 Task: Find connections with filter location Escuintla with filter topic #Lessonswith filter profile language Spanish with filter current company Tata Steel with filter school Miranda House College with filter industry Radio and Television Broadcasting with filter service category Search Engine Marketing (SEM) with filter keywords title Emergency Relief Worker
Action: Mouse moved to (679, 95)
Screenshot: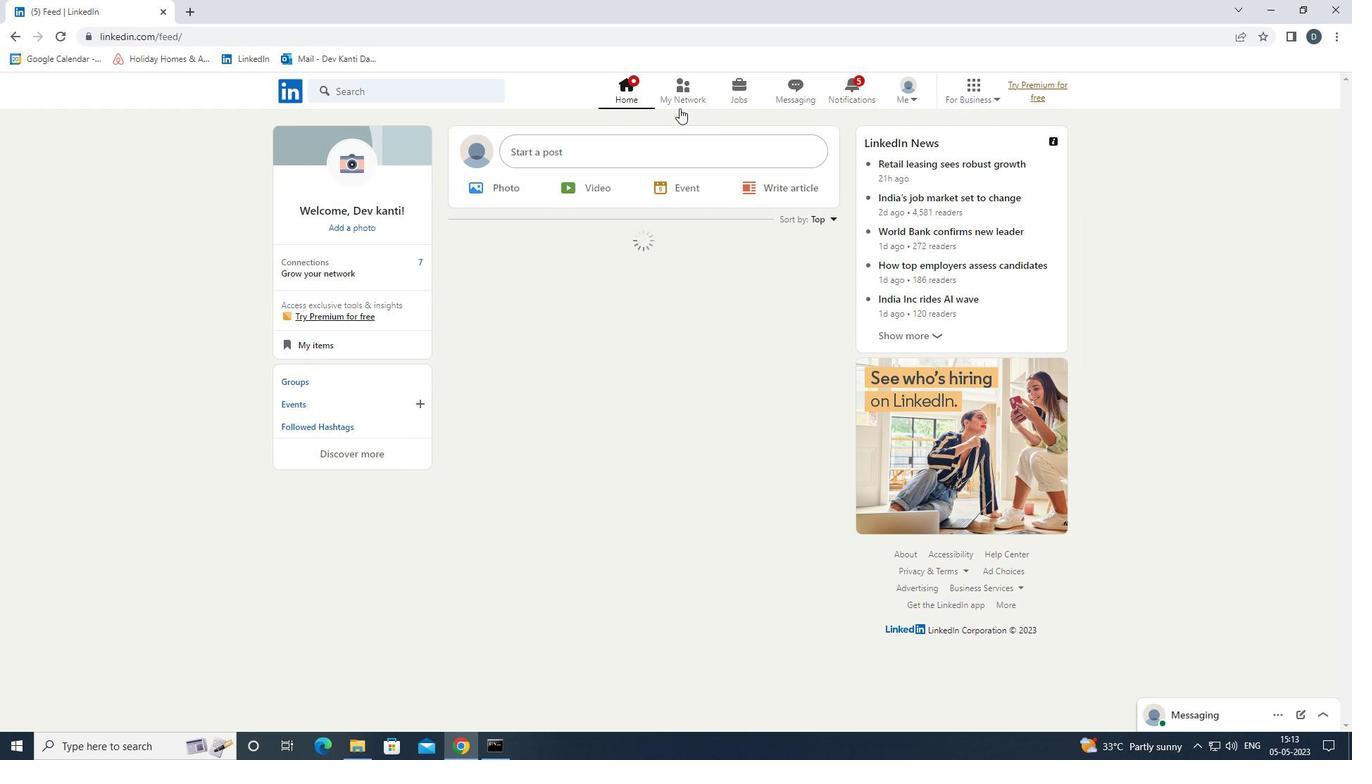 
Action: Mouse pressed left at (679, 95)
Screenshot: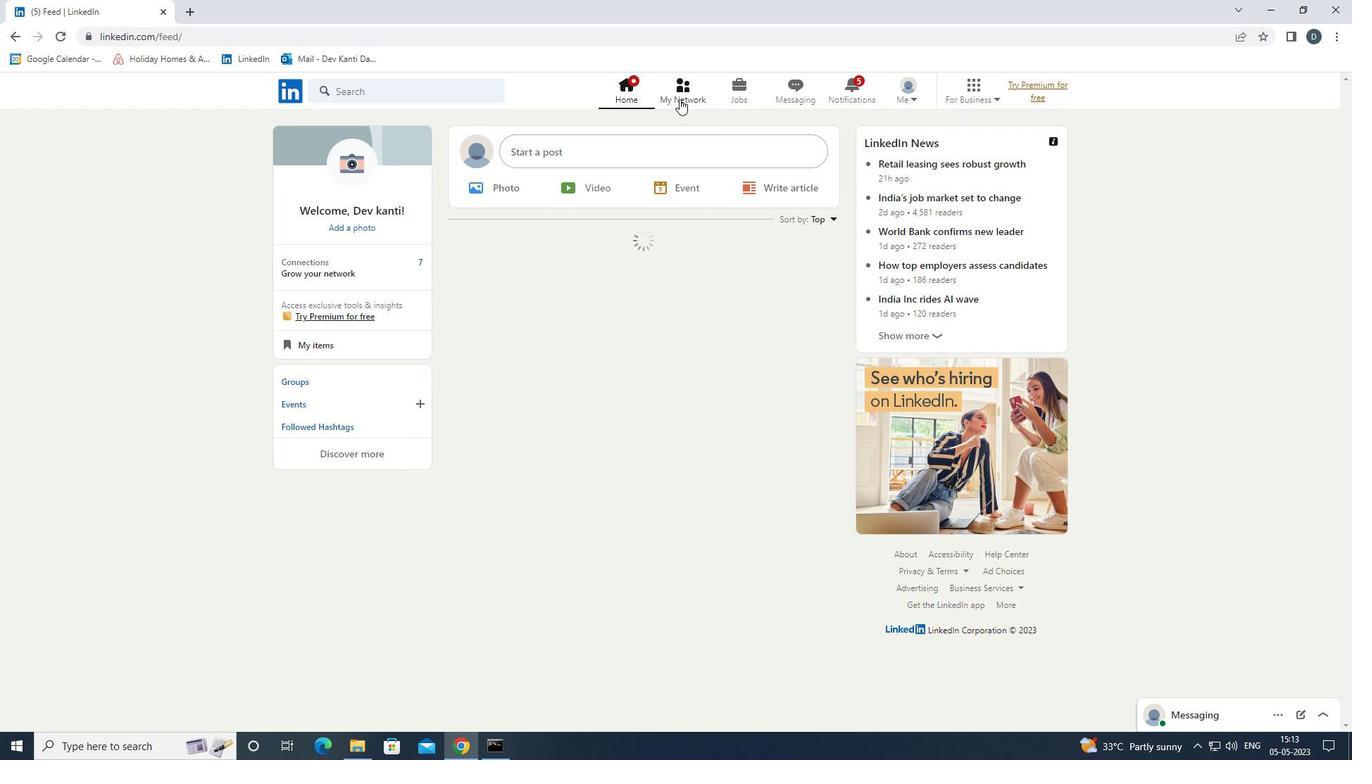 
Action: Mouse moved to (468, 165)
Screenshot: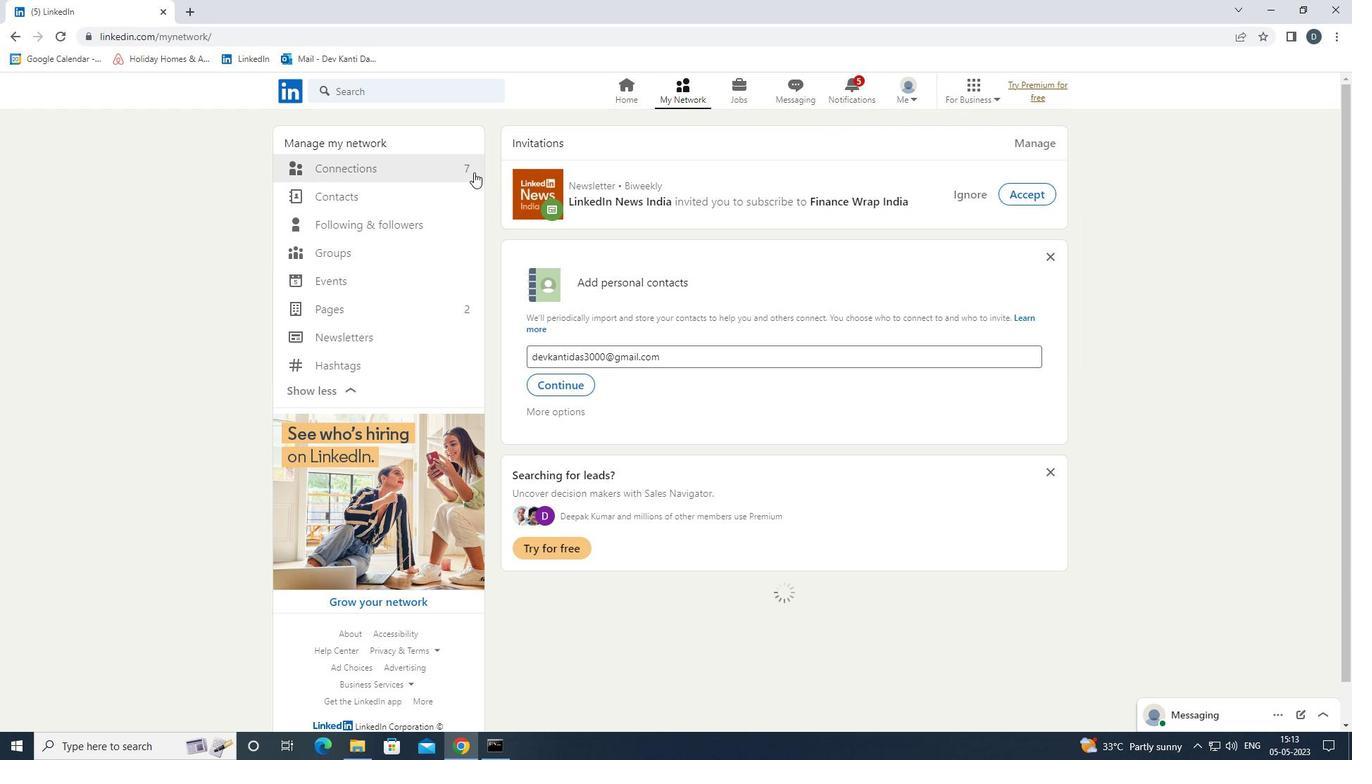 
Action: Mouse pressed left at (468, 165)
Screenshot: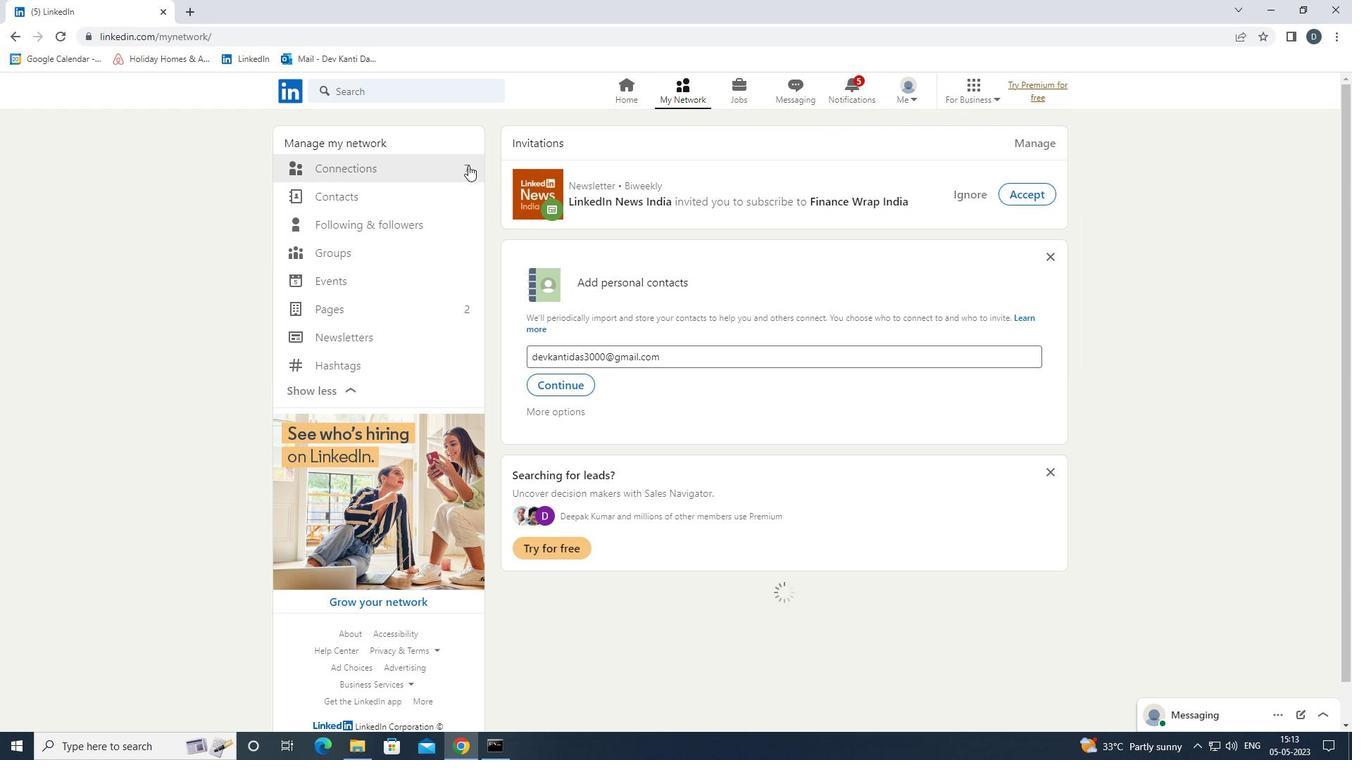 
Action: Mouse moved to (782, 166)
Screenshot: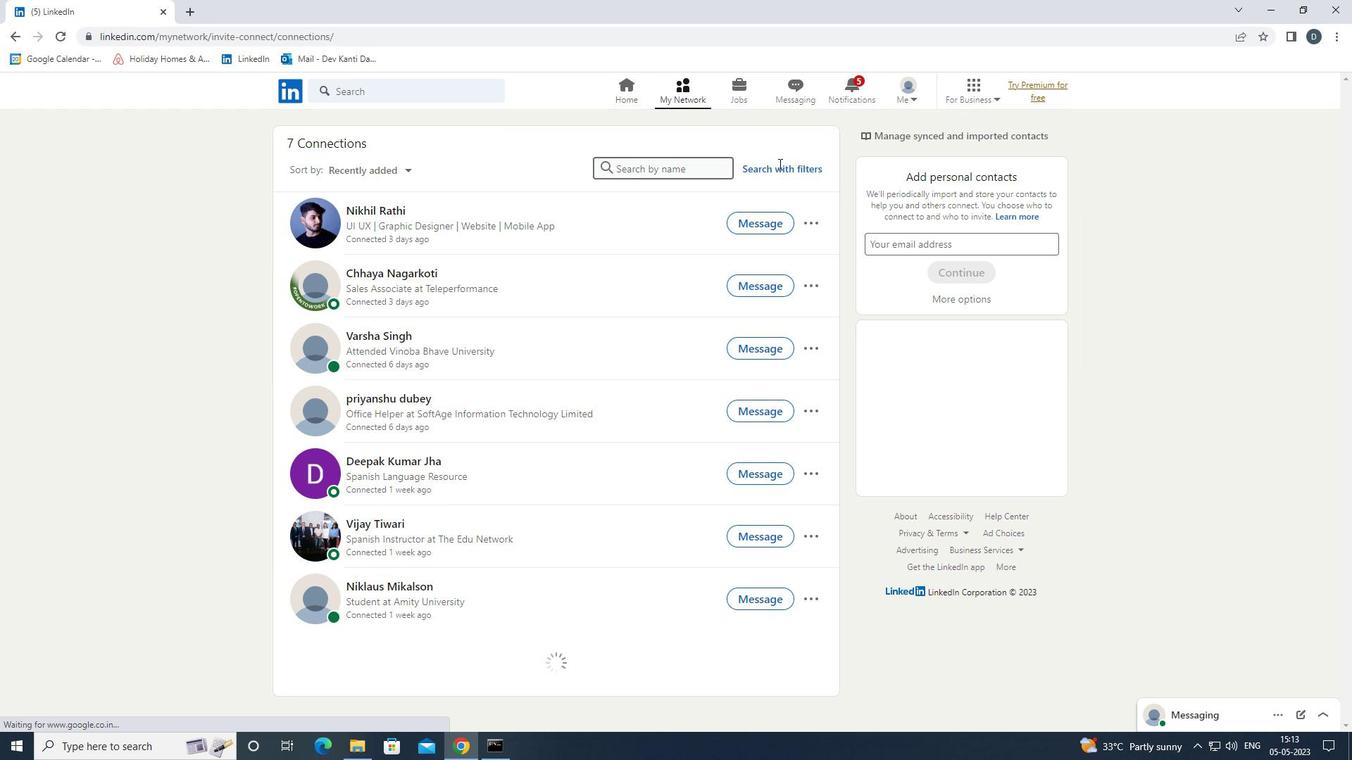 
Action: Mouse pressed left at (782, 166)
Screenshot: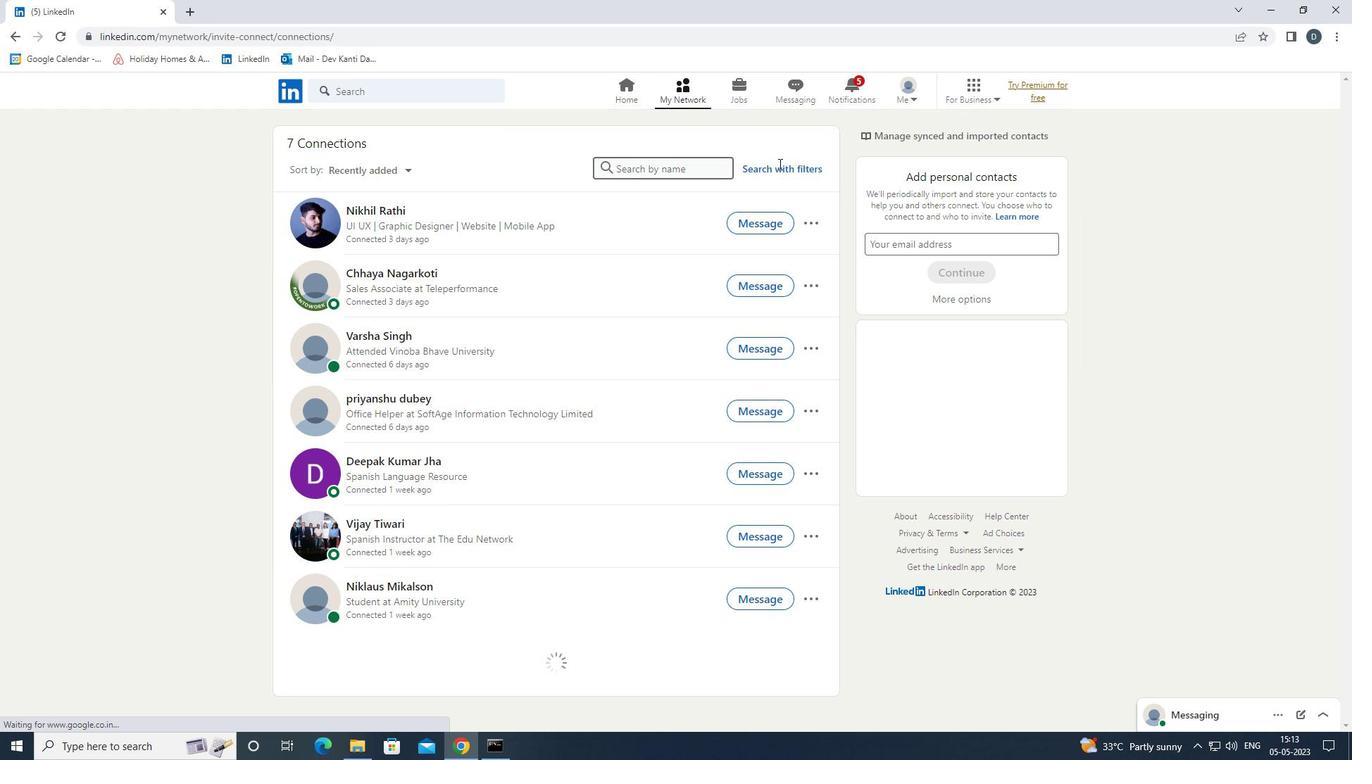 
Action: Mouse moved to (712, 133)
Screenshot: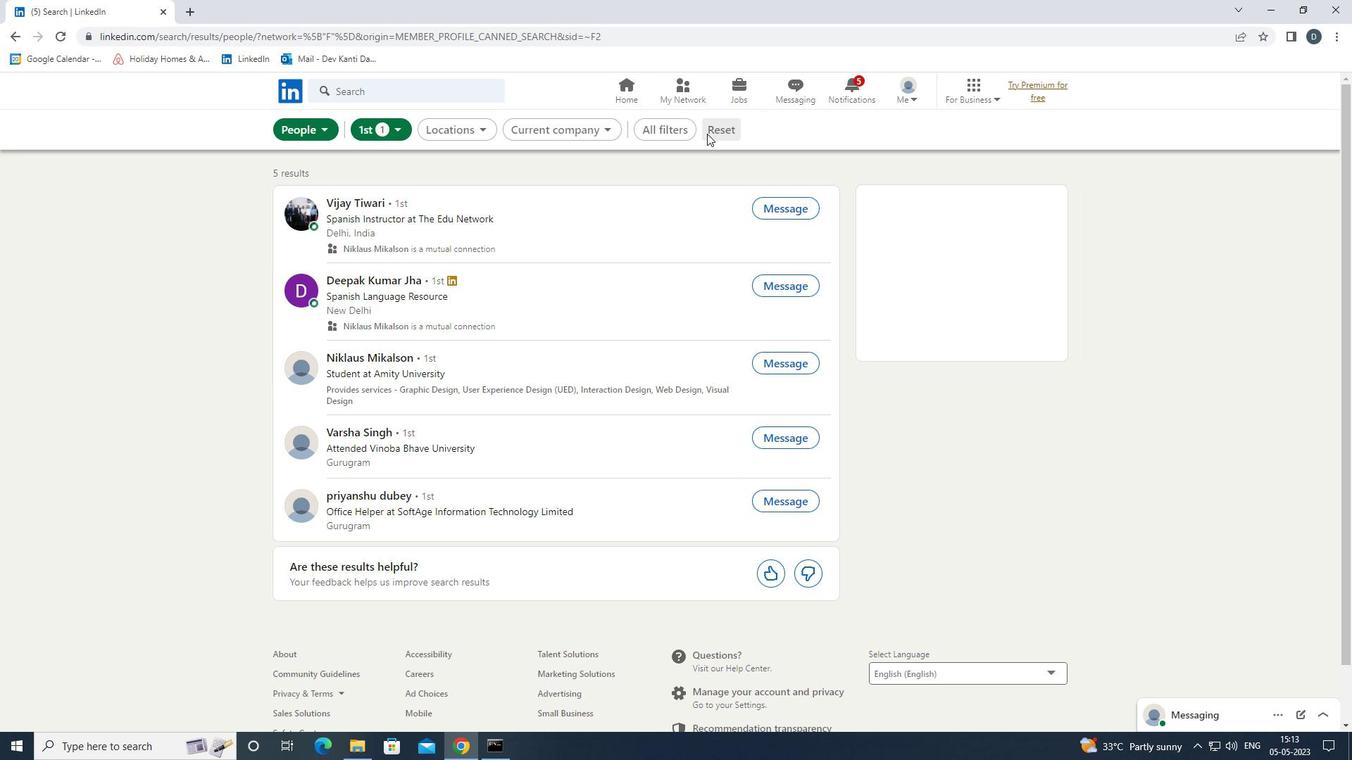 
Action: Mouse pressed left at (712, 133)
Screenshot: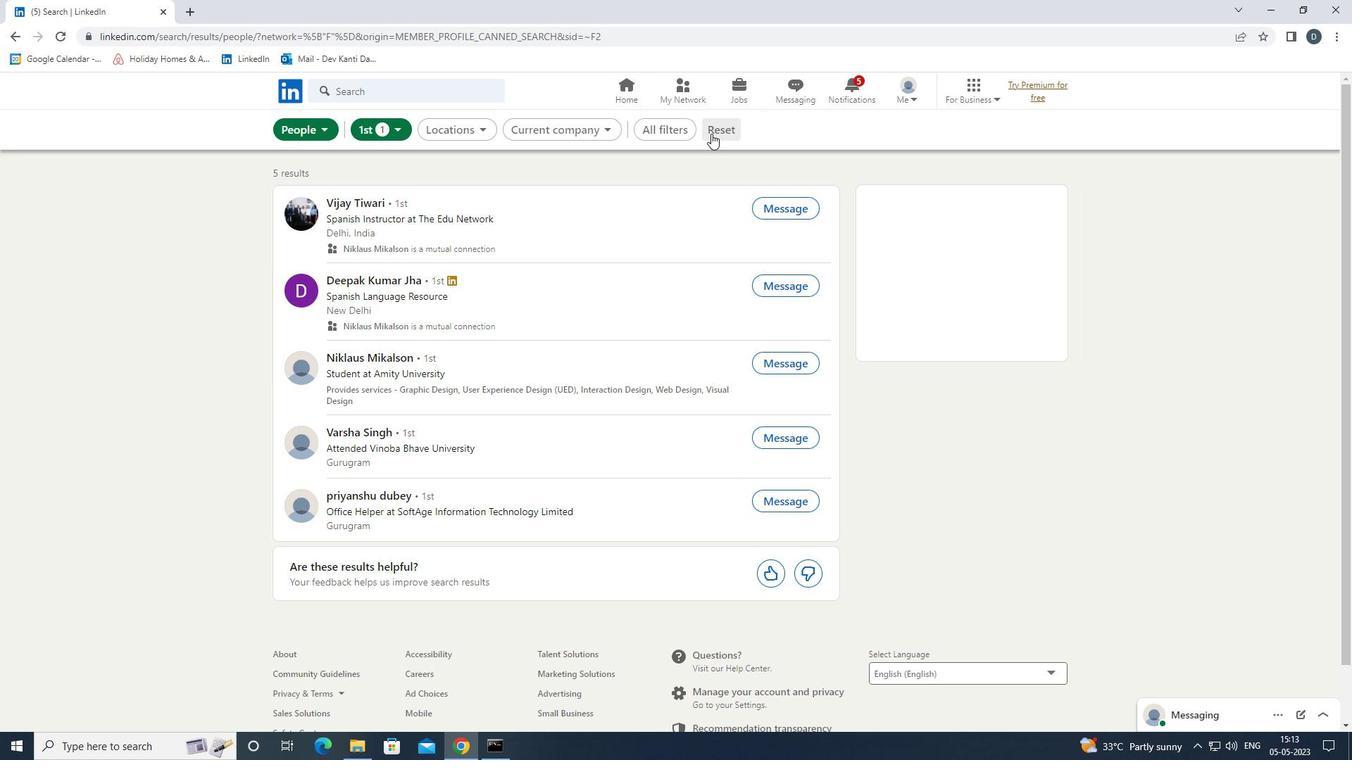 
Action: Mouse moved to (701, 126)
Screenshot: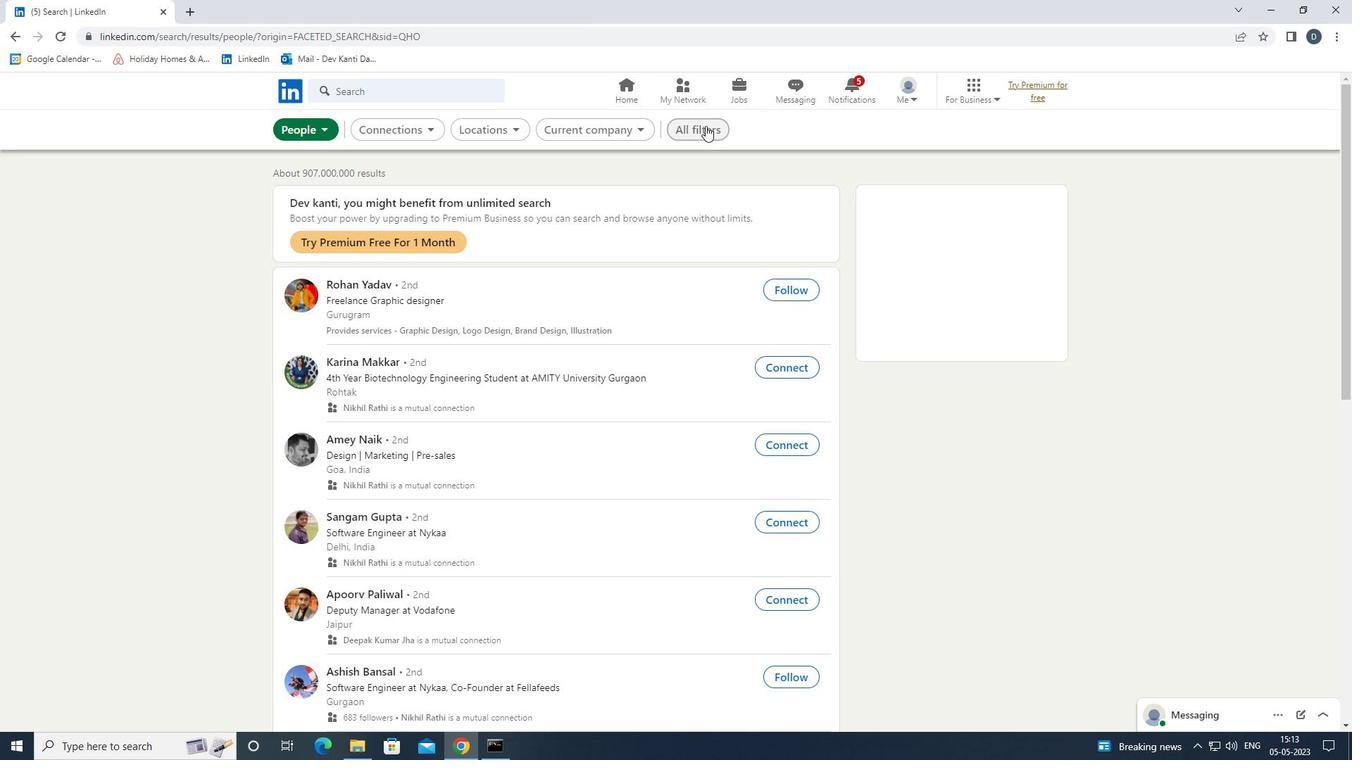 
Action: Mouse pressed left at (701, 126)
Screenshot: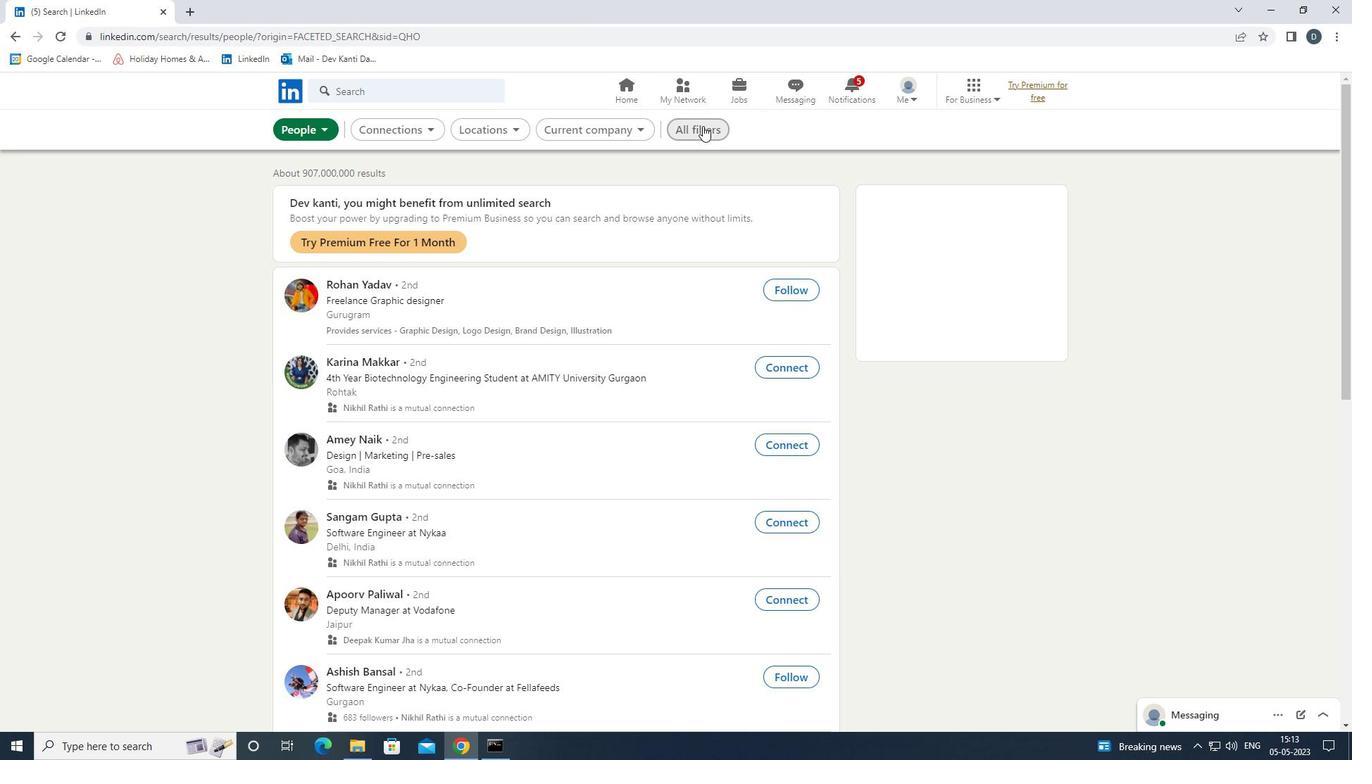 
Action: Mouse moved to (1070, 449)
Screenshot: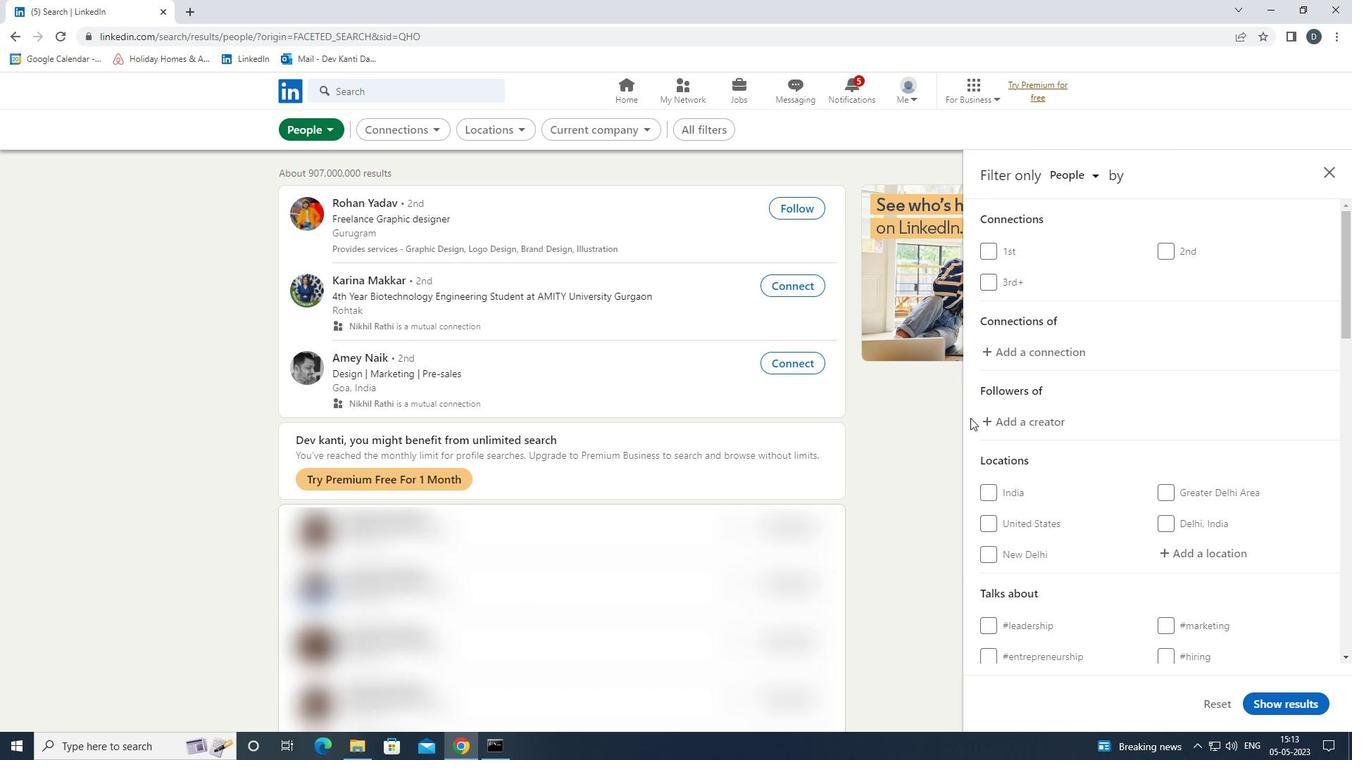 
Action: Mouse scrolled (1070, 448) with delta (0, 0)
Screenshot: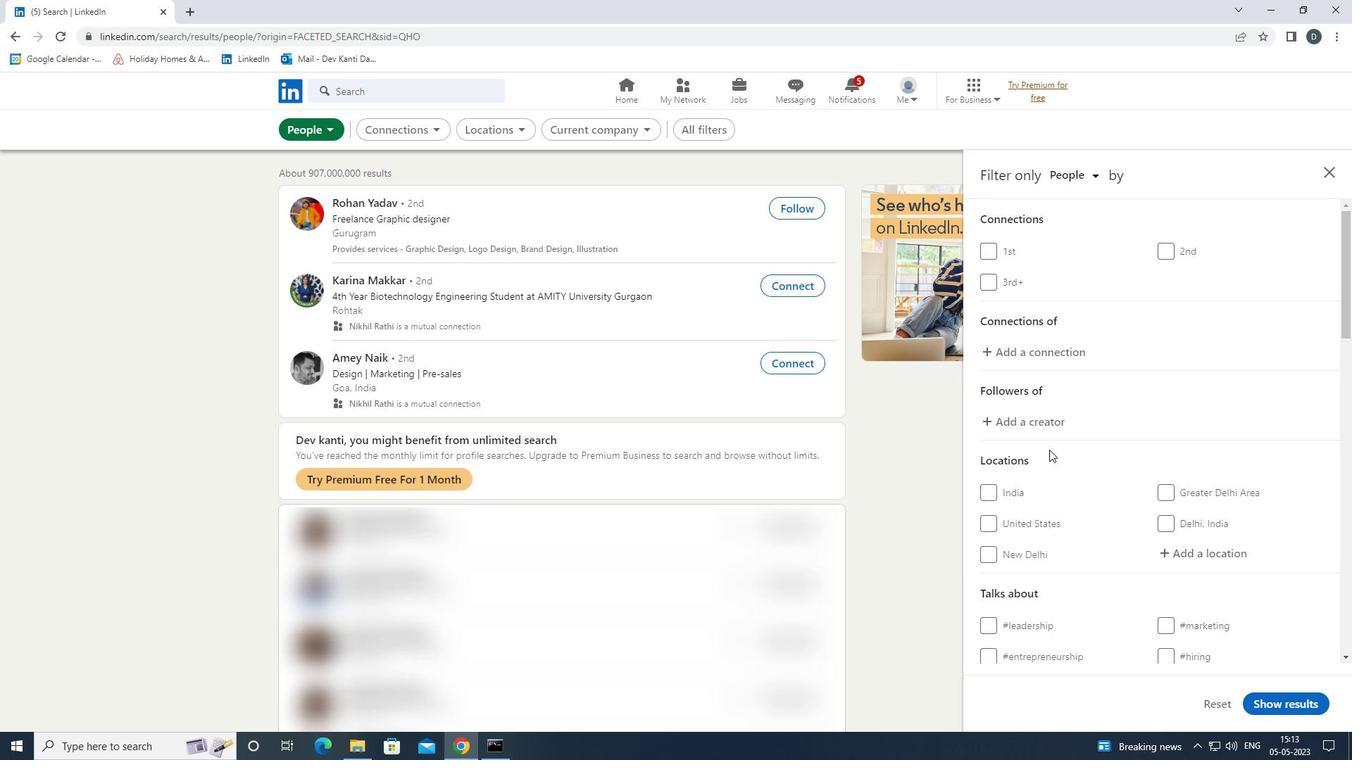 
Action: Mouse scrolled (1070, 448) with delta (0, 0)
Screenshot: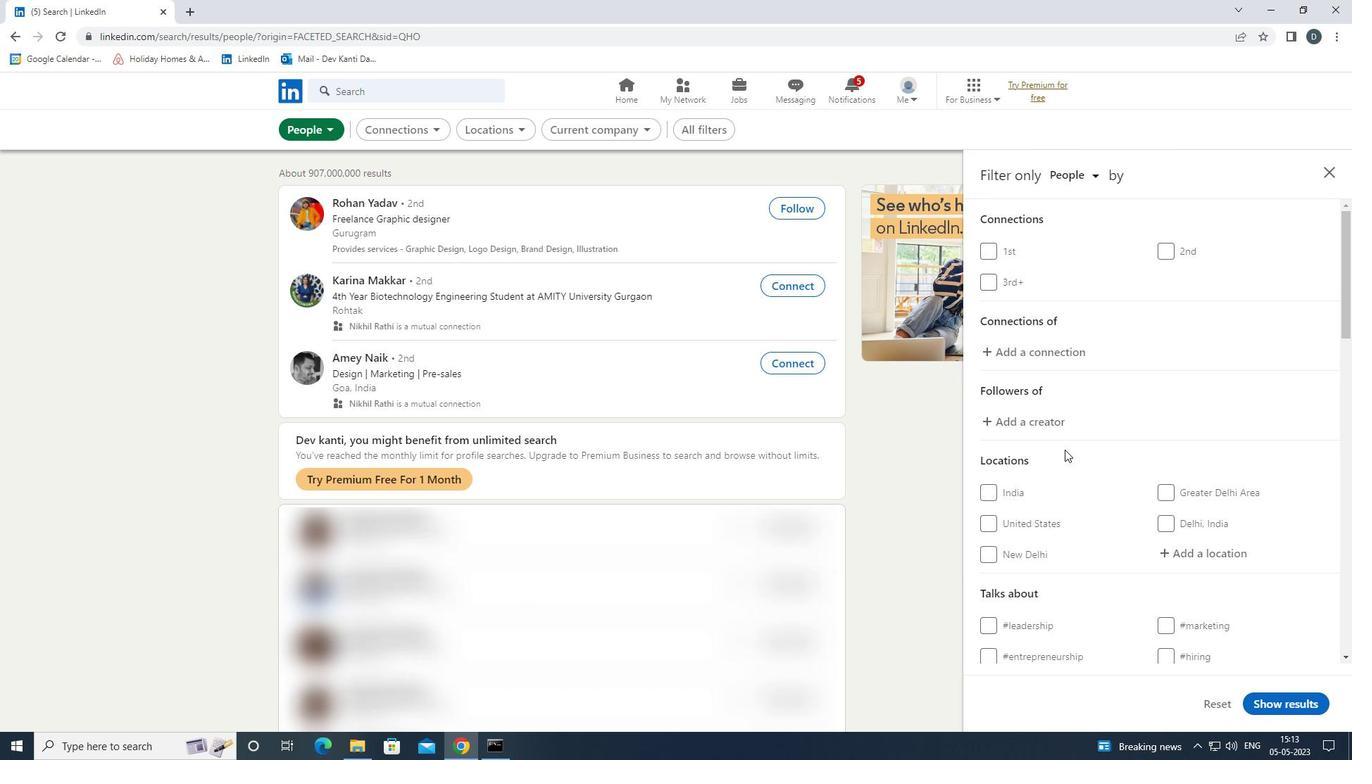 
Action: Mouse moved to (1076, 446)
Screenshot: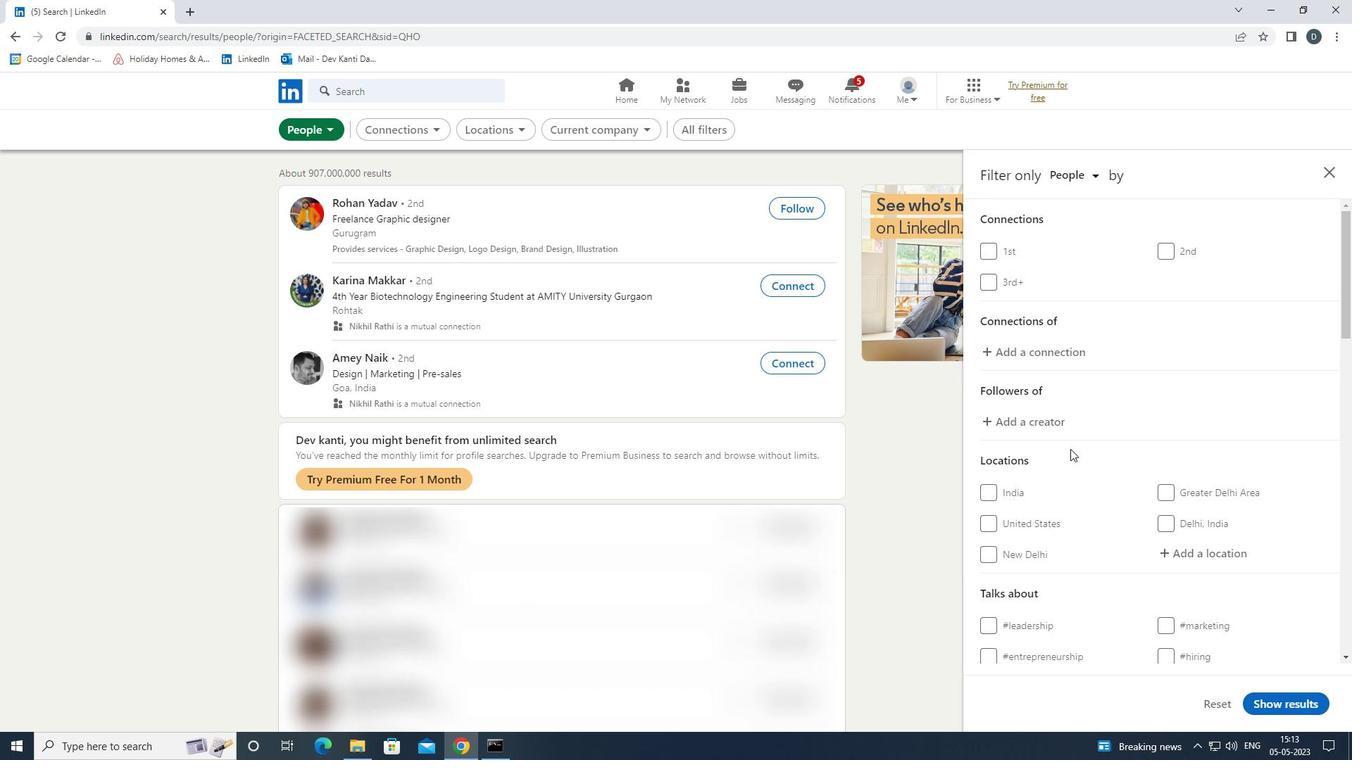 
Action: Mouse scrolled (1076, 445) with delta (0, 0)
Screenshot: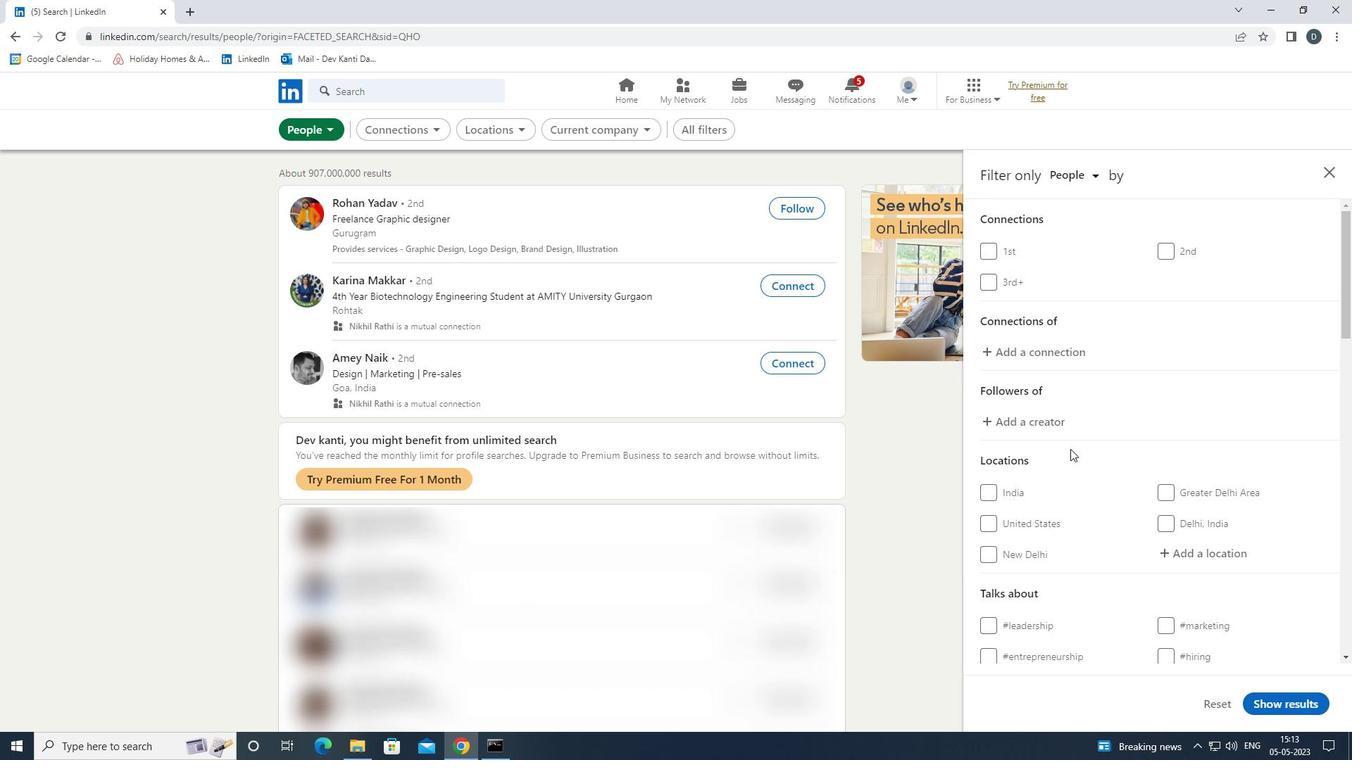 
Action: Mouse moved to (1207, 345)
Screenshot: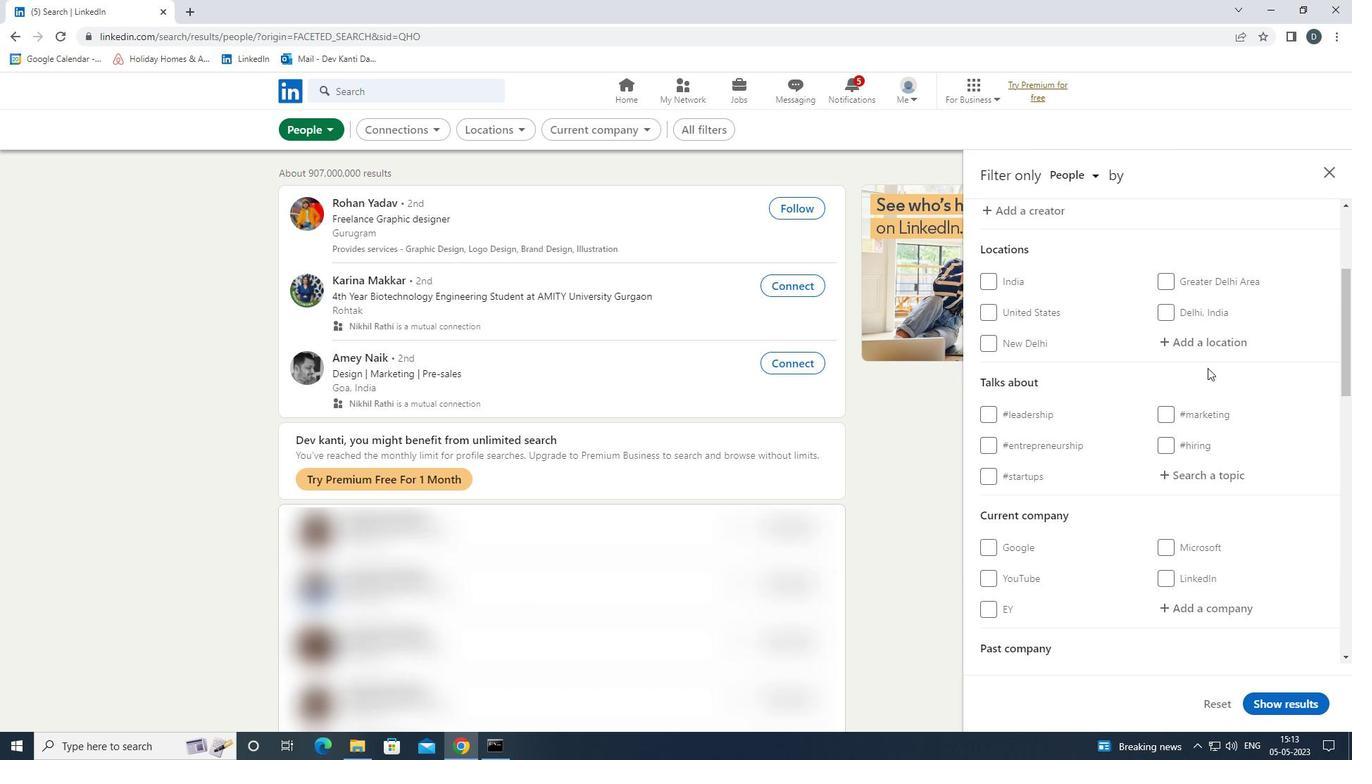 
Action: Mouse pressed left at (1207, 345)
Screenshot: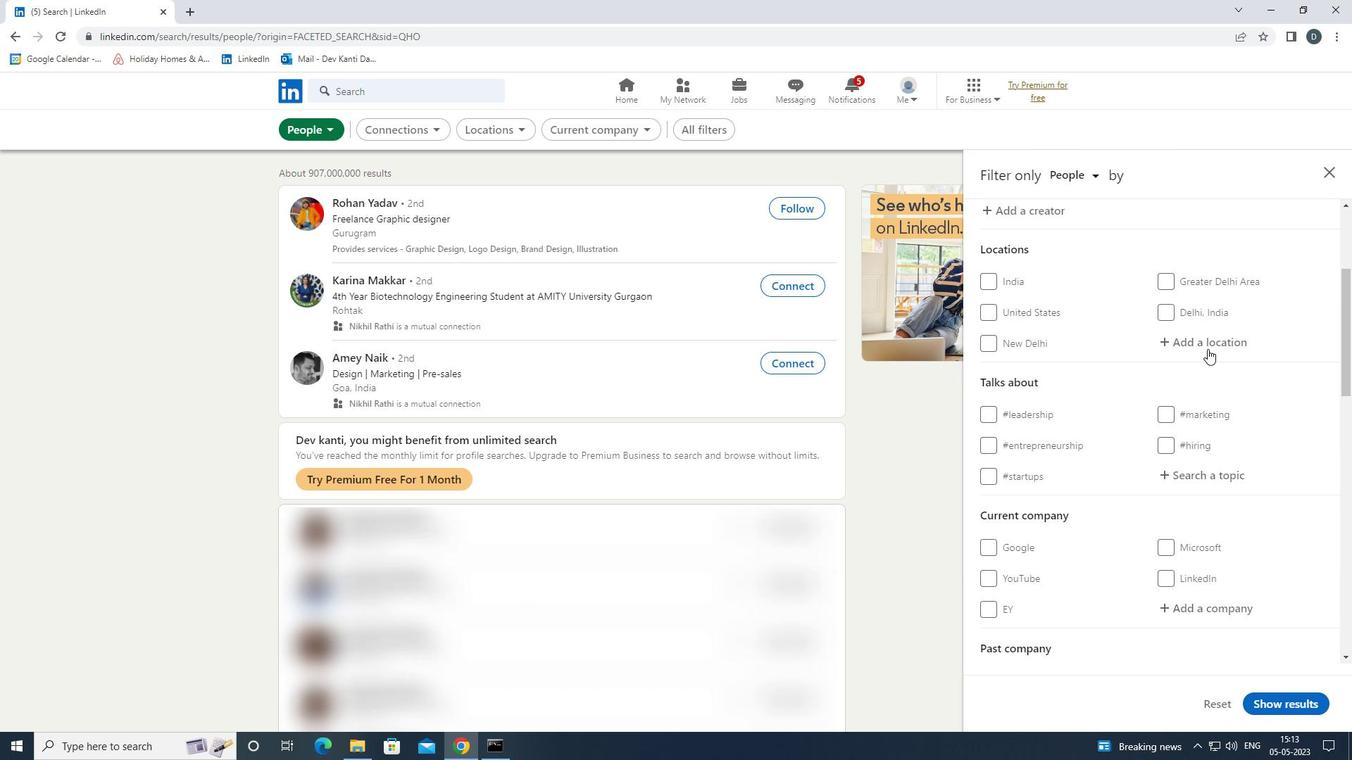 
Action: Mouse moved to (1185, 338)
Screenshot: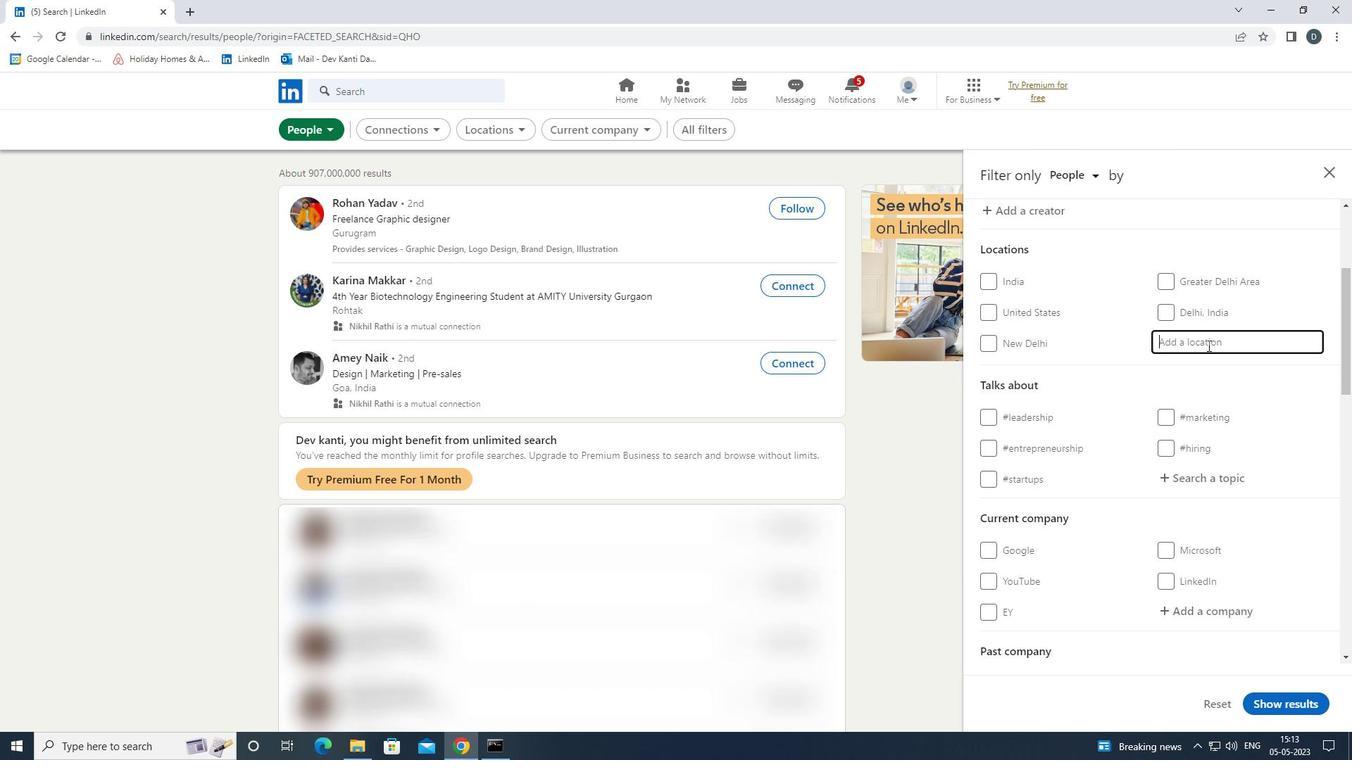 
Action: Key pressed <Key.shift><Key.shift><Key.shift><Key.shift>ESCUINTLA<Key.down><Key.enter>
Screenshot: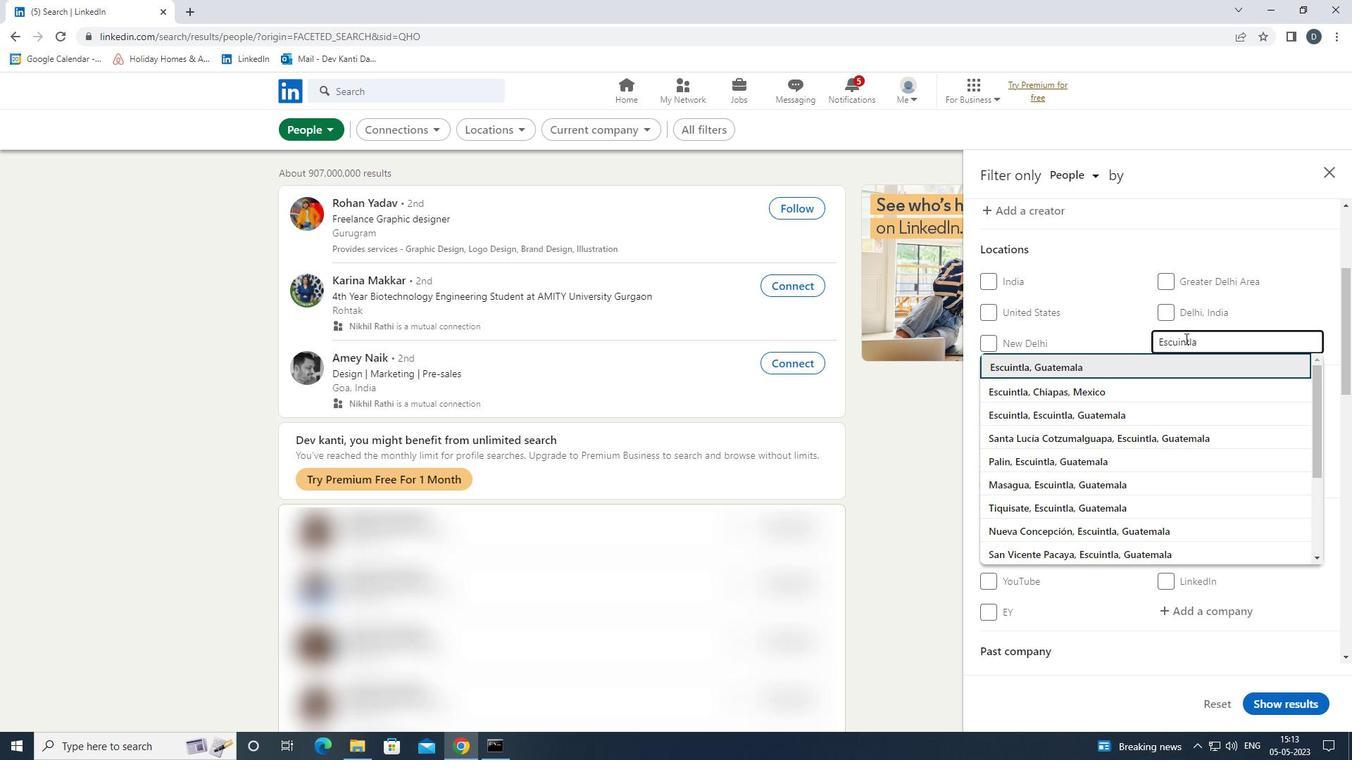 
Action: Mouse moved to (1191, 355)
Screenshot: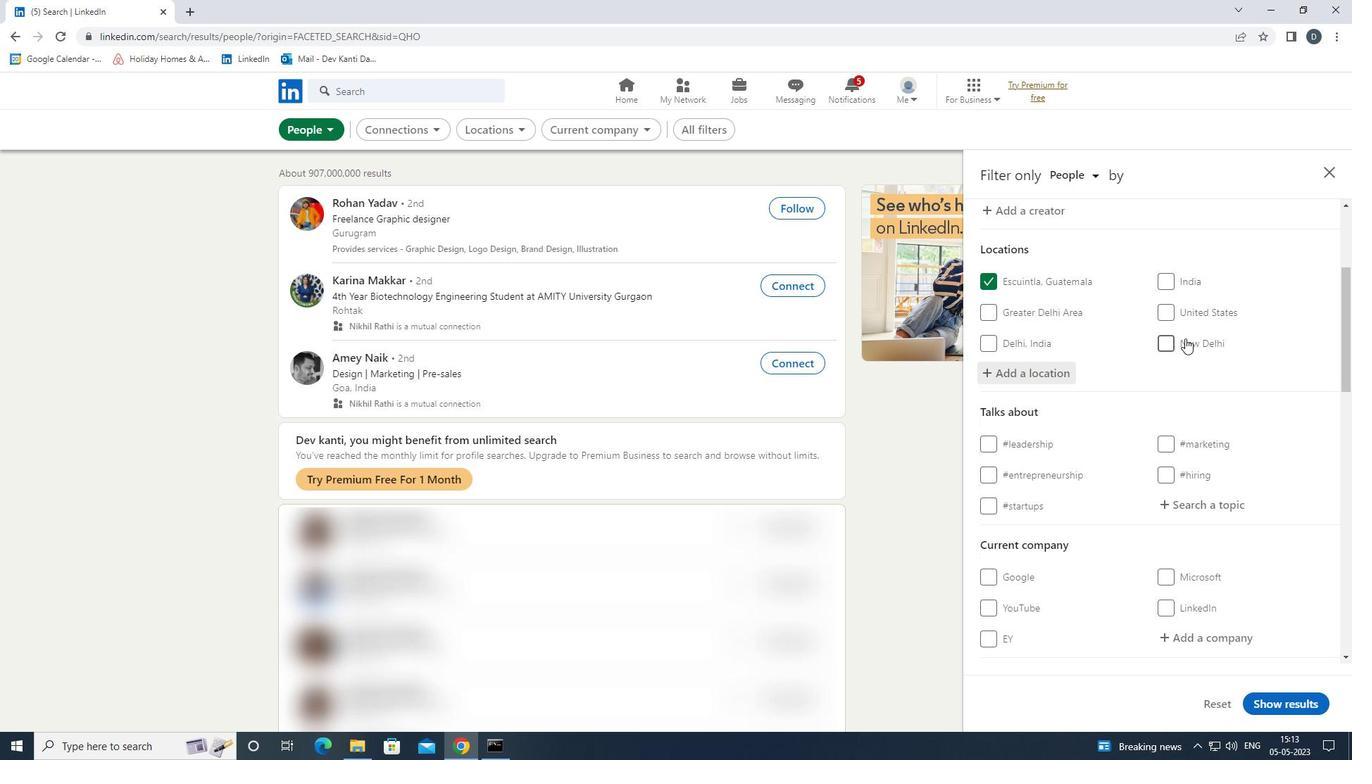 
Action: Mouse scrolled (1191, 354) with delta (0, 0)
Screenshot: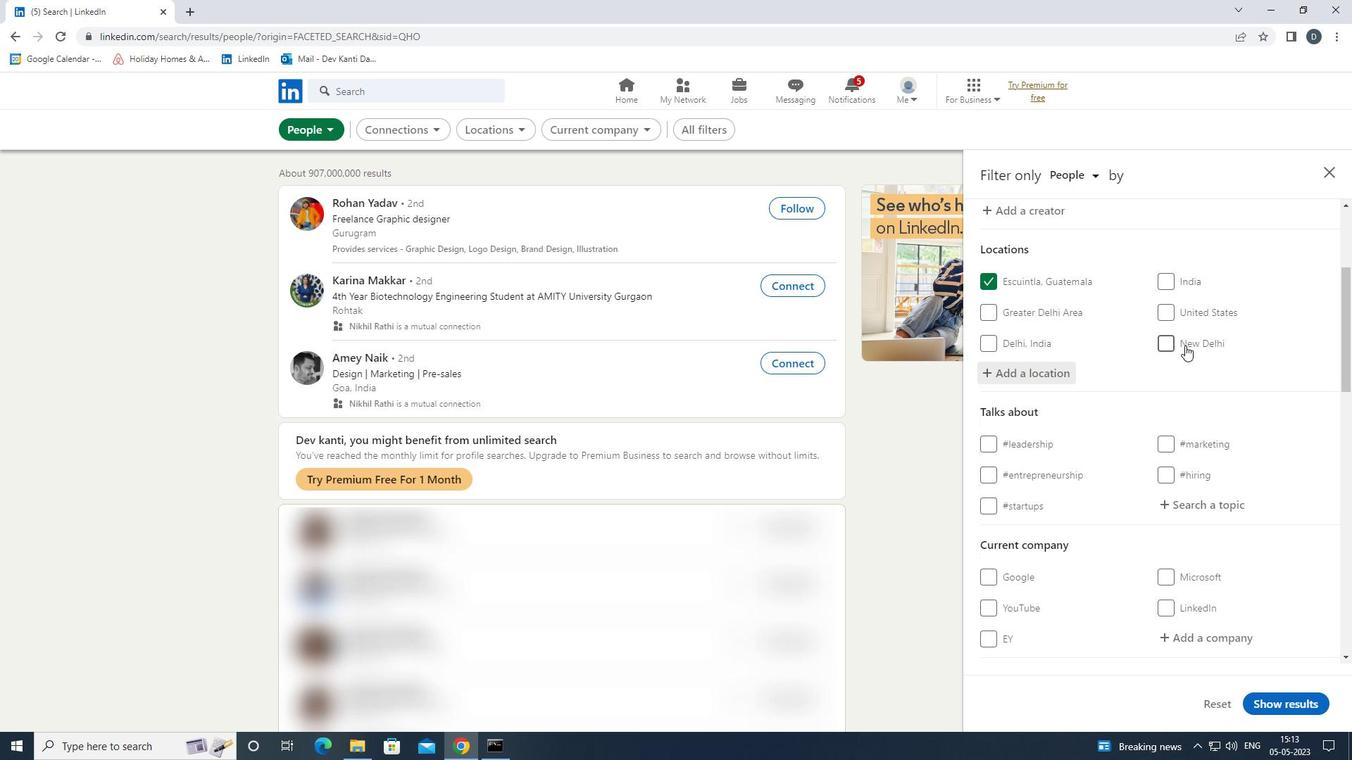 
Action: Mouse scrolled (1191, 354) with delta (0, 0)
Screenshot: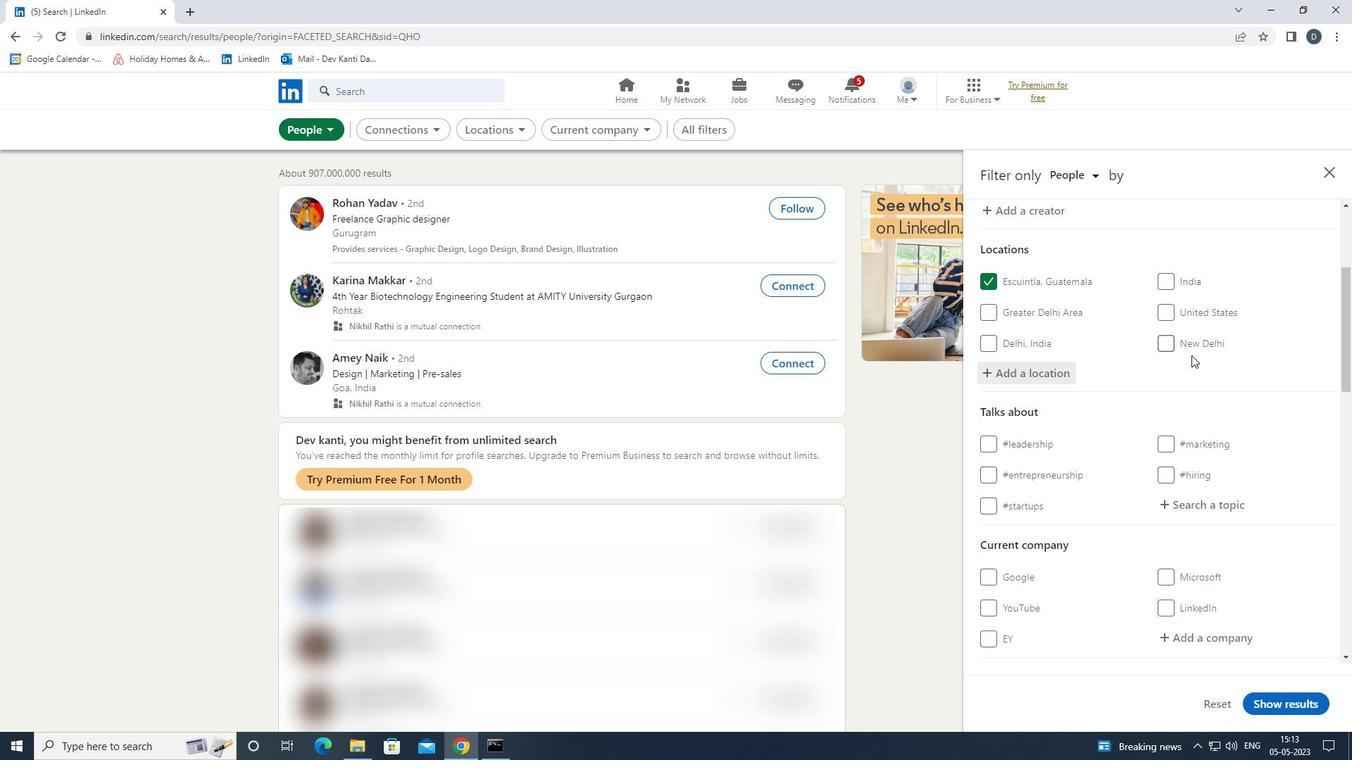 
Action: Mouse moved to (1196, 366)
Screenshot: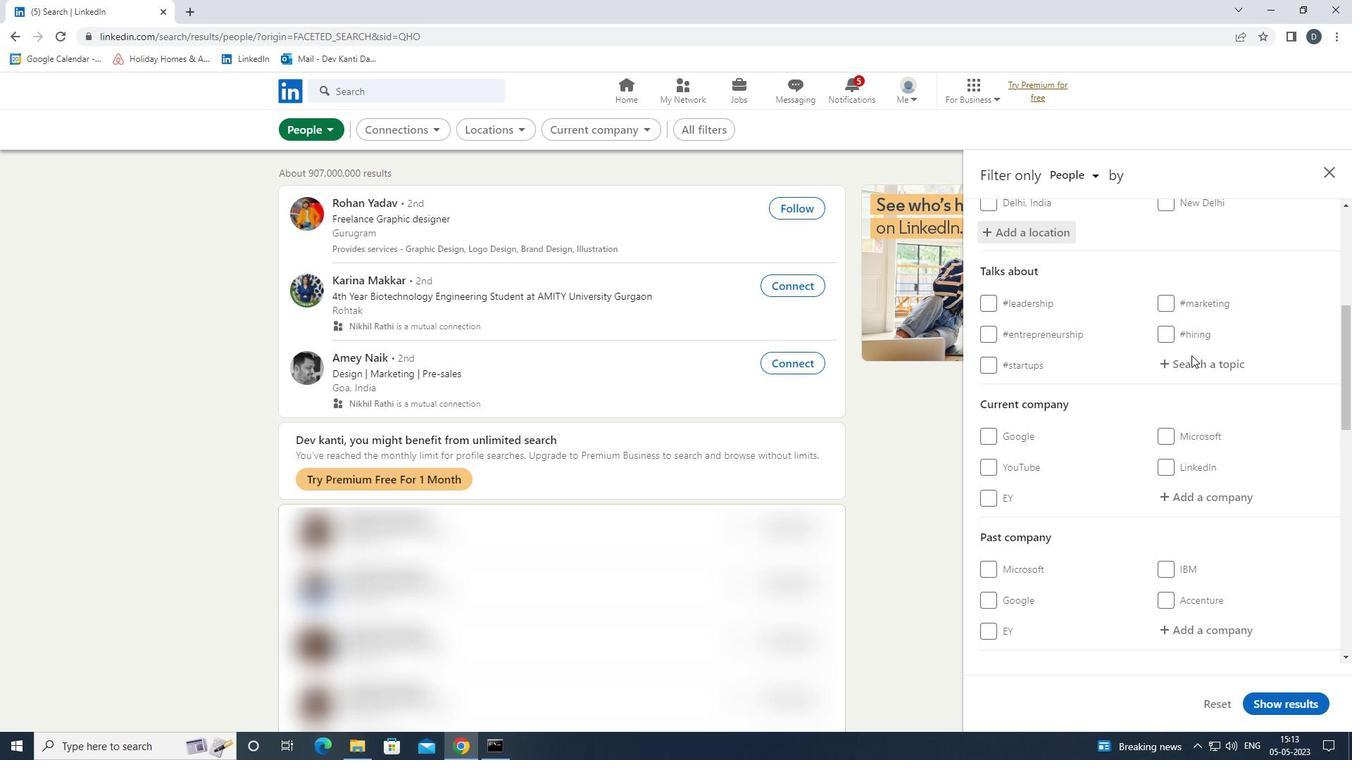 
Action: Mouse pressed left at (1196, 366)
Screenshot: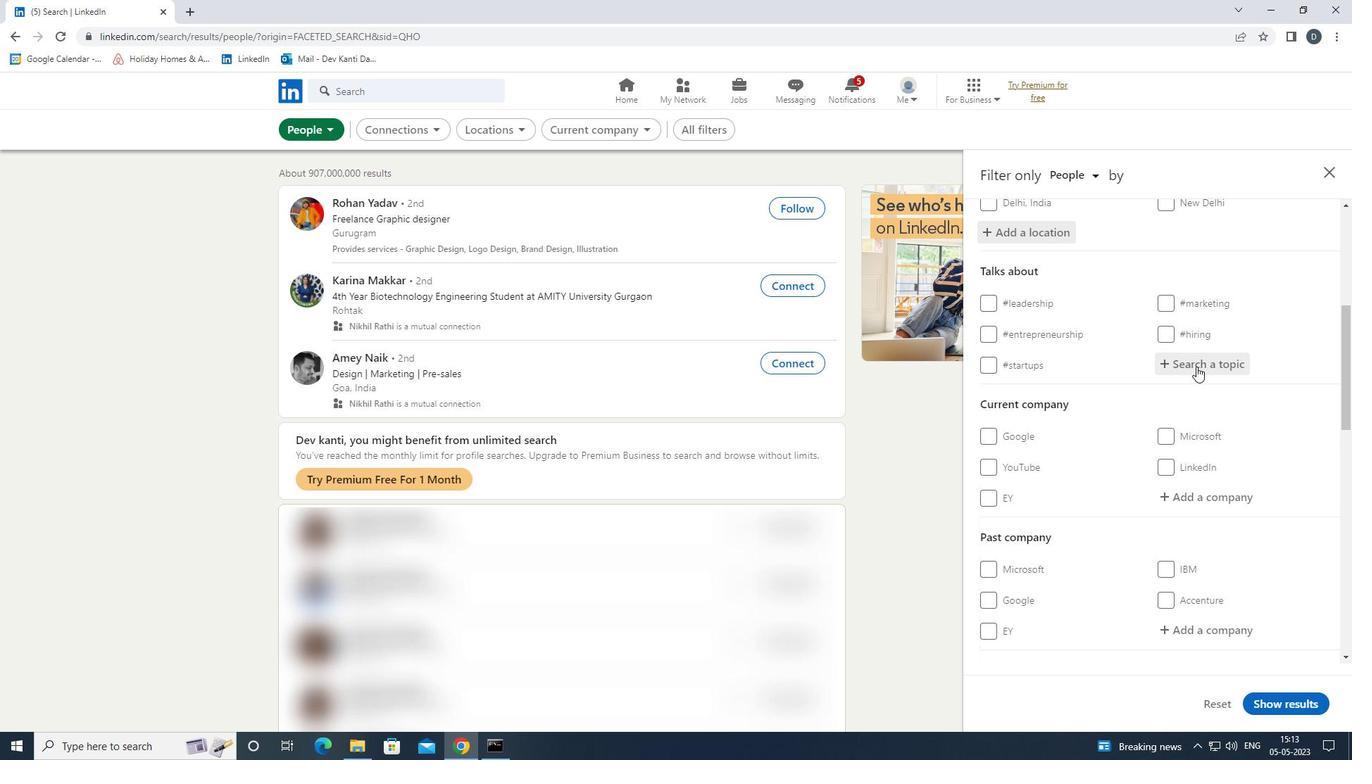 
Action: Mouse moved to (1197, 366)
Screenshot: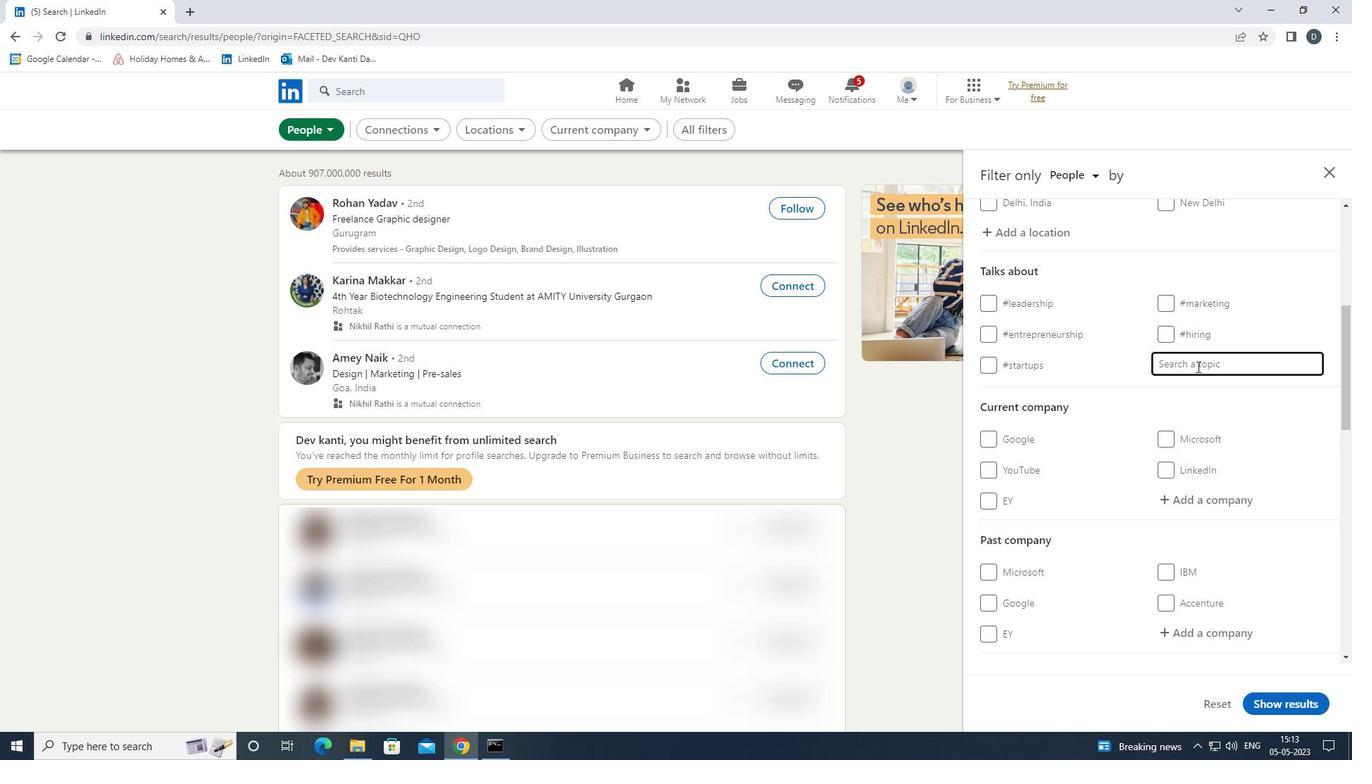 
Action: Key pressed <Key.shift><Key.shift><Key.shift>LESSONS<Key.down><Key.down><Key.enter>
Screenshot: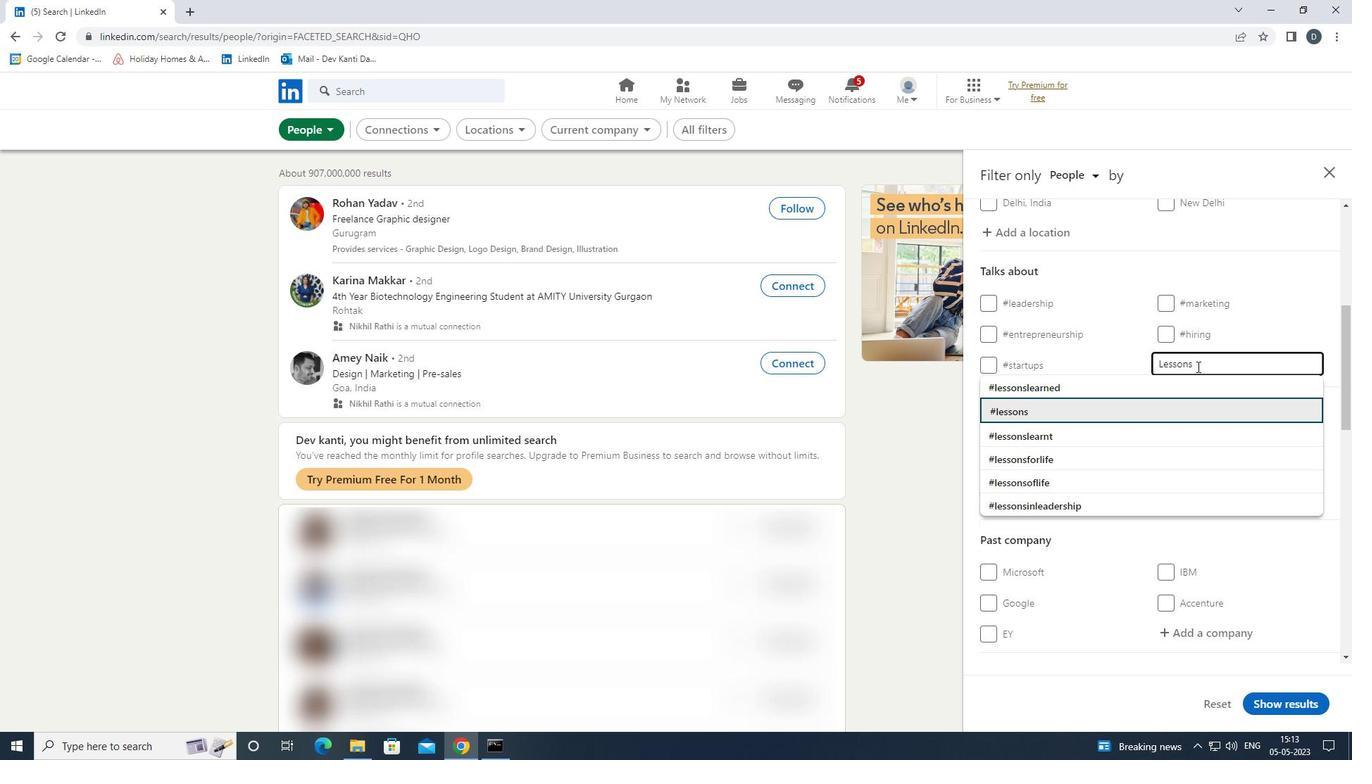 
Action: Mouse scrolled (1197, 366) with delta (0, 0)
Screenshot: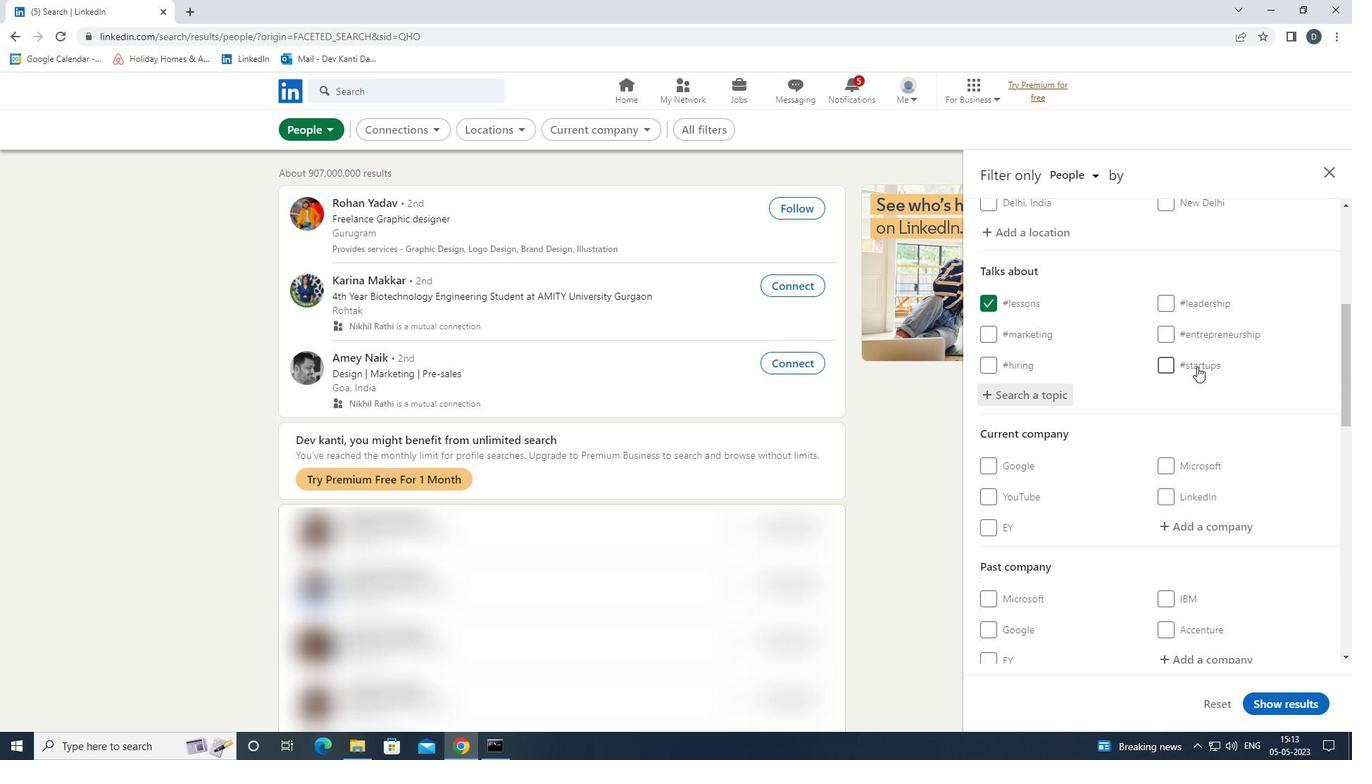 
Action: Mouse moved to (1196, 368)
Screenshot: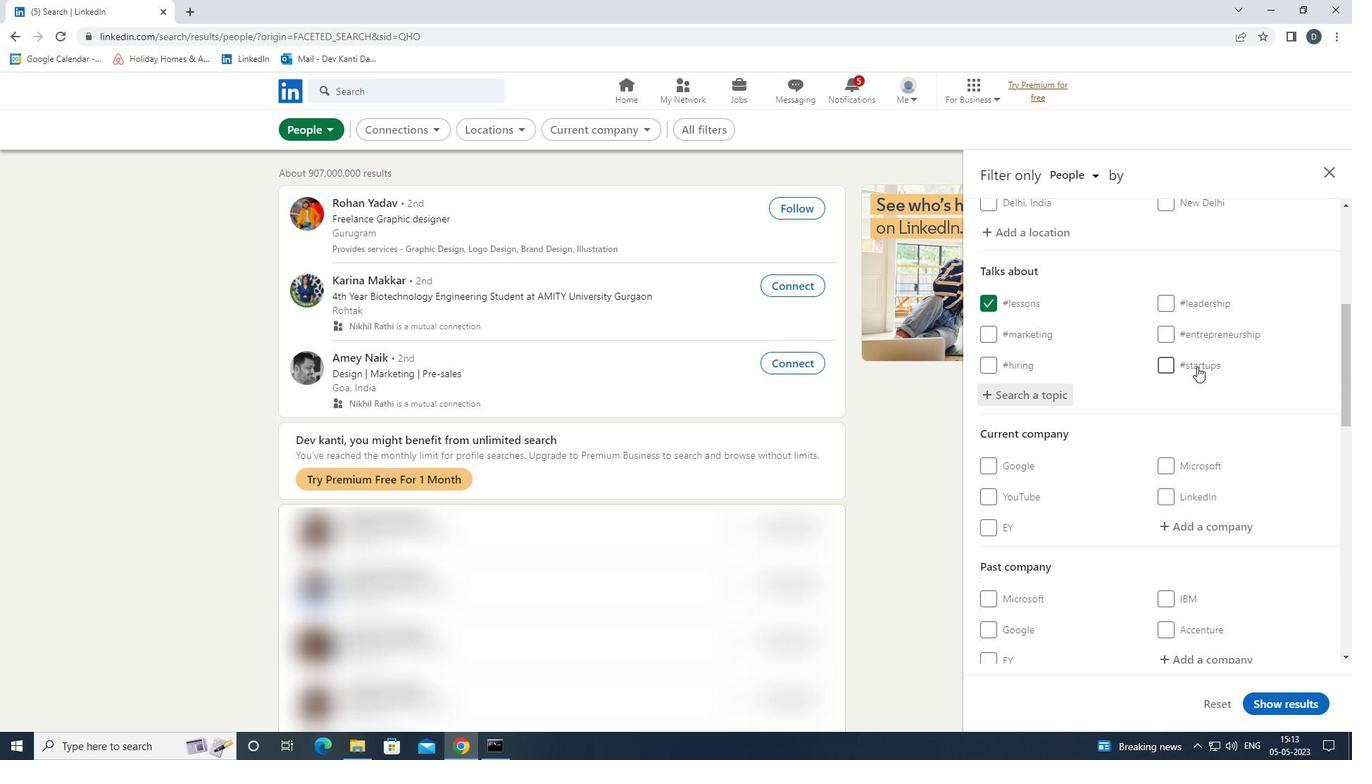 
Action: Mouse scrolled (1196, 367) with delta (0, 0)
Screenshot: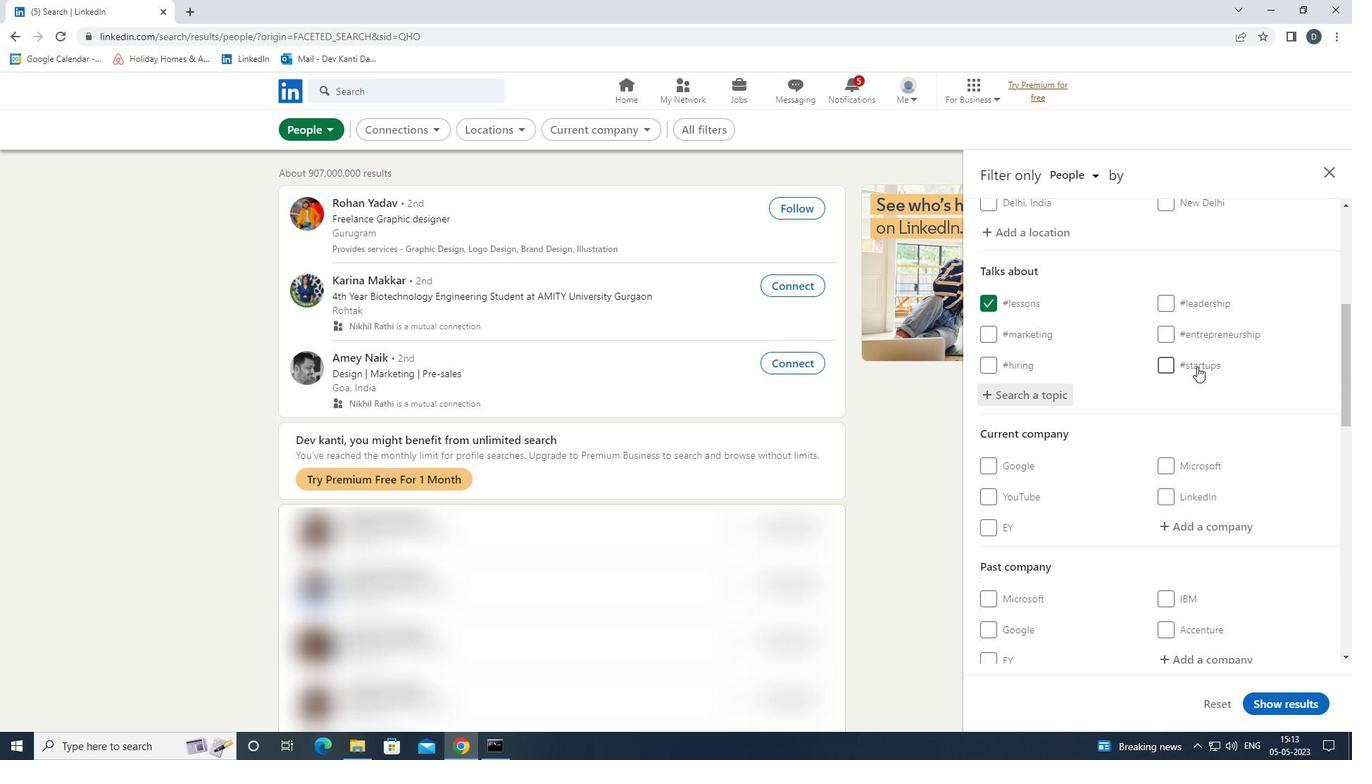 
Action: Mouse moved to (1198, 371)
Screenshot: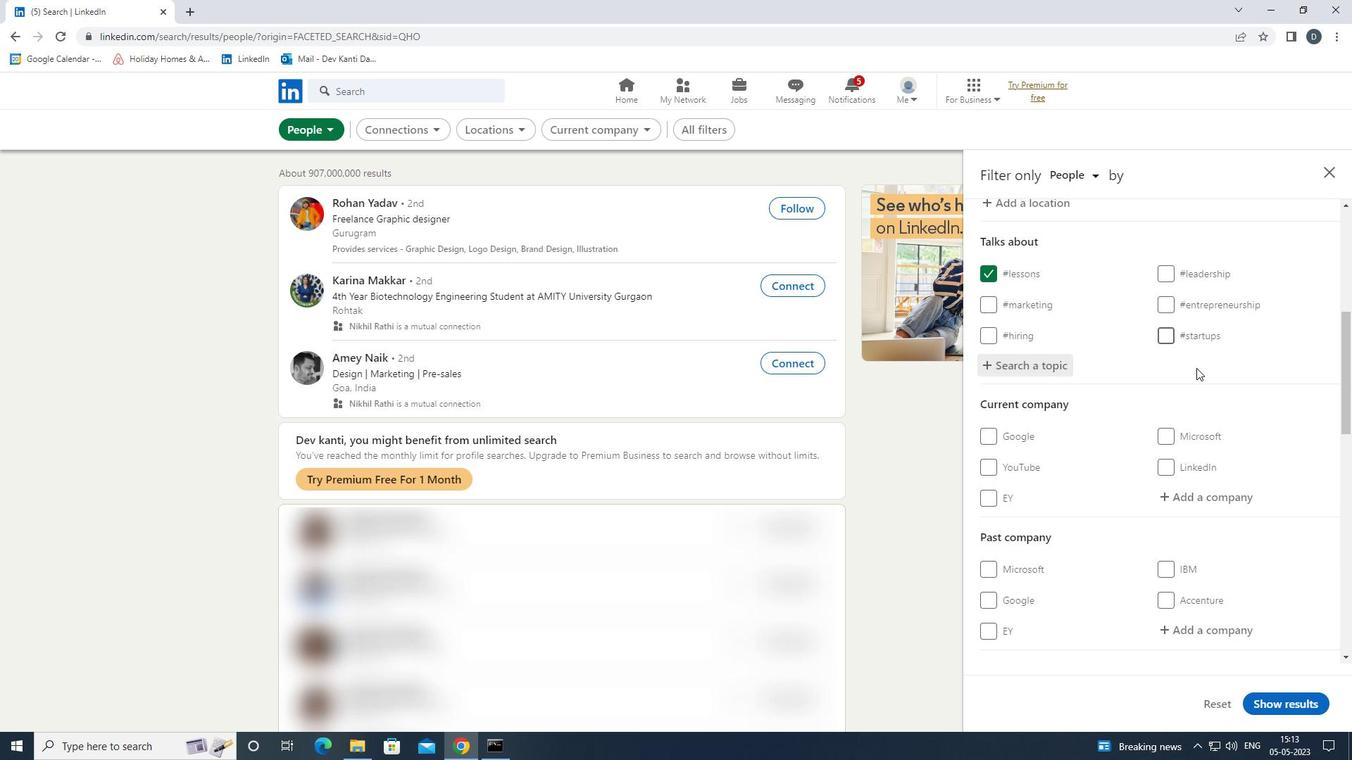 
Action: Mouse scrolled (1198, 371) with delta (0, 0)
Screenshot: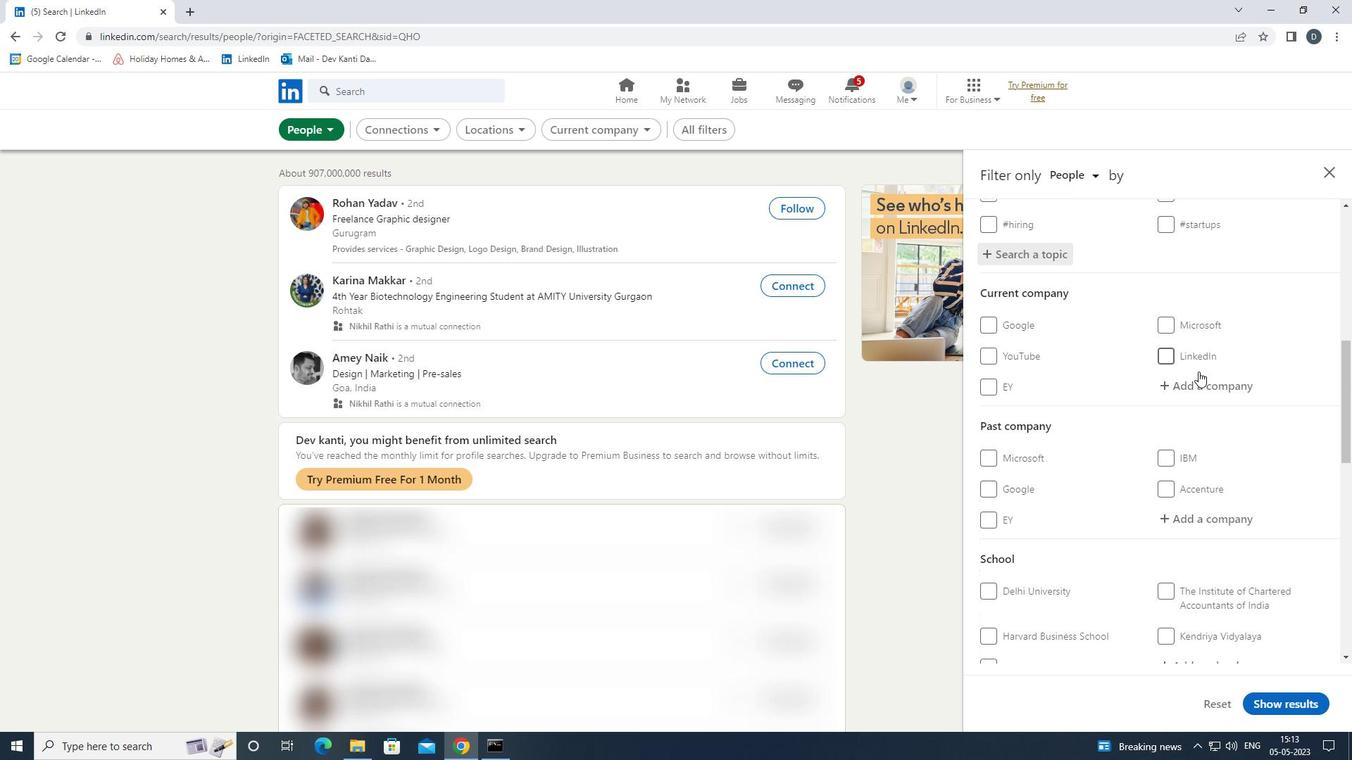 
Action: Mouse scrolled (1198, 371) with delta (0, 0)
Screenshot: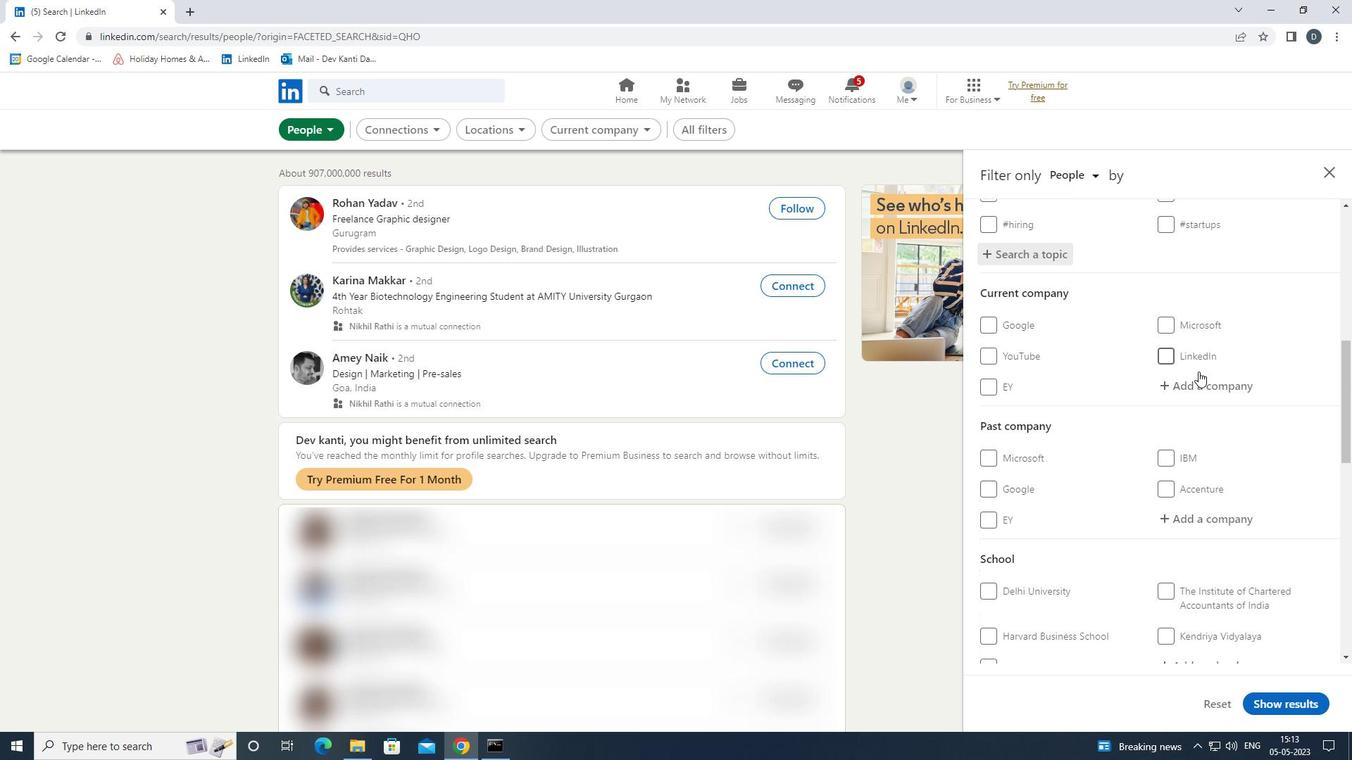 
Action: Mouse moved to (1198, 375)
Screenshot: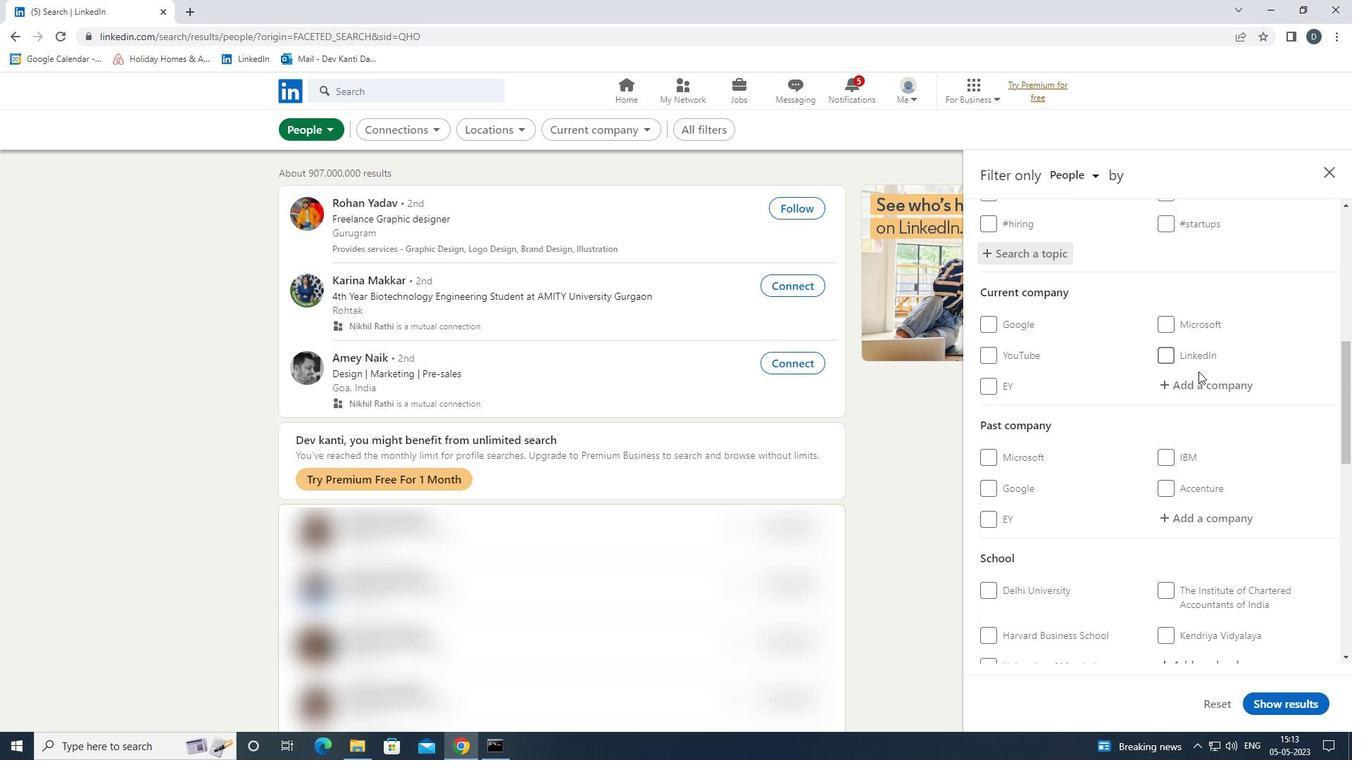 
Action: Mouse scrolled (1198, 374) with delta (0, 0)
Screenshot: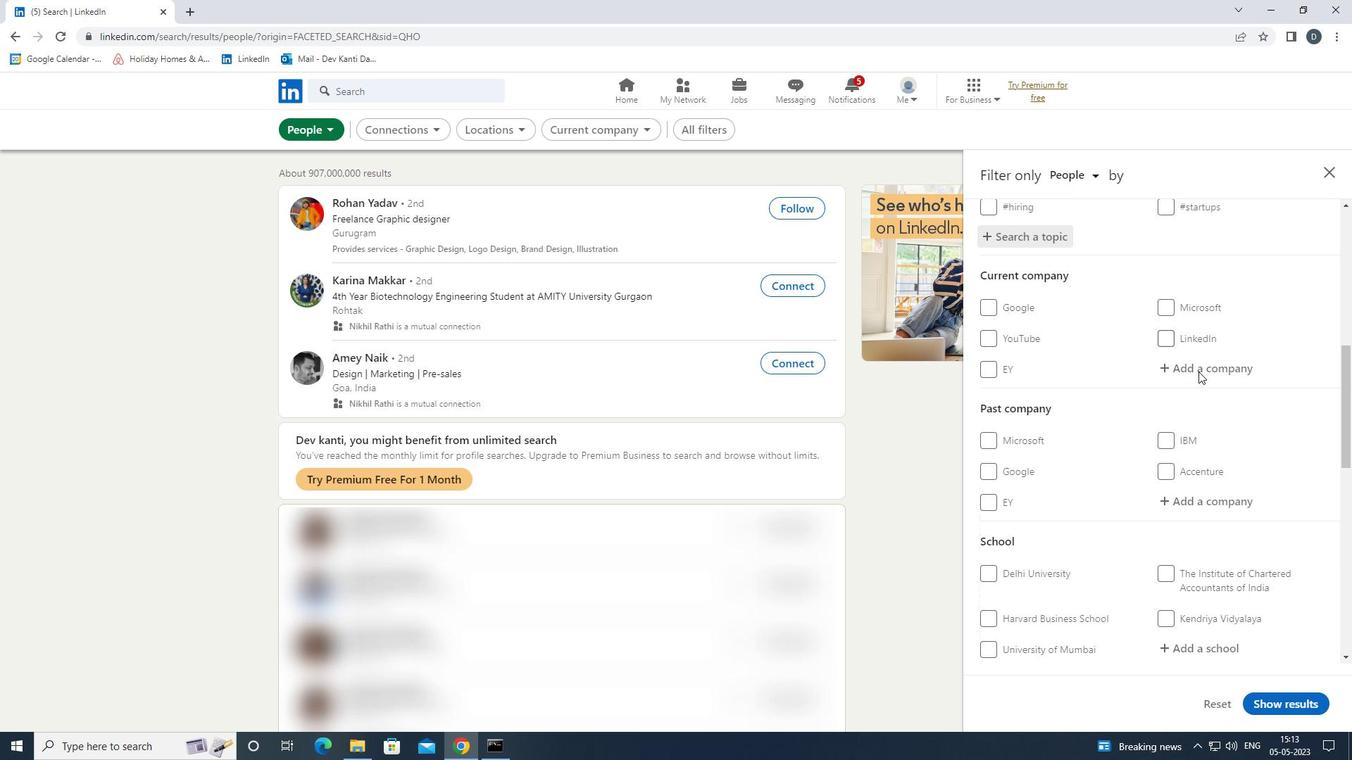 
Action: Mouse moved to (1203, 388)
Screenshot: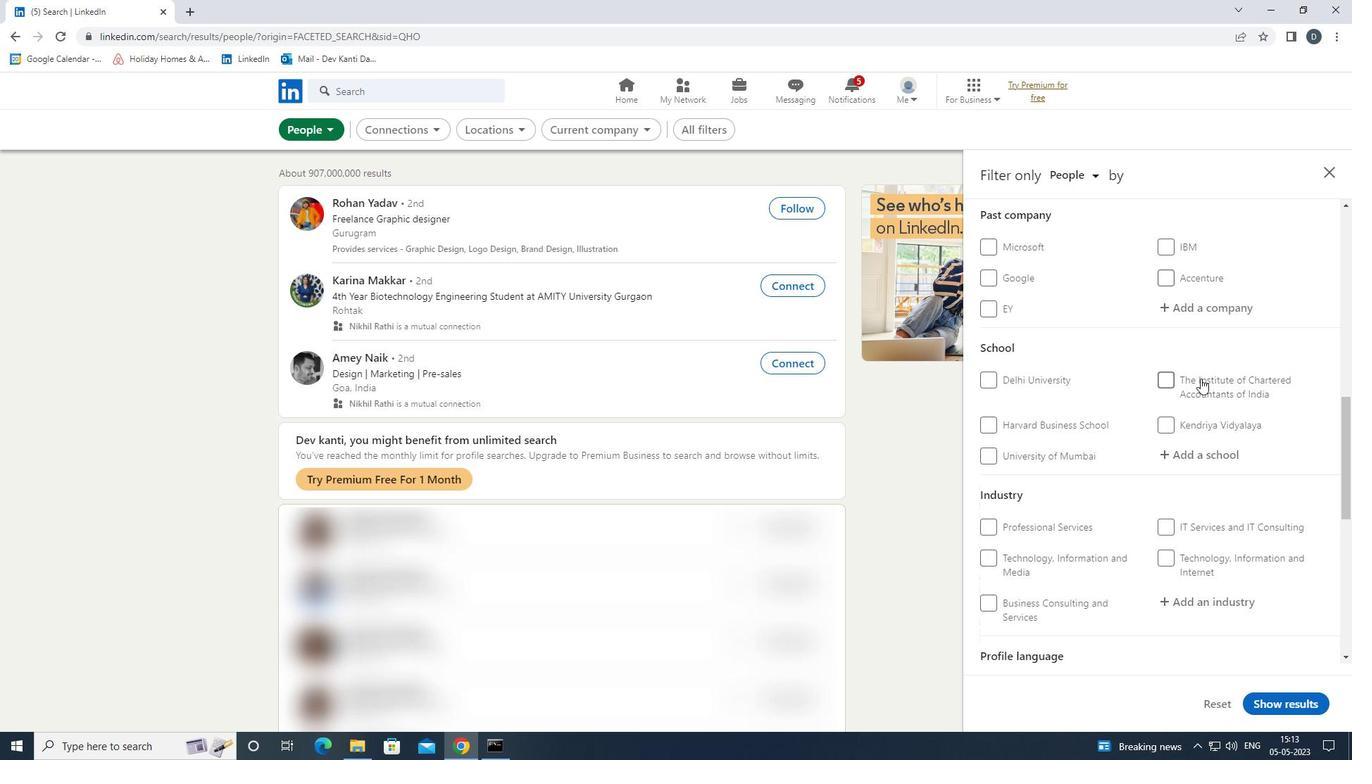
Action: Mouse scrolled (1203, 388) with delta (0, 0)
Screenshot: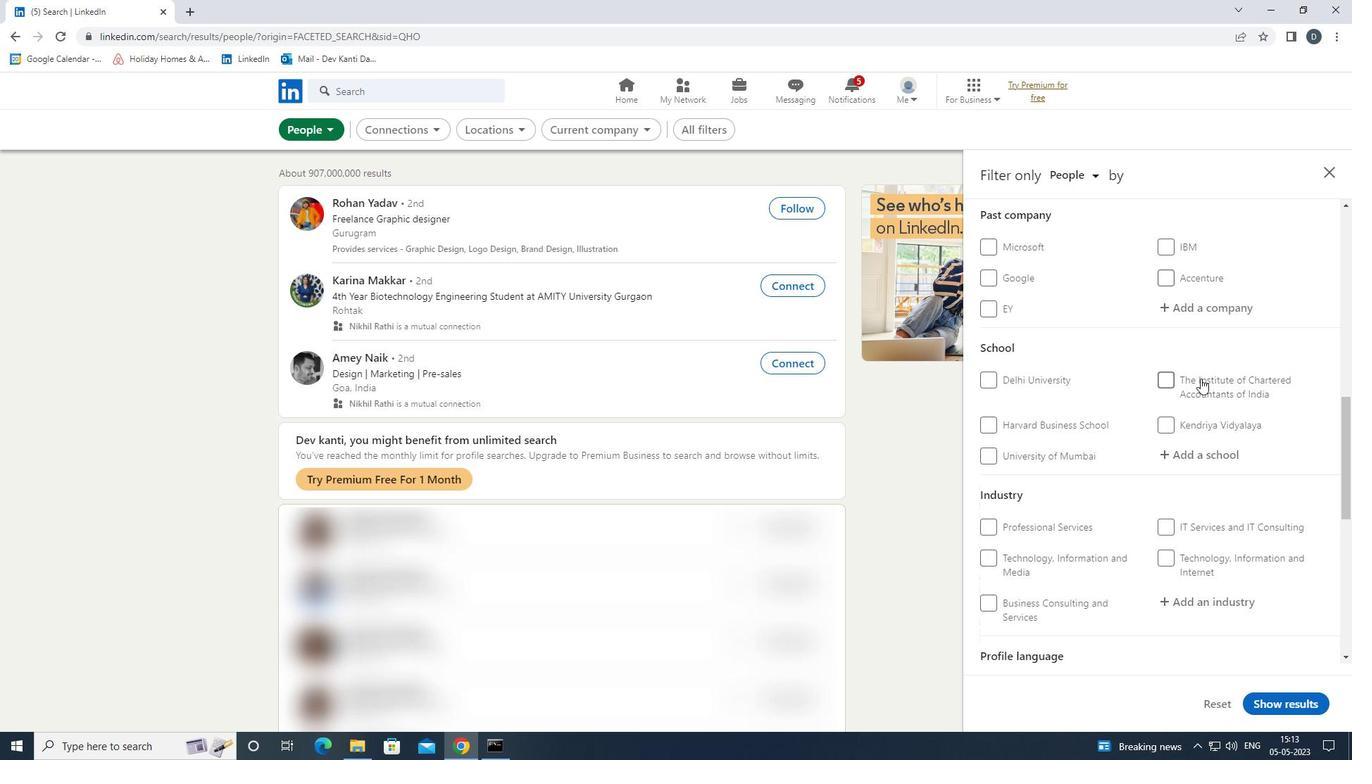 
Action: Mouse moved to (1203, 390)
Screenshot: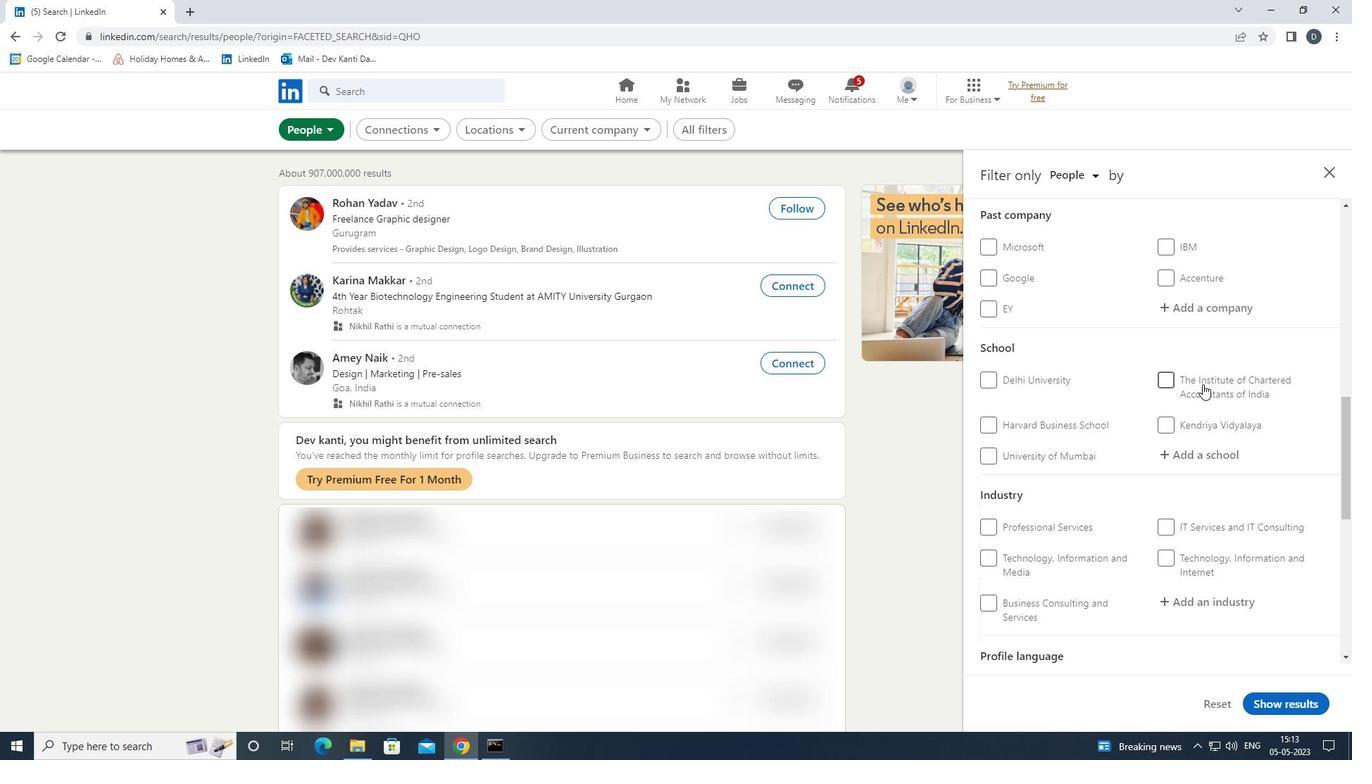 
Action: Mouse scrolled (1203, 389) with delta (0, 0)
Screenshot: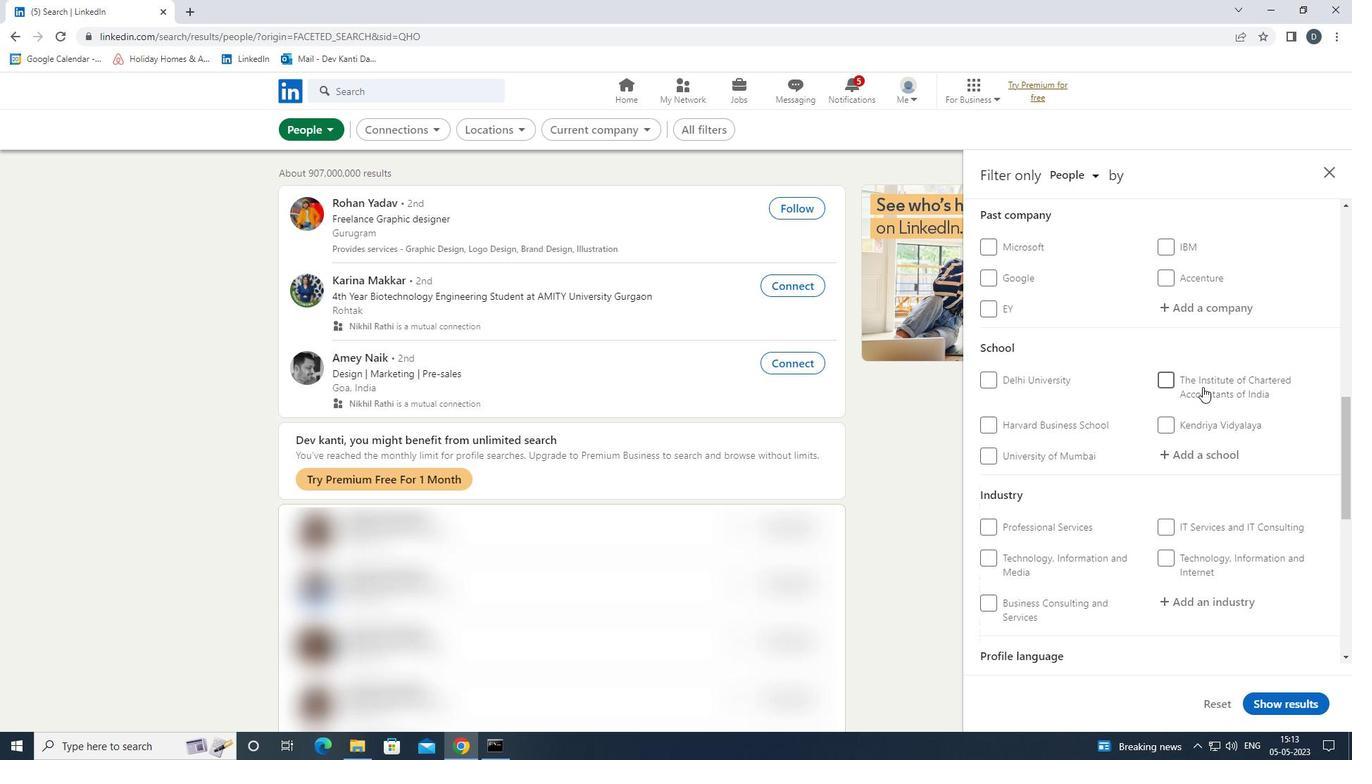 
Action: Mouse moved to (1203, 395)
Screenshot: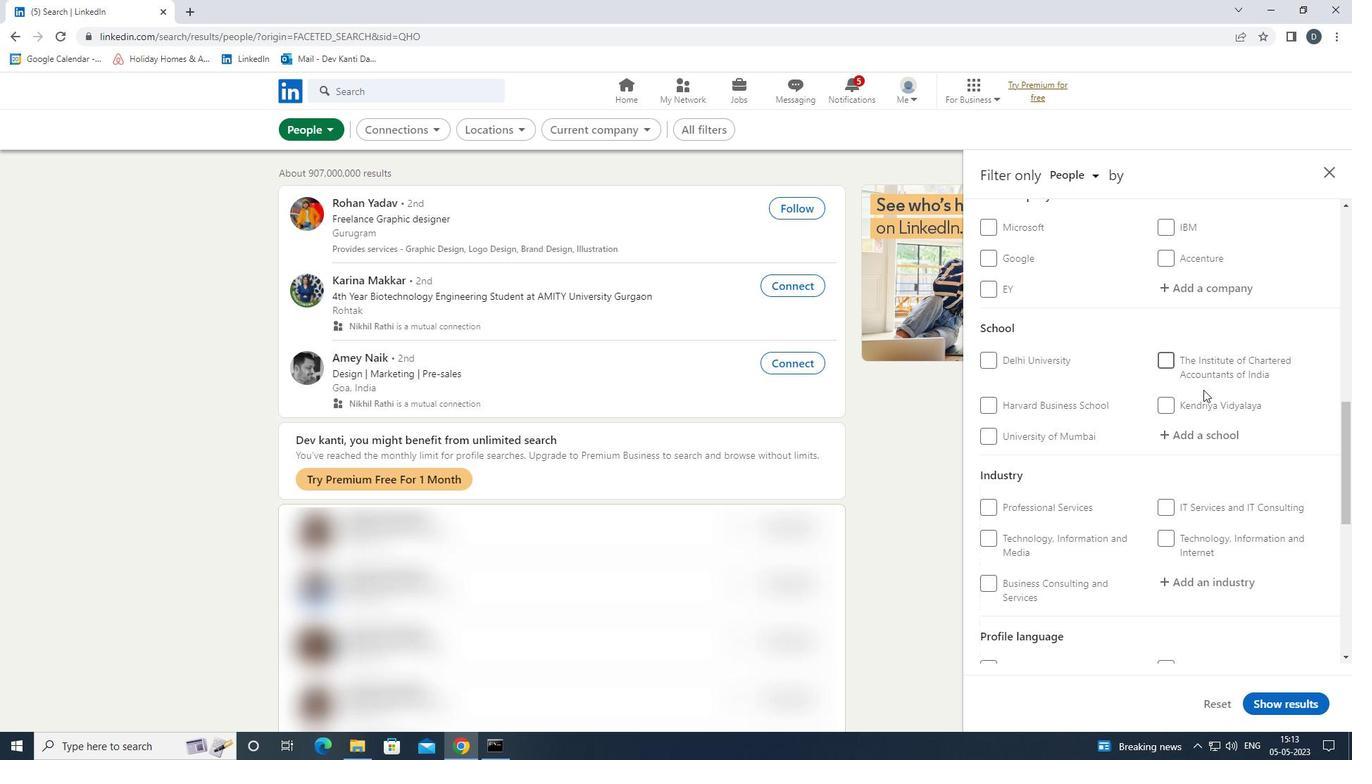 
Action: Mouse scrolled (1203, 395) with delta (0, 0)
Screenshot: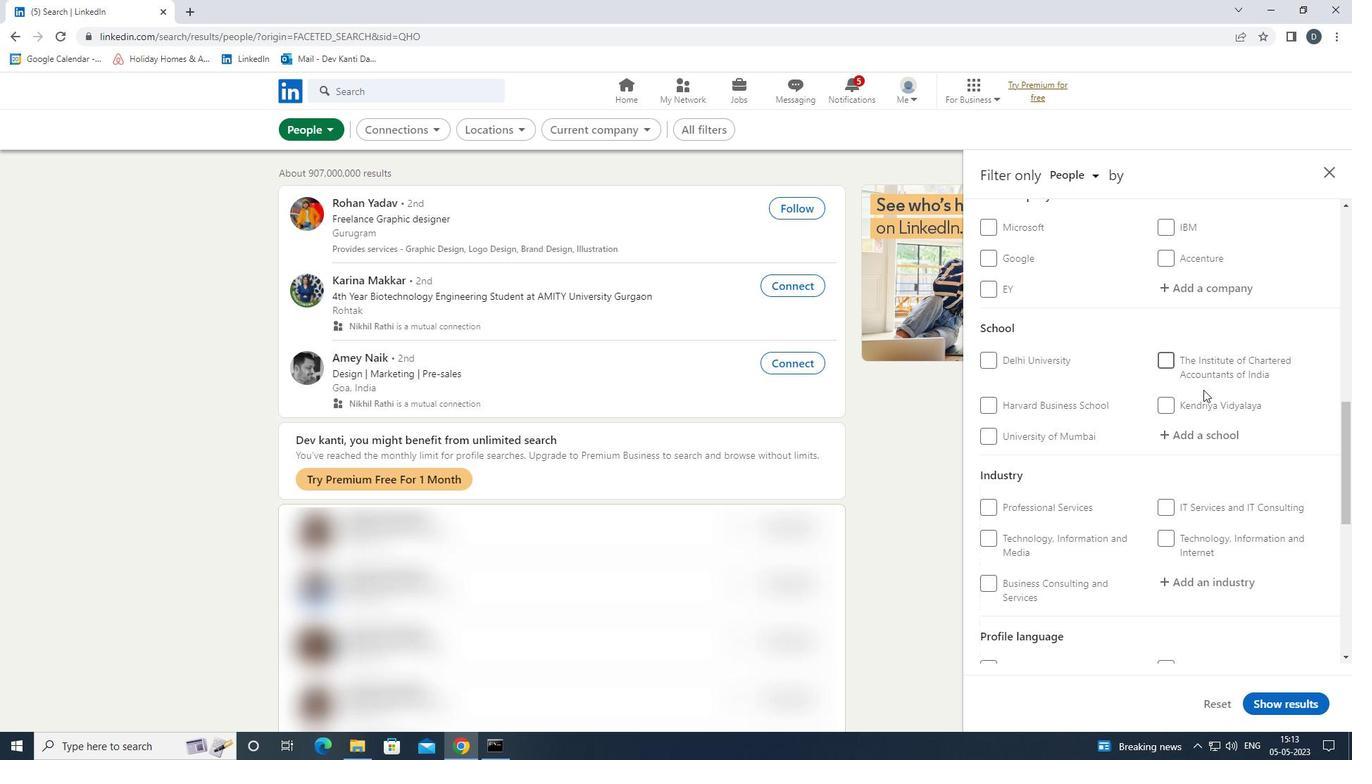 
Action: Mouse moved to (1020, 507)
Screenshot: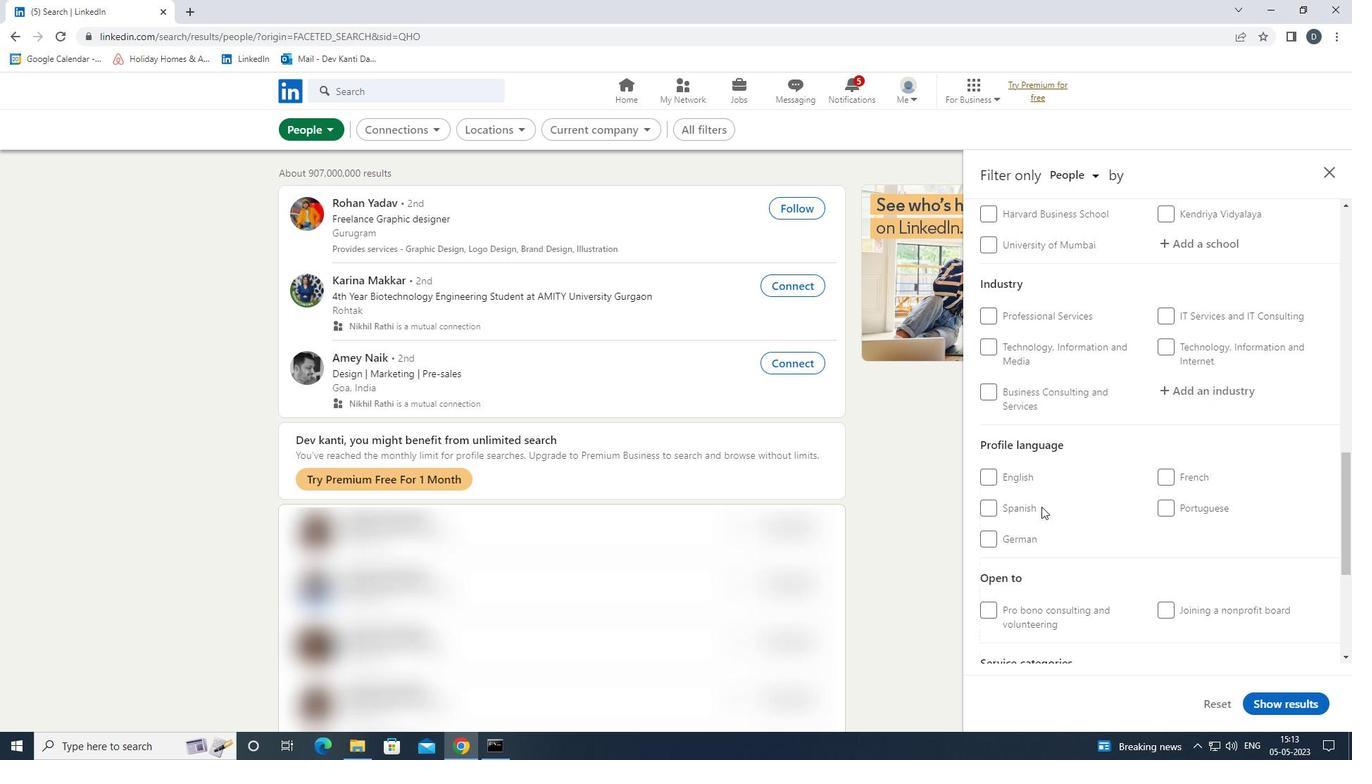 
Action: Mouse pressed left at (1020, 507)
Screenshot: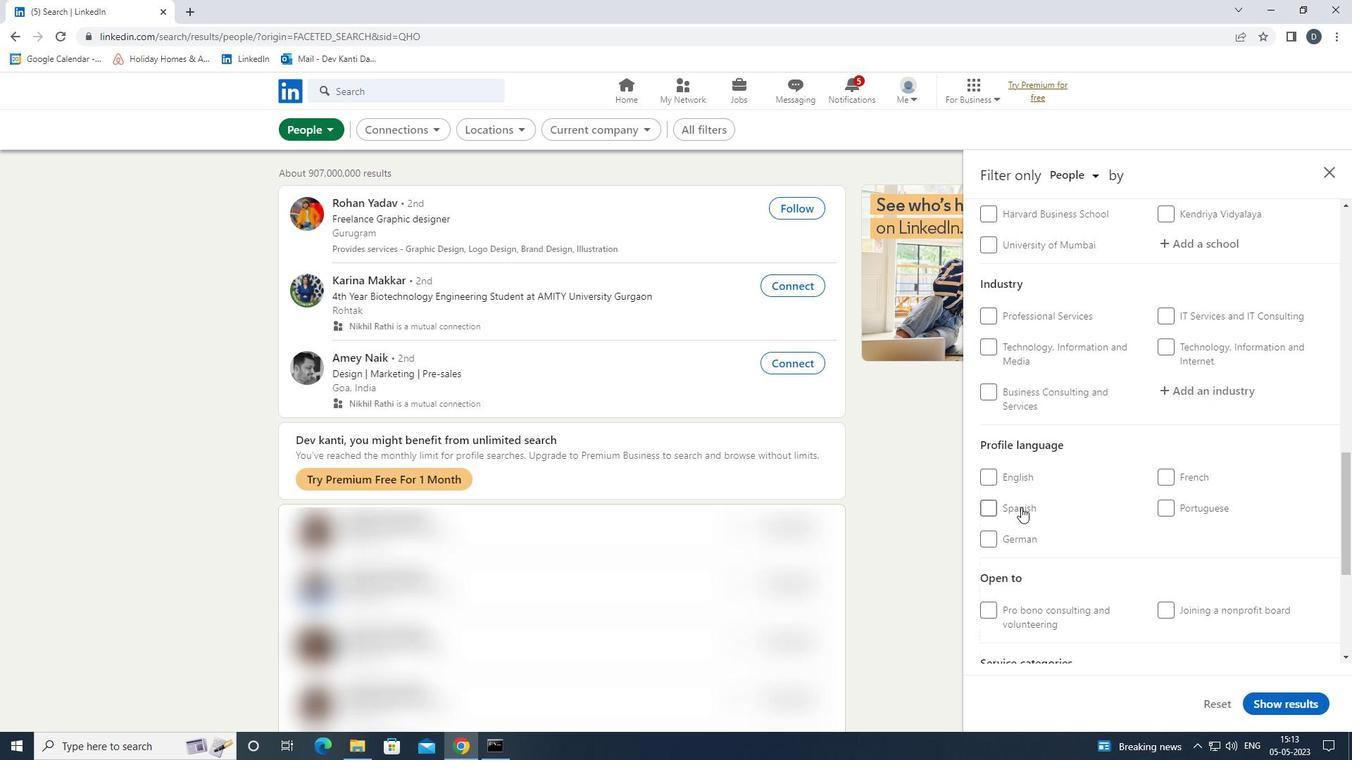 
Action: Mouse scrolled (1020, 508) with delta (0, 0)
Screenshot: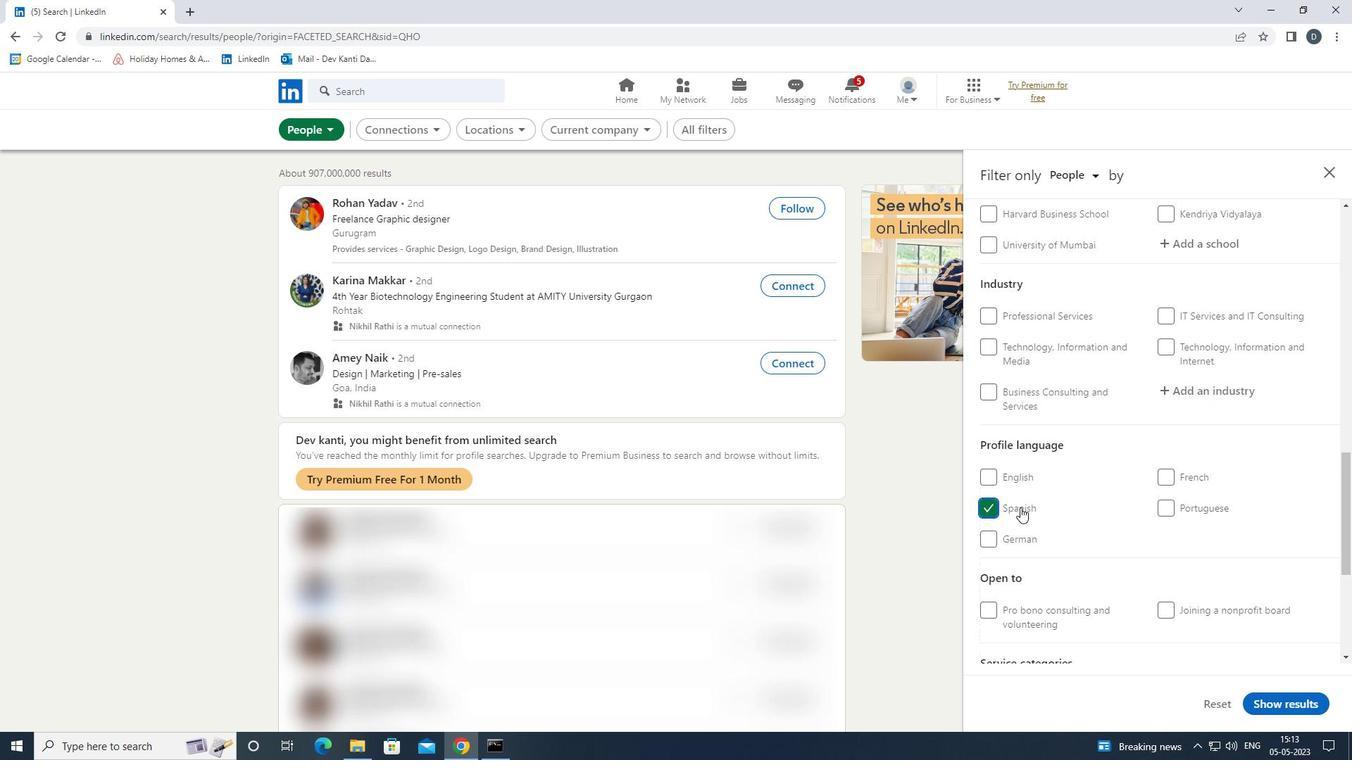 
Action: Mouse scrolled (1020, 508) with delta (0, 0)
Screenshot: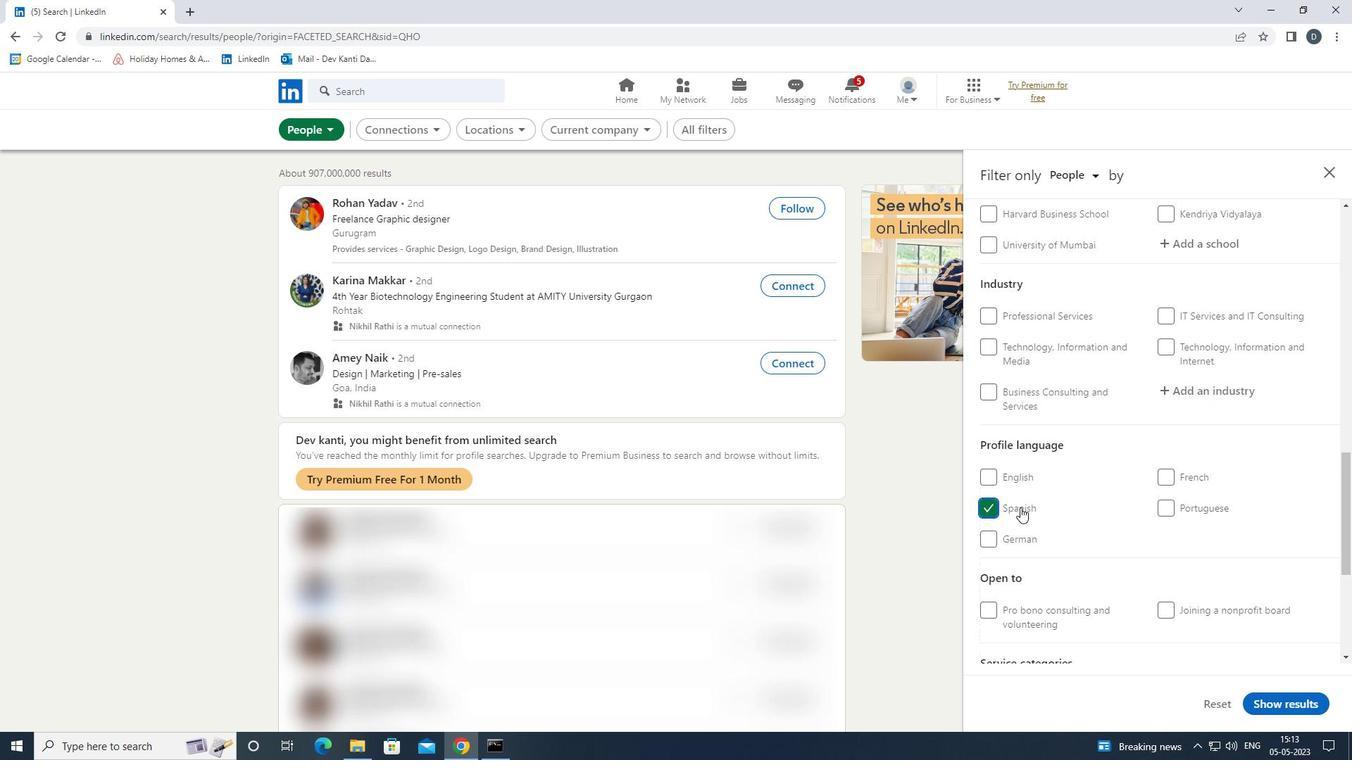 
Action: Mouse scrolled (1020, 508) with delta (0, 0)
Screenshot: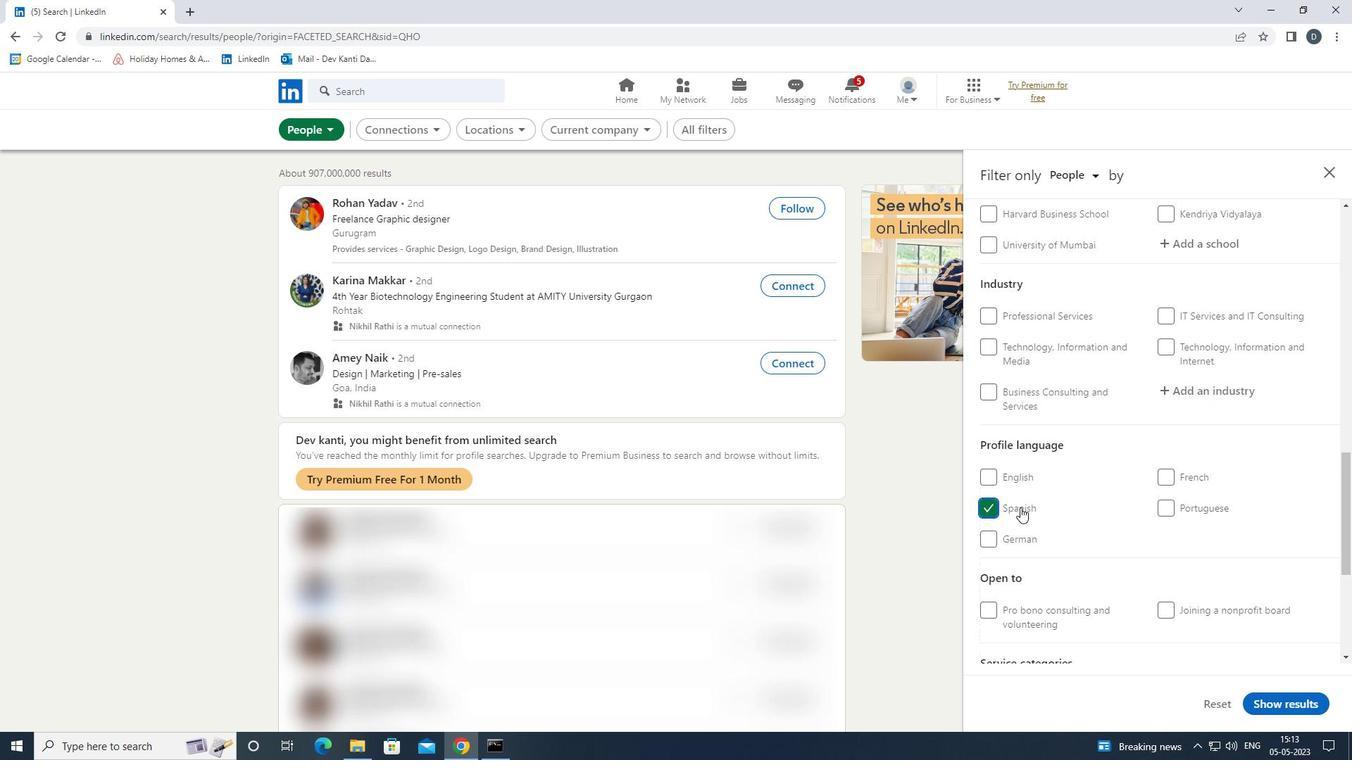 
Action: Mouse scrolled (1020, 508) with delta (0, 0)
Screenshot: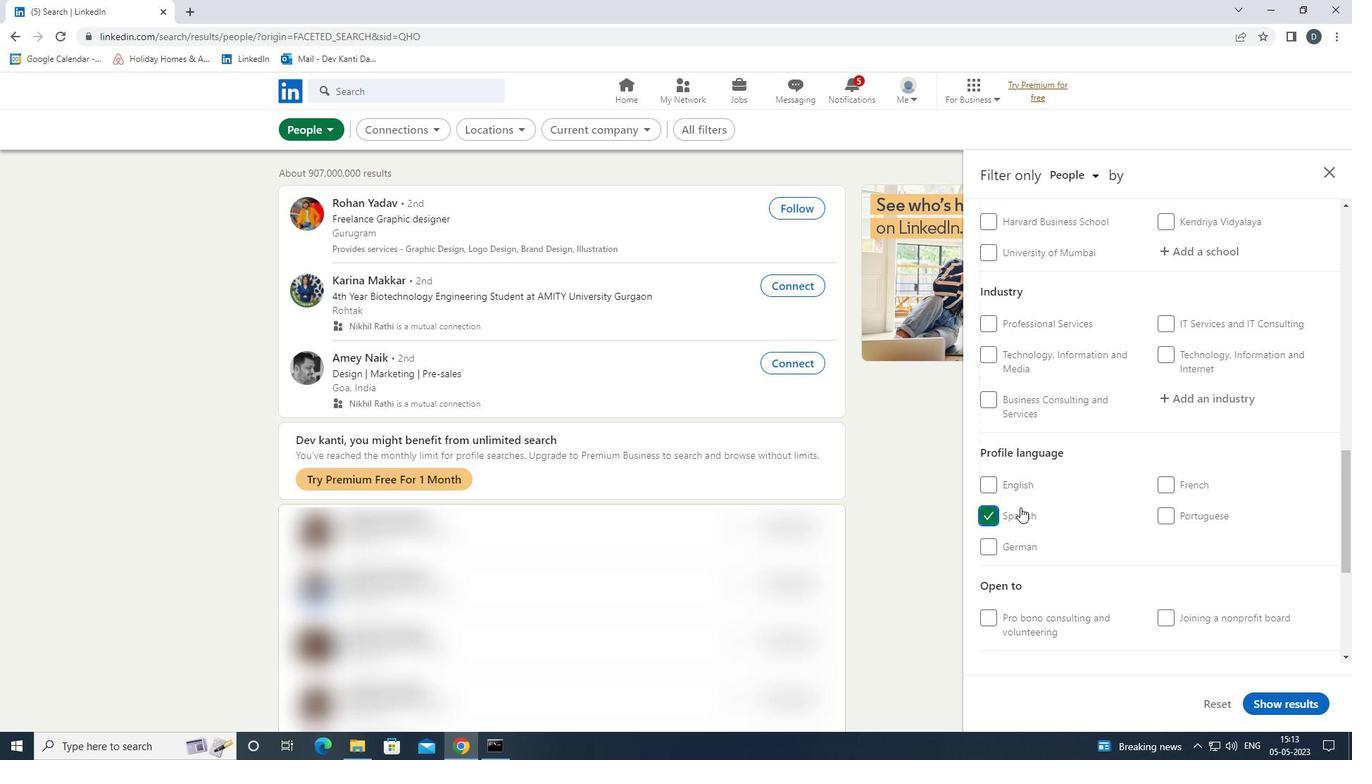 
Action: Mouse scrolled (1020, 508) with delta (0, 0)
Screenshot: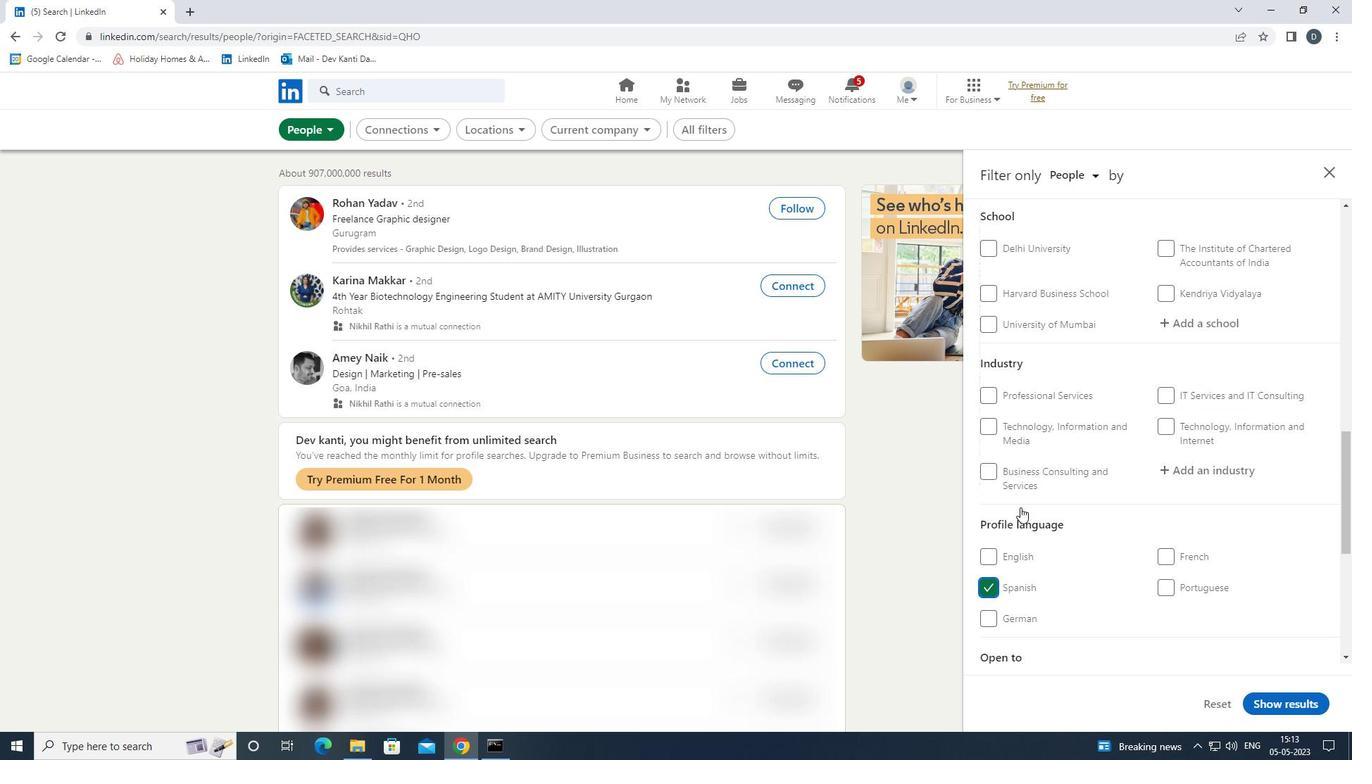 
Action: Mouse scrolled (1020, 508) with delta (0, 0)
Screenshot: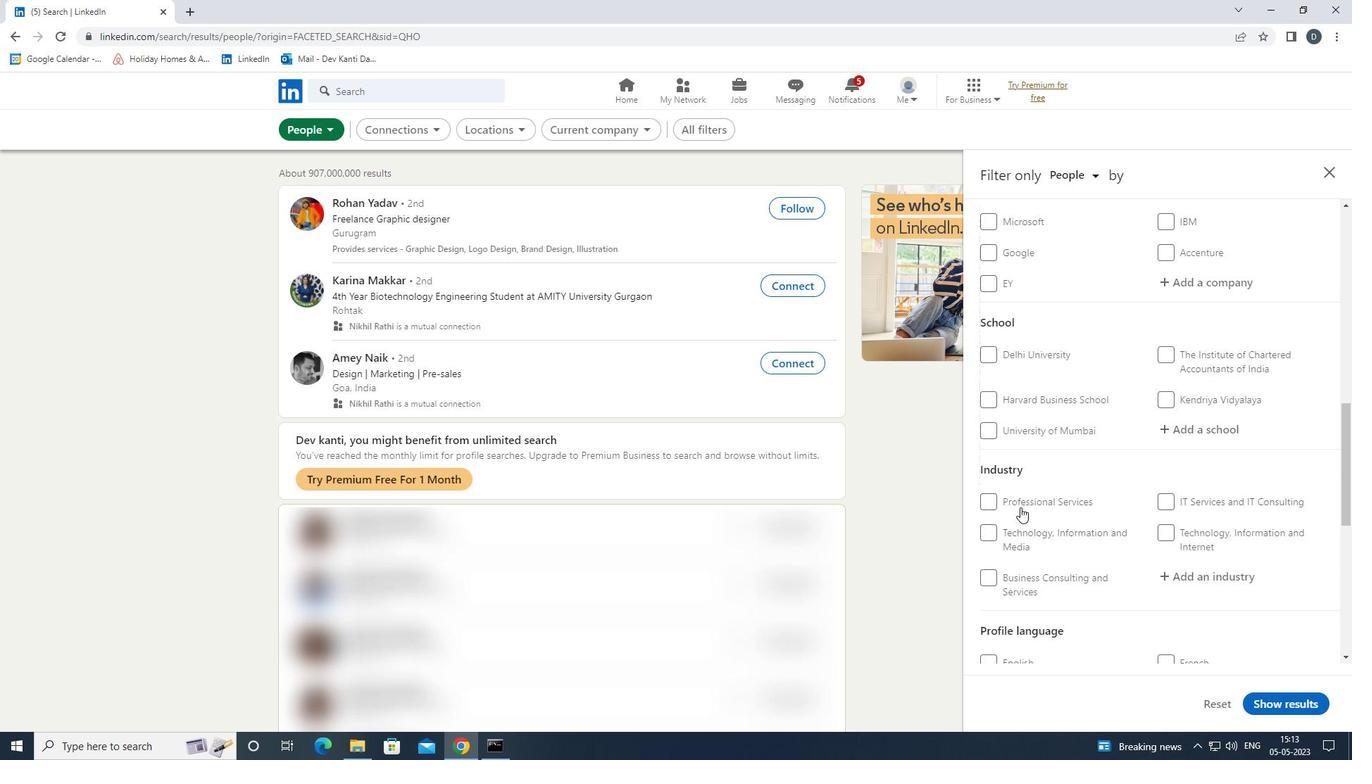 
Action: Mouse moved to (1181, 396)
Screenshot: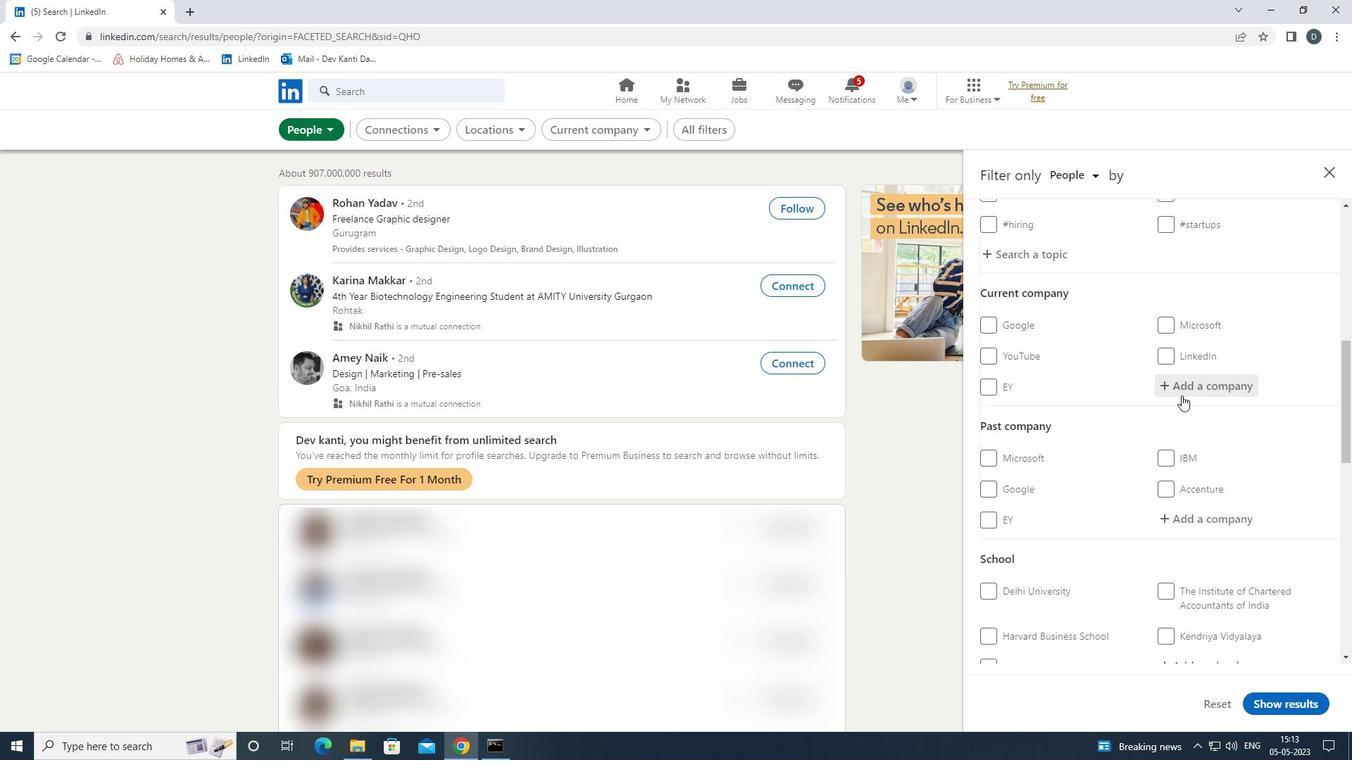
Action: Mouse pressed left at (1181, 396)
Screenshot: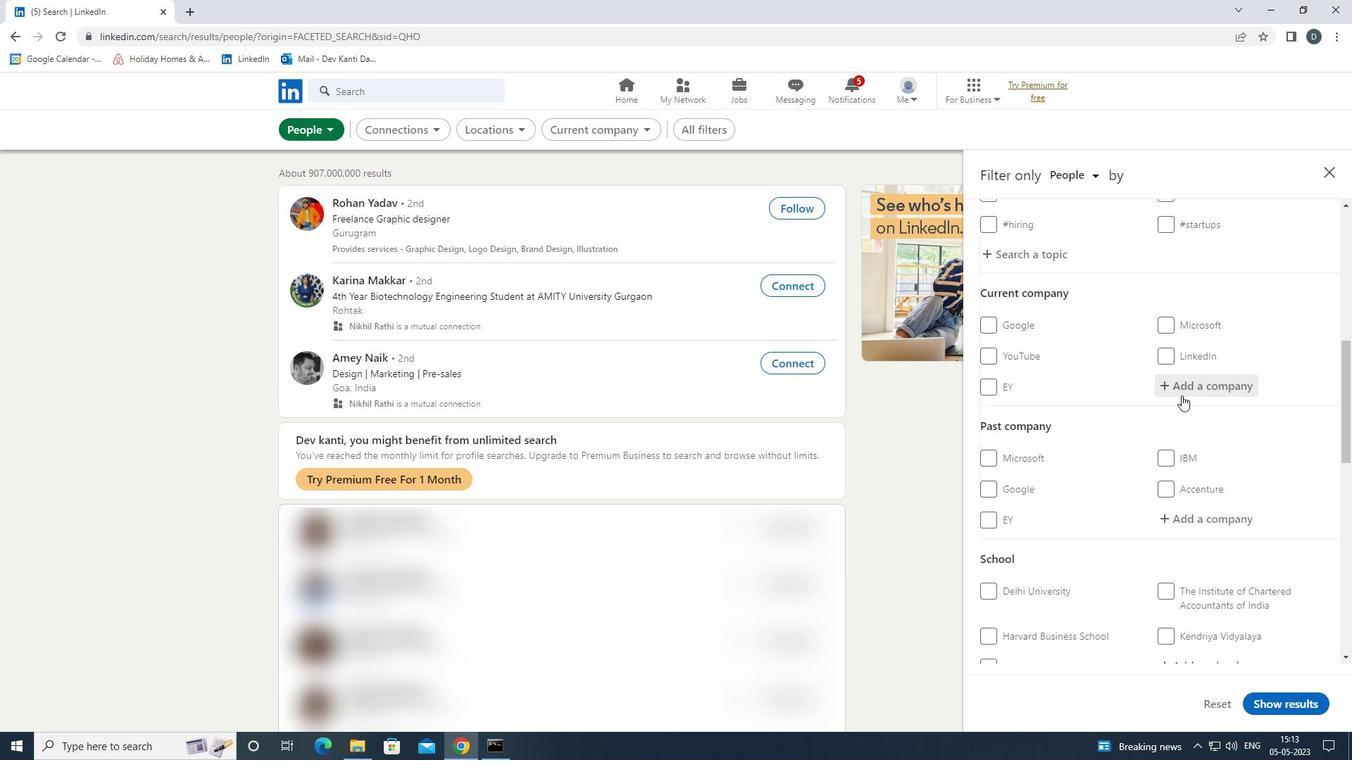 
Action: Key pressed <Key.shift><Key.shift><Key.shift><Key.shift><Key.shift>TATA<Key.space><Key.shift>STEEL<Key.space><Key.down><Key.enter>
Screenshot: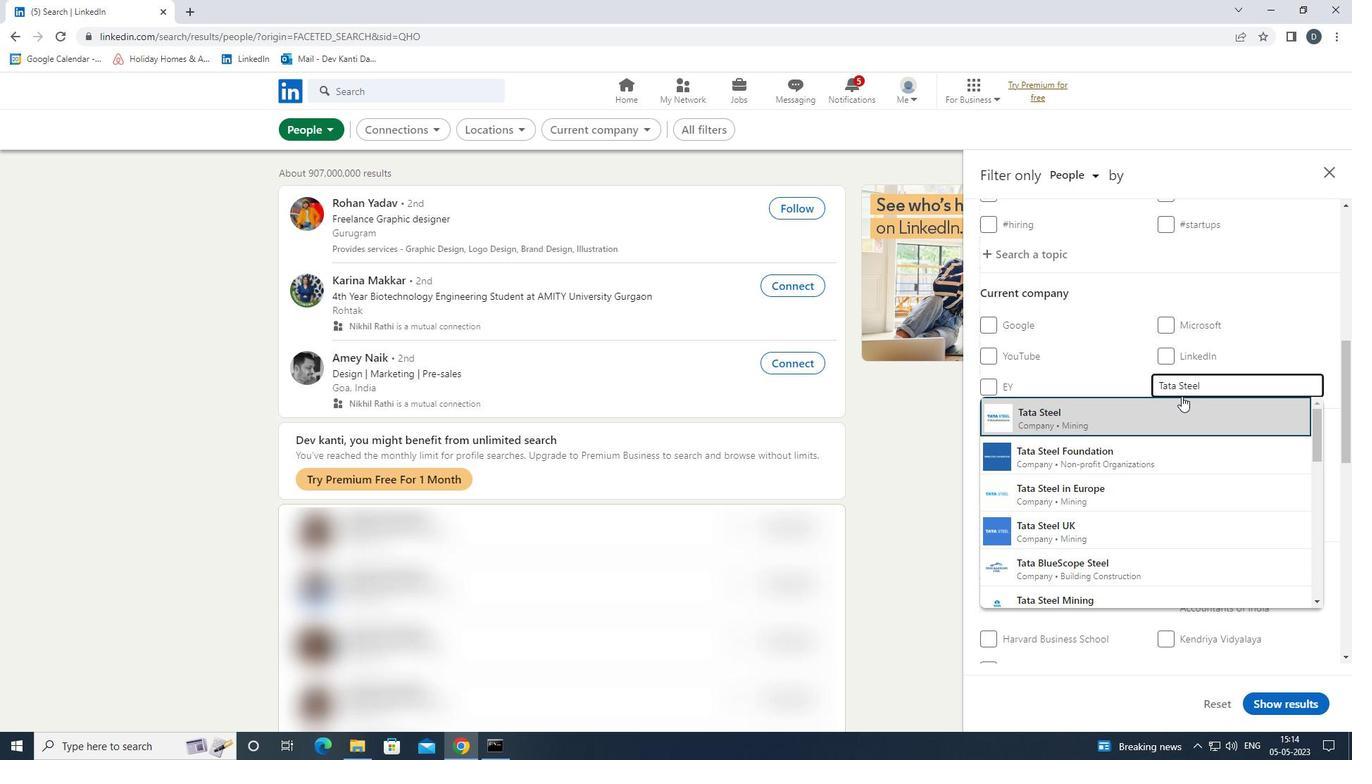
Action: Mouse moved to (1181, 395)
Screenshot: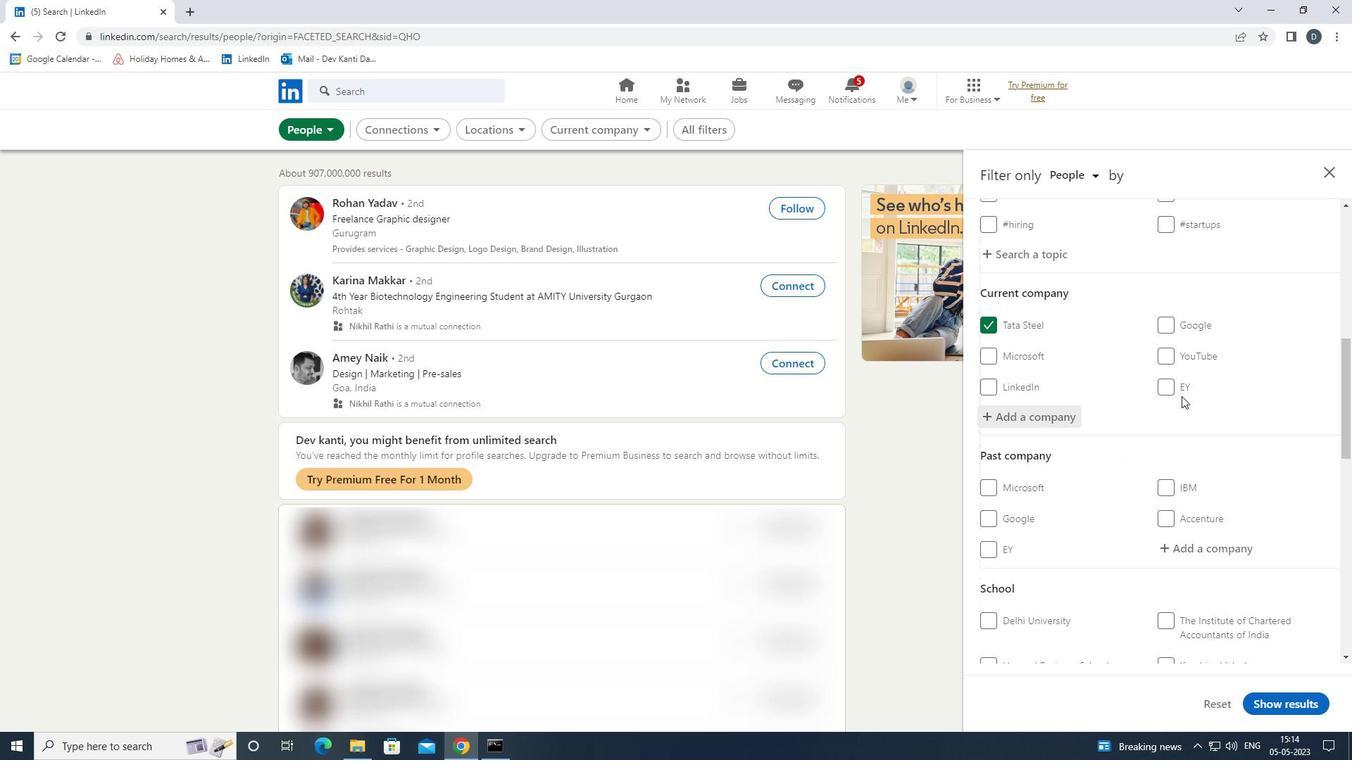 
Action: Mouse scrolled (1181, 395) with delta (0, 0)
Screenshot: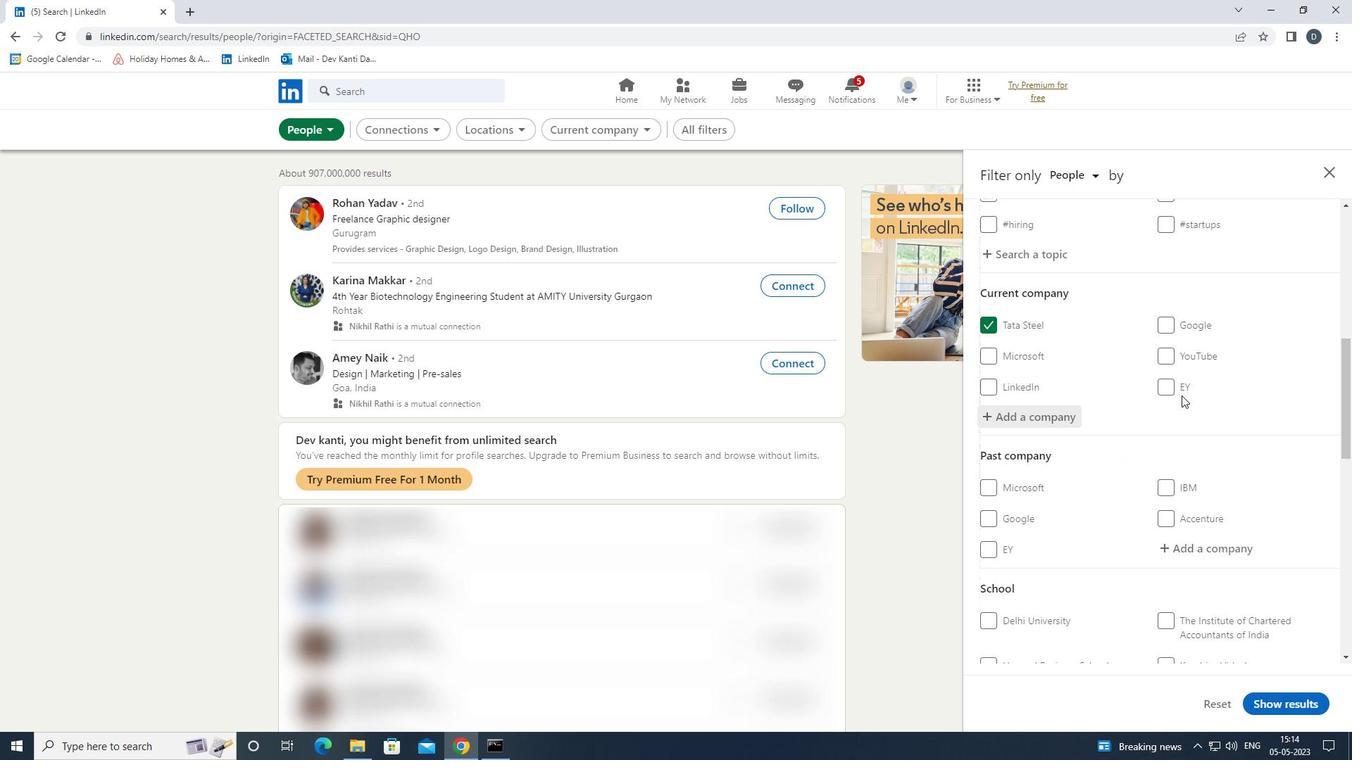 
Action: Mouse scrolled (1181, 395) with delta (0, 0)
Screenshot: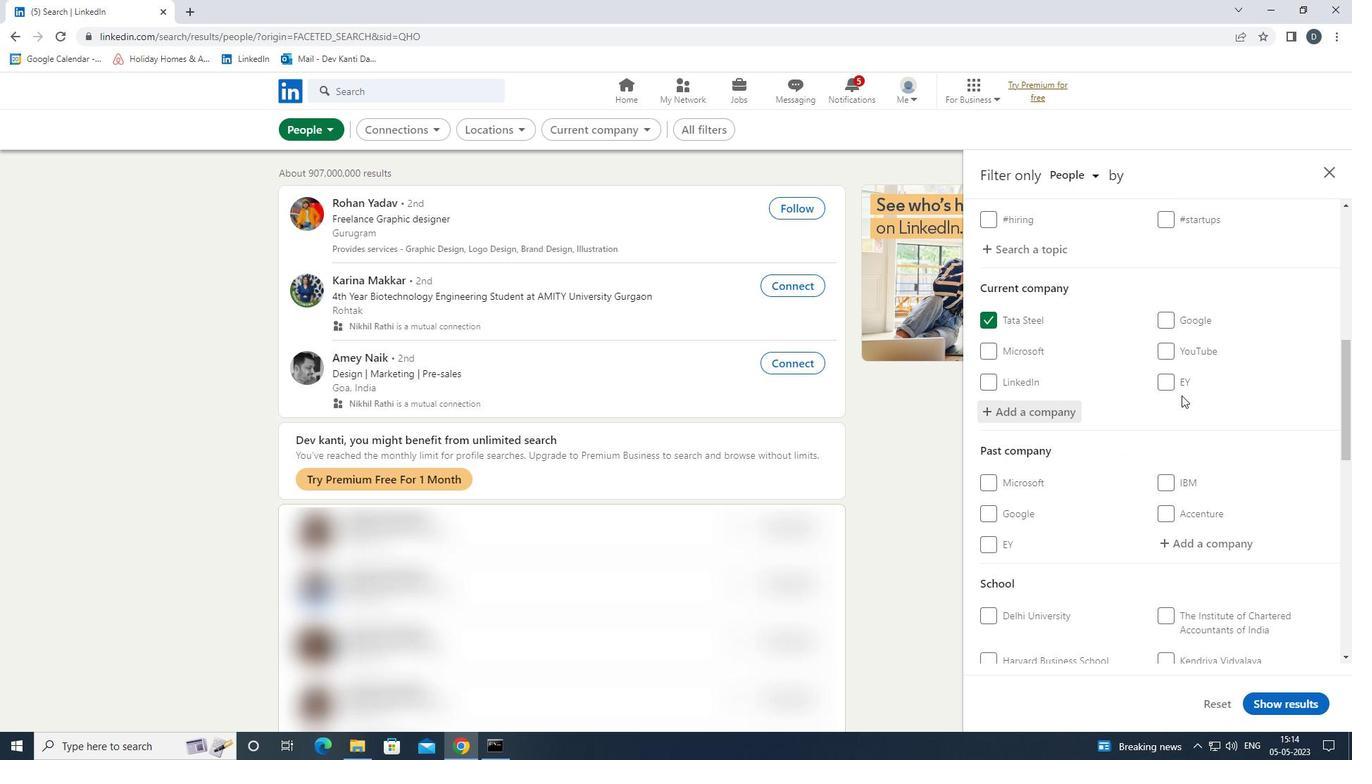 
Action: Mouse scrolled (1181, 395) with delta (0, 0)
Screenshot: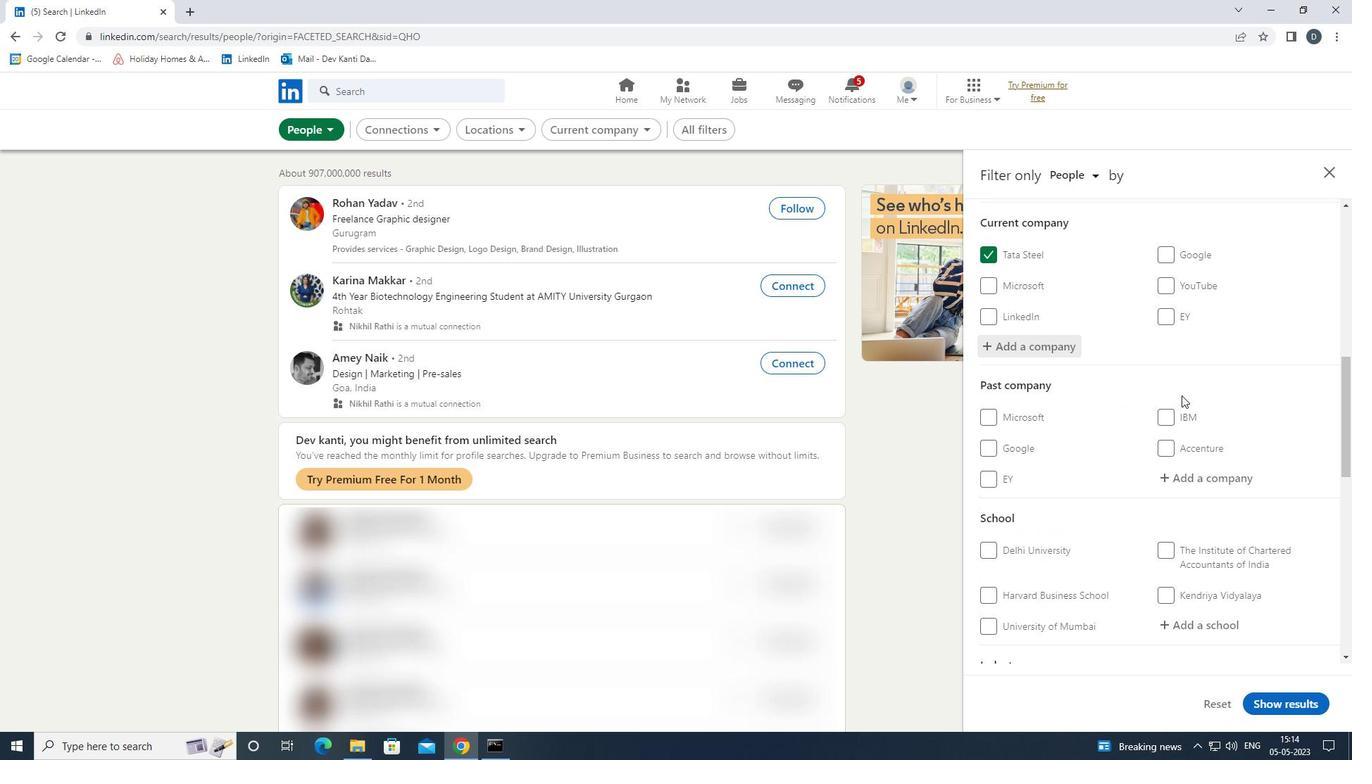 
Action: Mouse moved to (1183, 393)
Screenshot: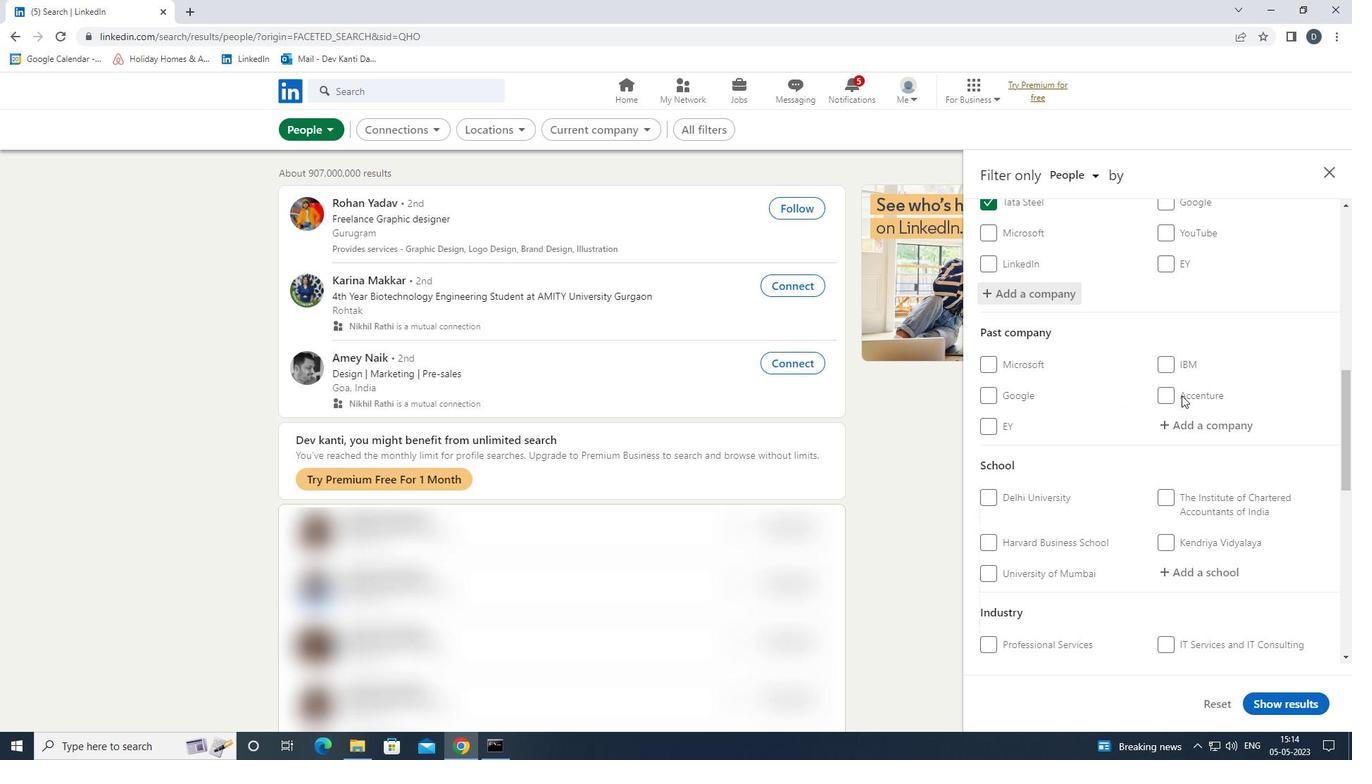 
Action: Mouse scrolled (1183, 392) with delta (0, 0)
Screenshot: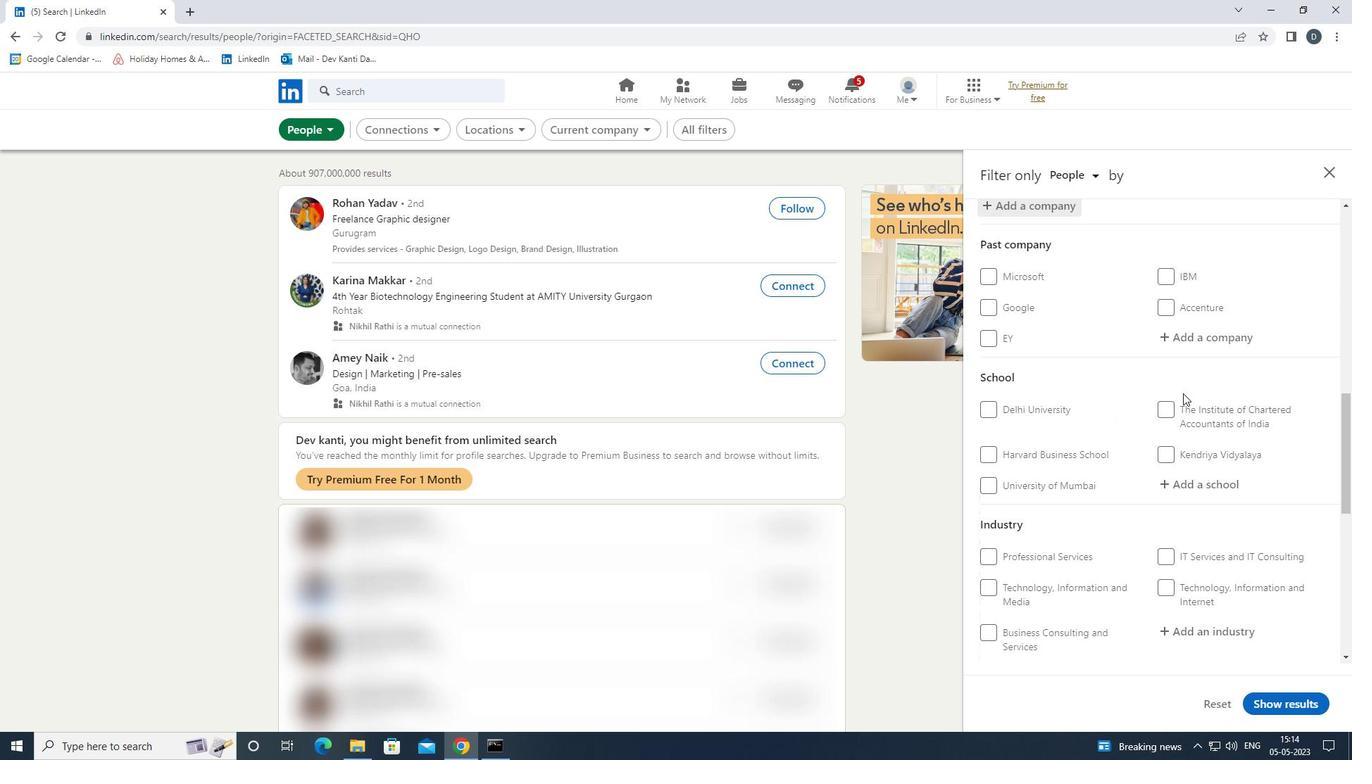 
Action: Mouse moved to (1193, 415)
Screenshot: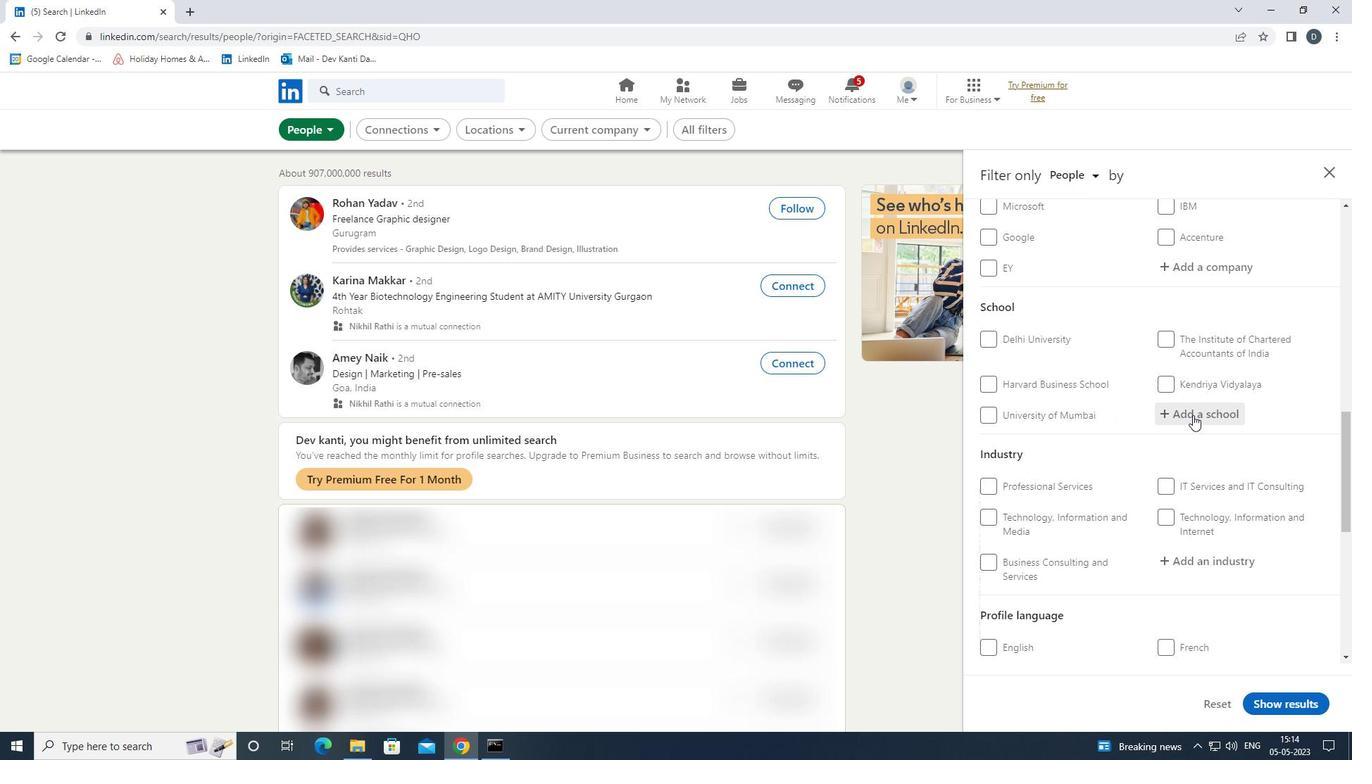 
Action: Mouse scrolled (1193, 416) with delta (0, 0)
Screenshot: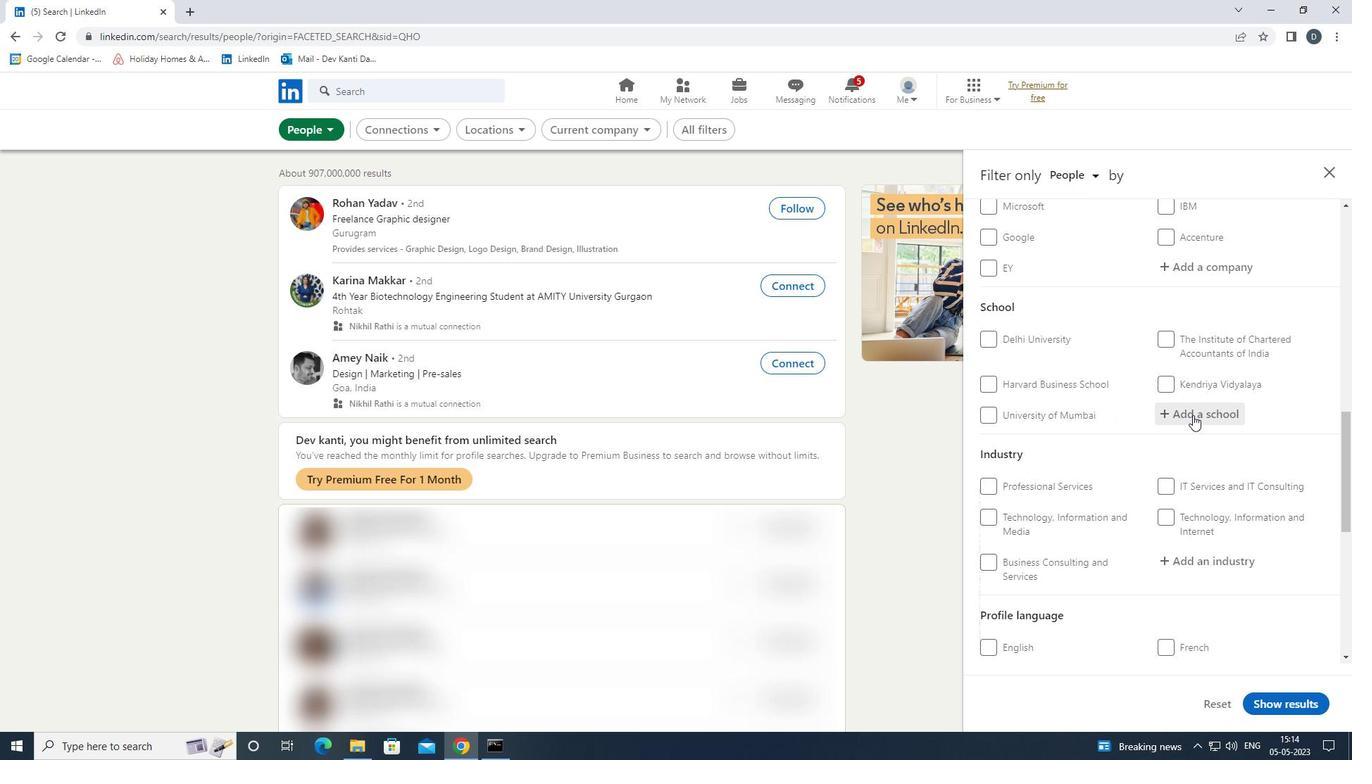
Action: Mouse scrolled (1193, 416) with delta (0, 0)
Screenshot: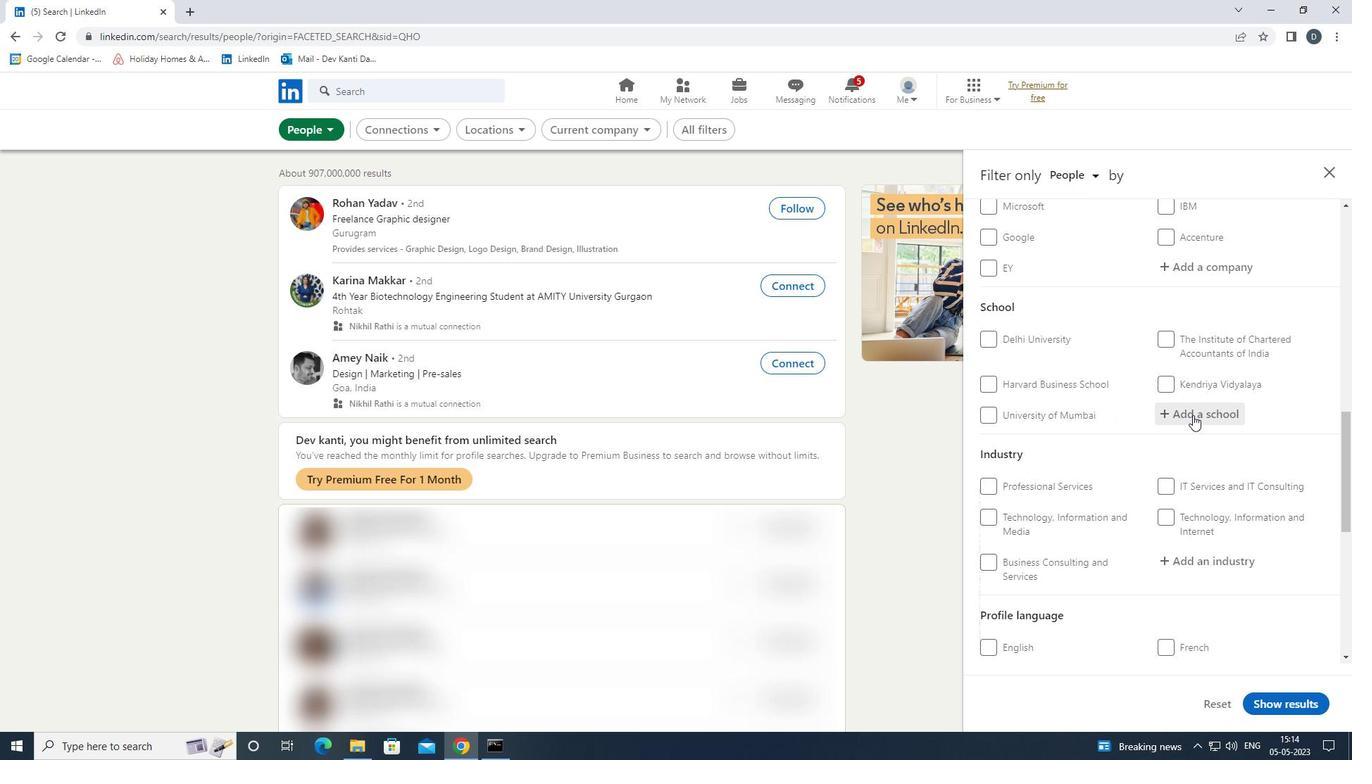 
Action: Mouse scrolled (1193, 416) with delta (0, 0)
Screenshot: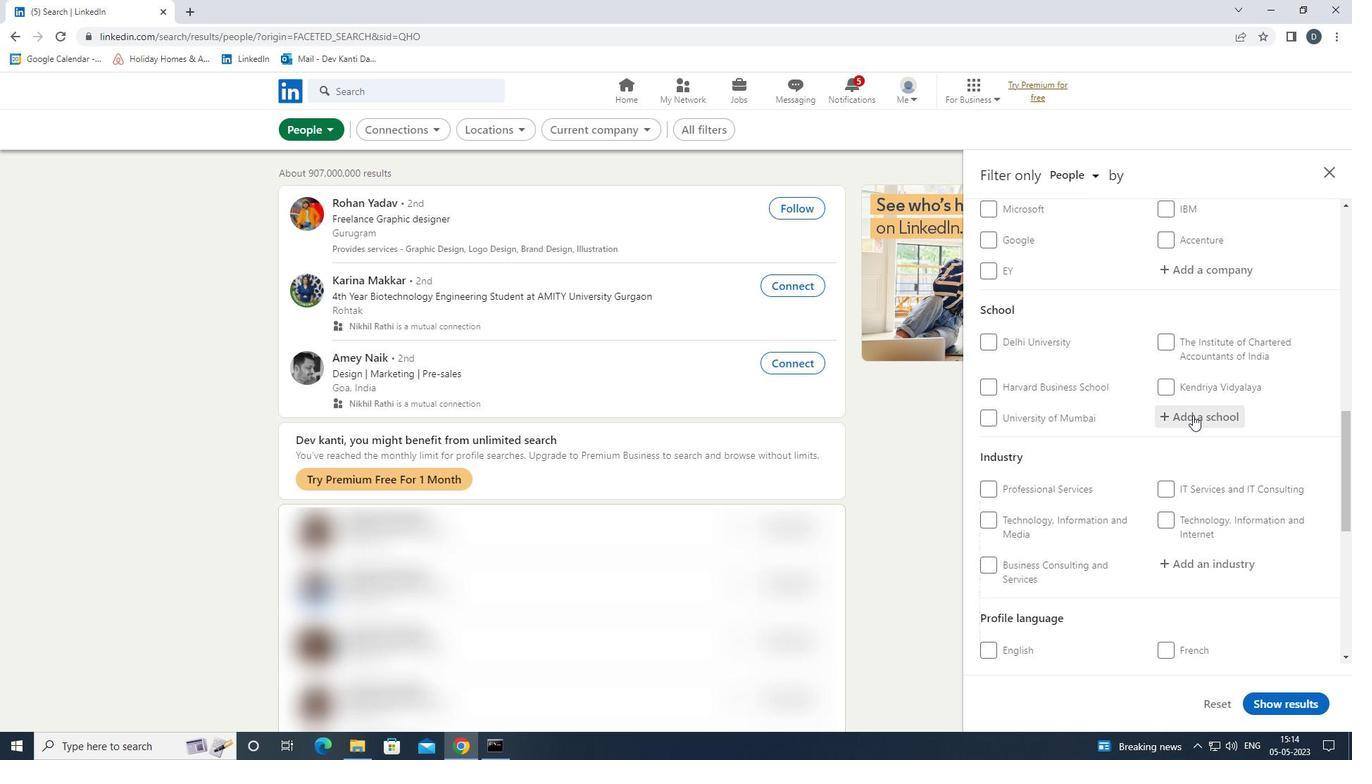 
Action: Mouse moved to (1190, 416)
Screenshot: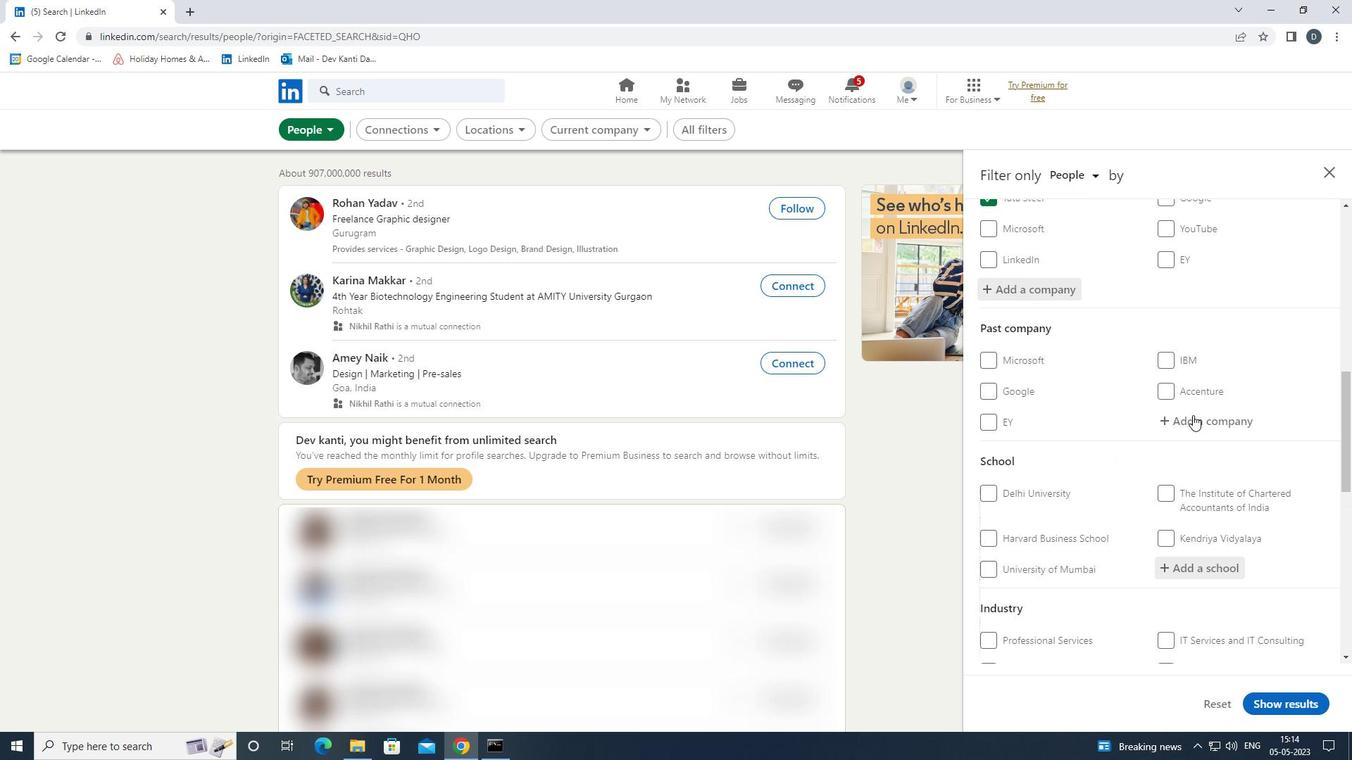 
Action: Mouse scrolled (1190, 416) with delta (0, 0)
Screenshot: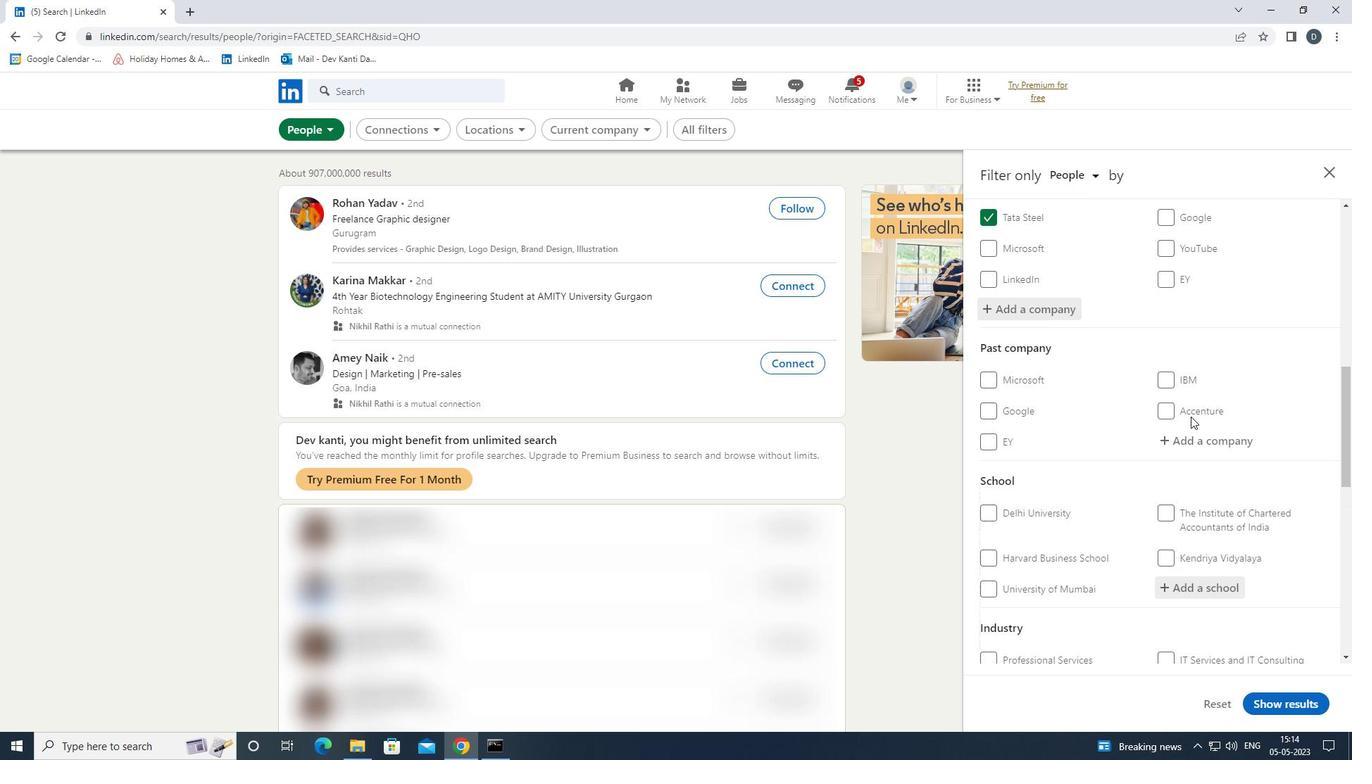 
Action: Mouse moved to (1190, 417)
Screenshot: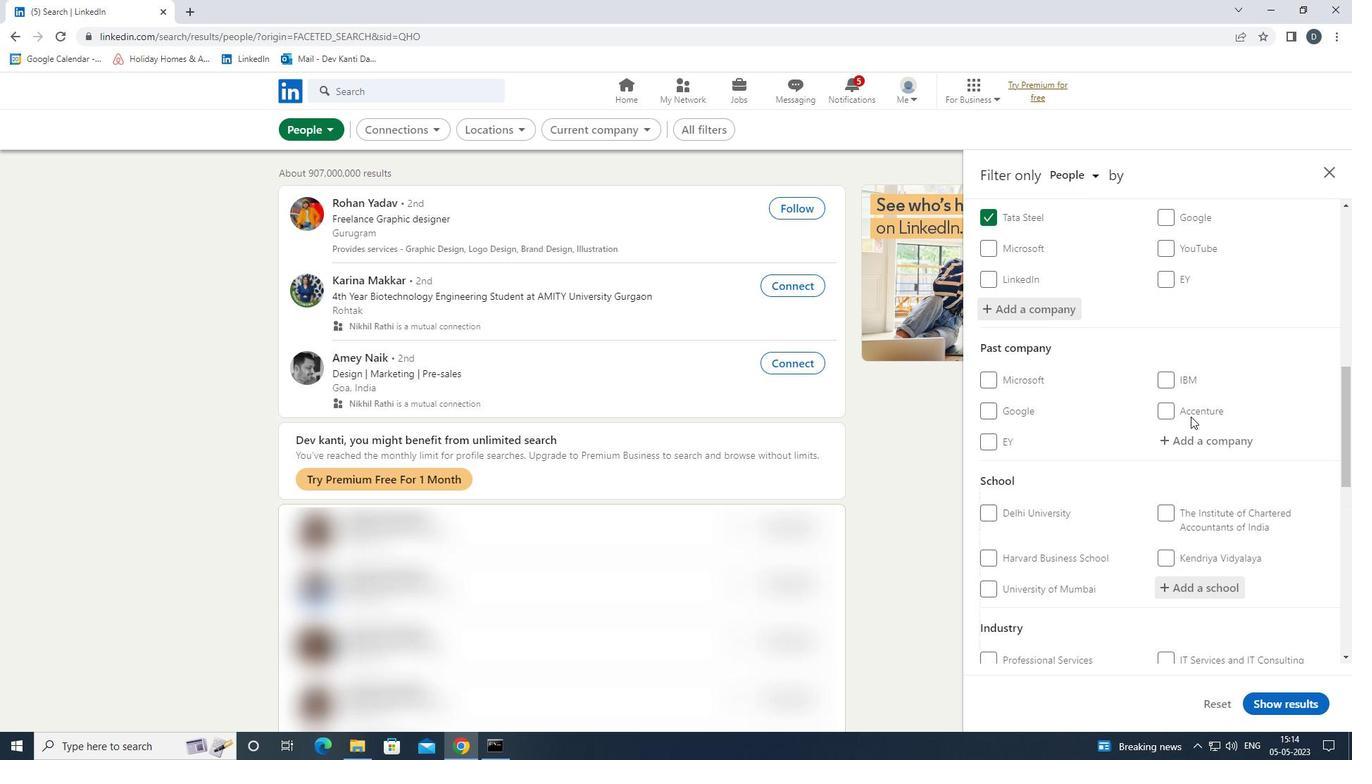
Action: Mouse scrolled (1190, 416) with delta (0, 0)
Screenshot: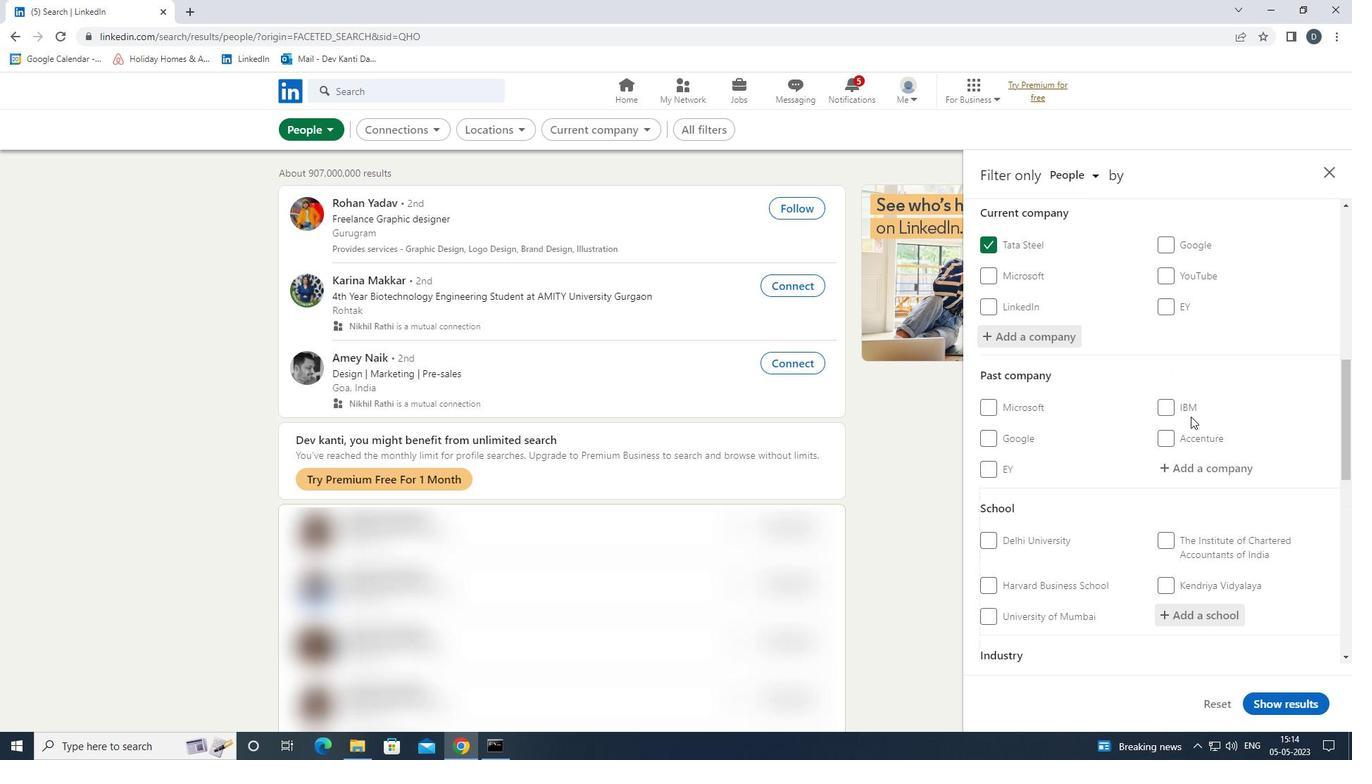 
Action: Mouse moved to (1188, 475)
Screenshot: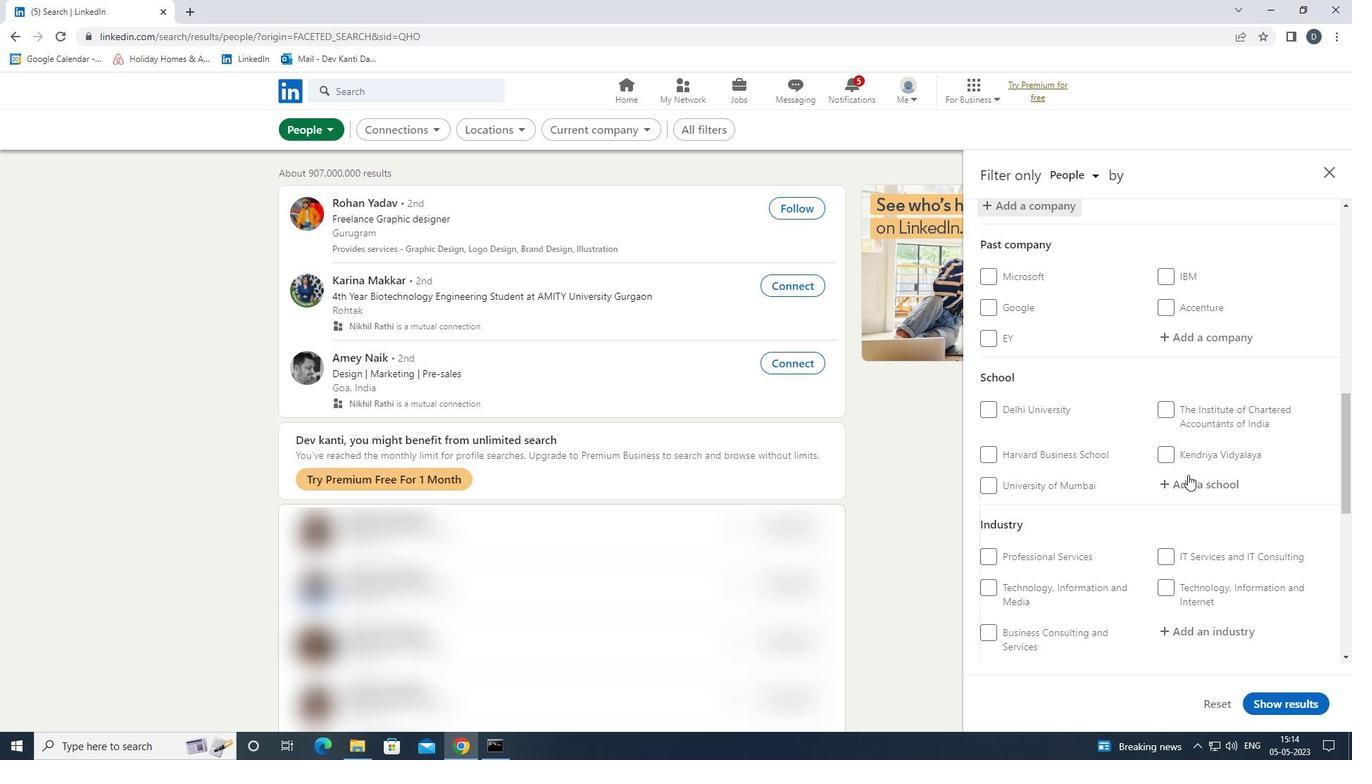 
Action: Mouse pressed left at (1188, 475)
Screenshot: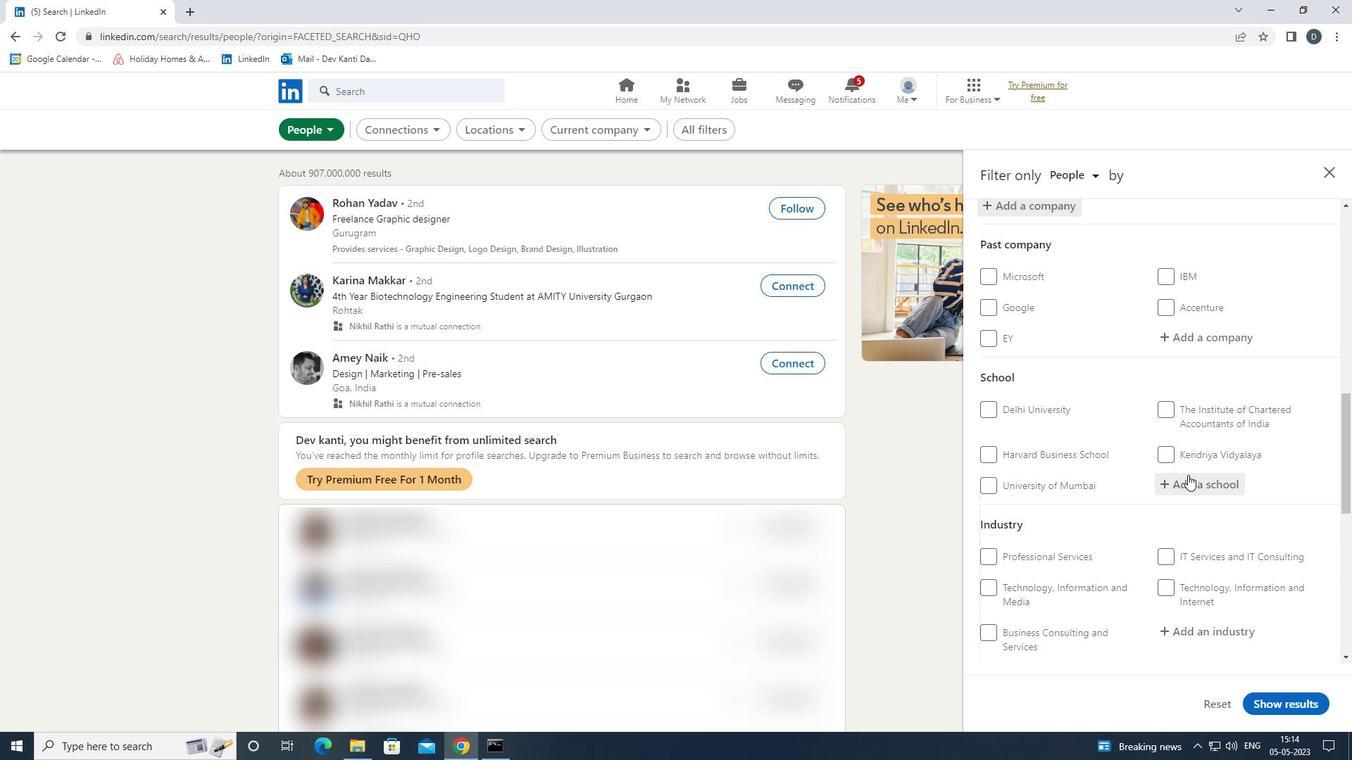 
Action: Mouse moved to (1182, 462)
Screenshot: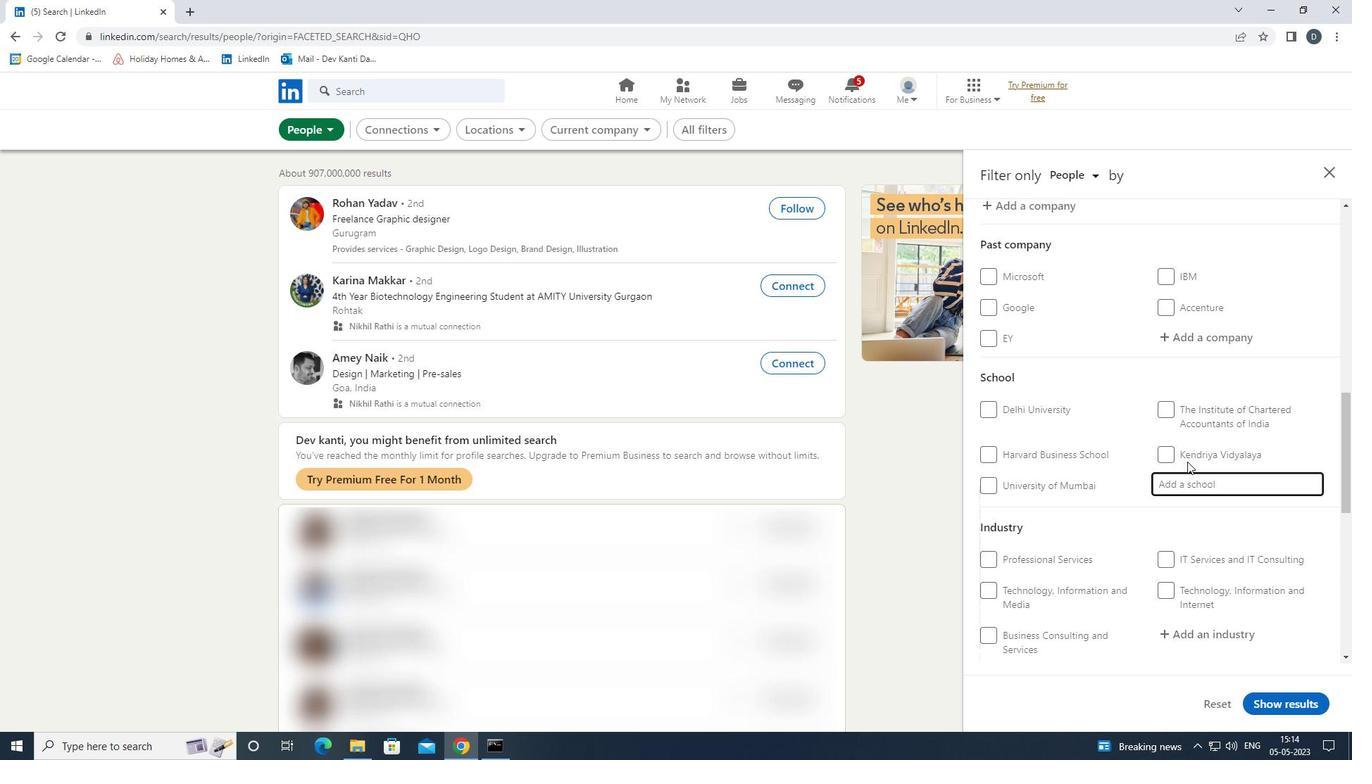 
Action: Key pressed <Key.shift><Key.shift><Key.shift><Key.shift><Key.shift><Key.shift><Key.shift><Key.shift><Key.shift><Key.shift>MIRANDA<Key.space><Key.down><Key.enter>
Screenshot: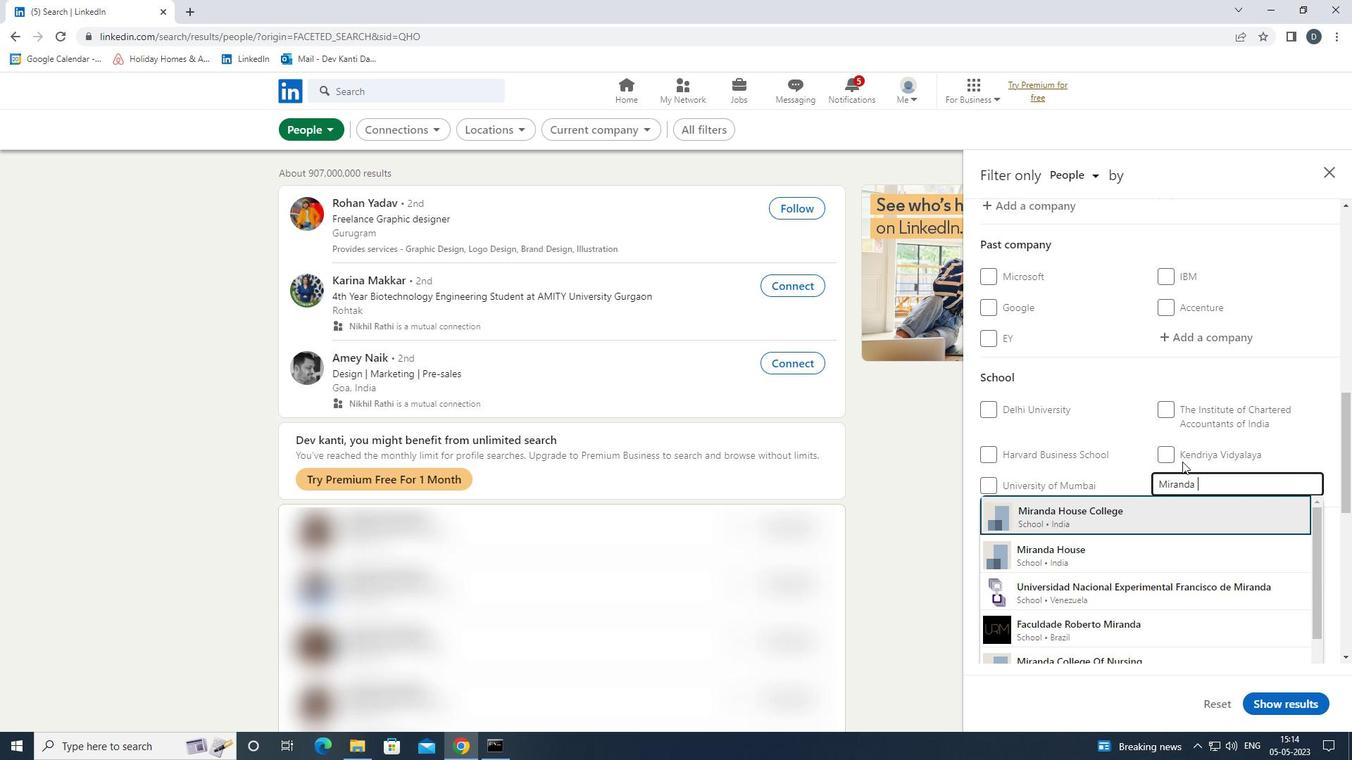 
Action: Mouse scrolled (1182, 461) with delta (0, 0)
Screenshot: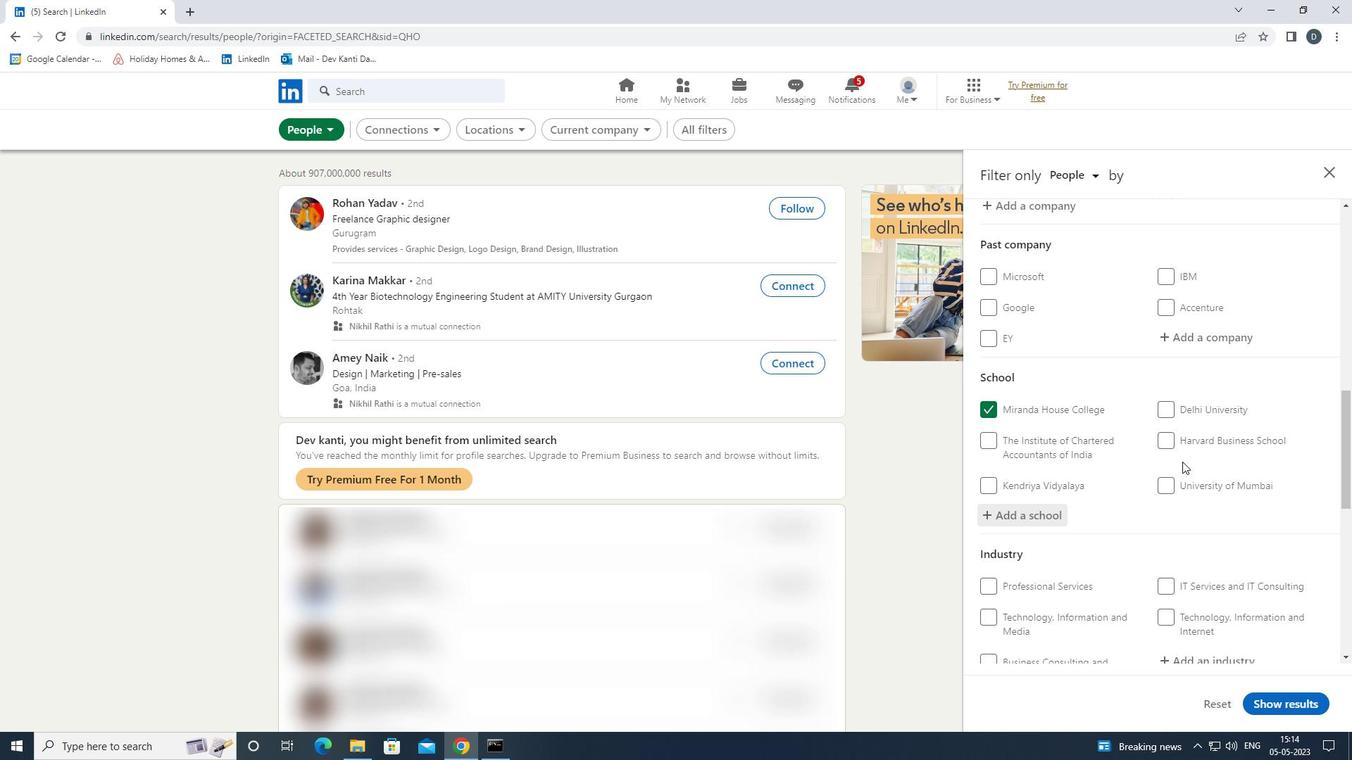 
Action: Mouse scrolled (1182, 461) with delta (0, 0)
Screenshot: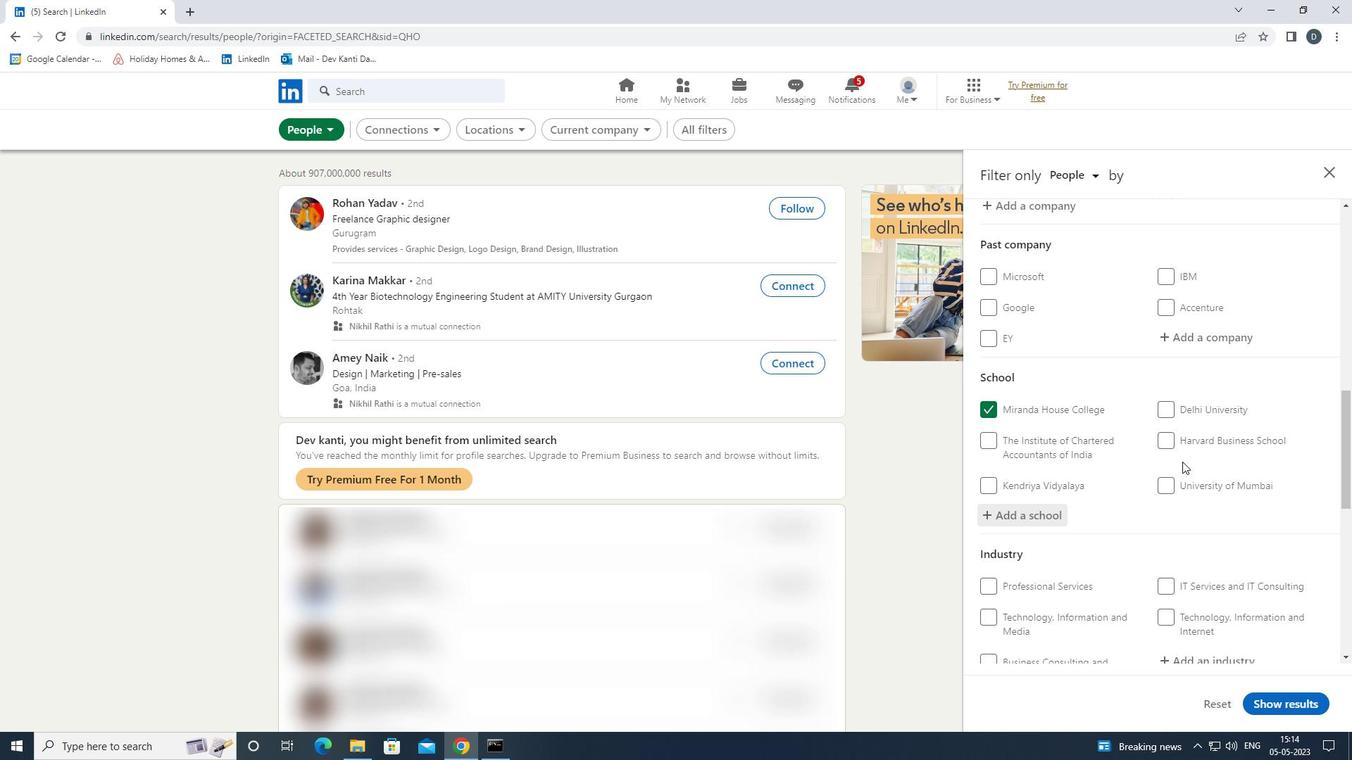 
Action: Mouse moved to (1221, 523)
Screenshot: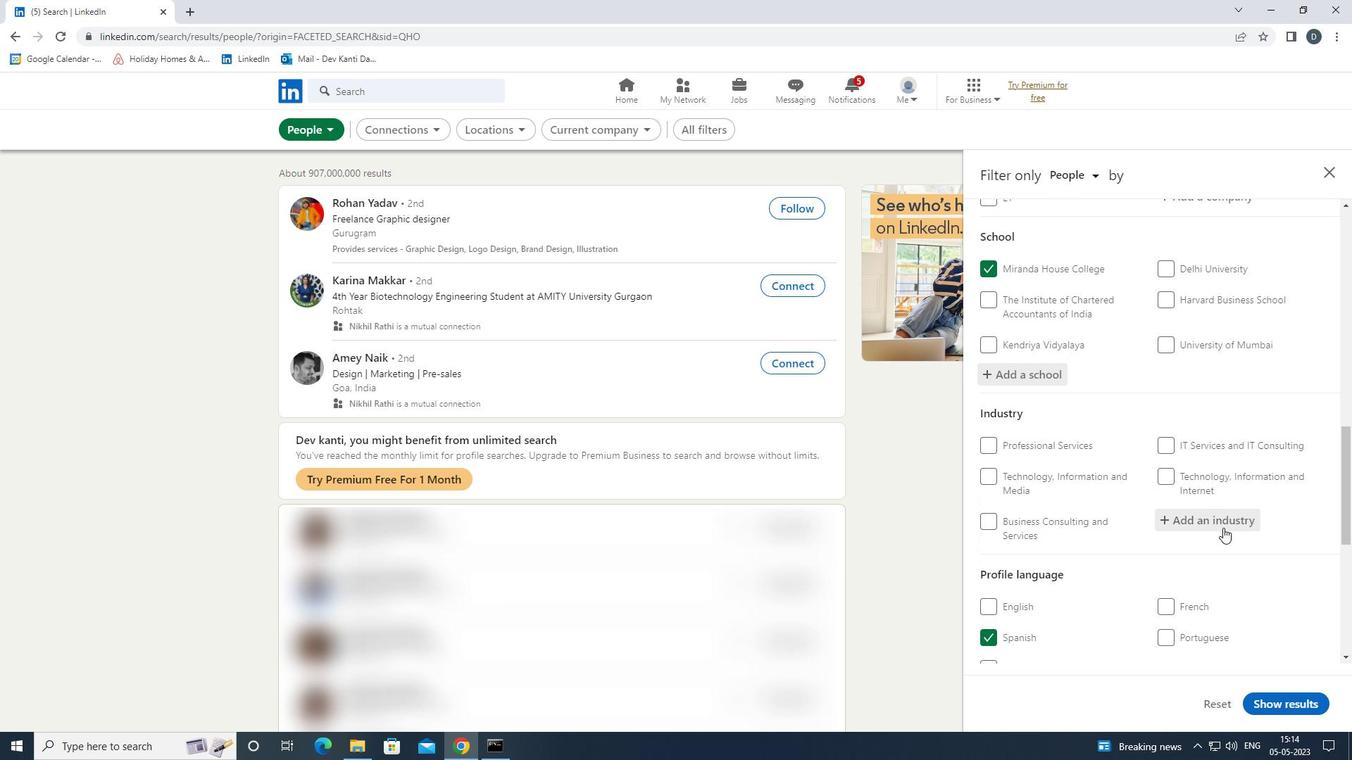 
Action: Mouse pressed left at (1221, 523)
Screenshot: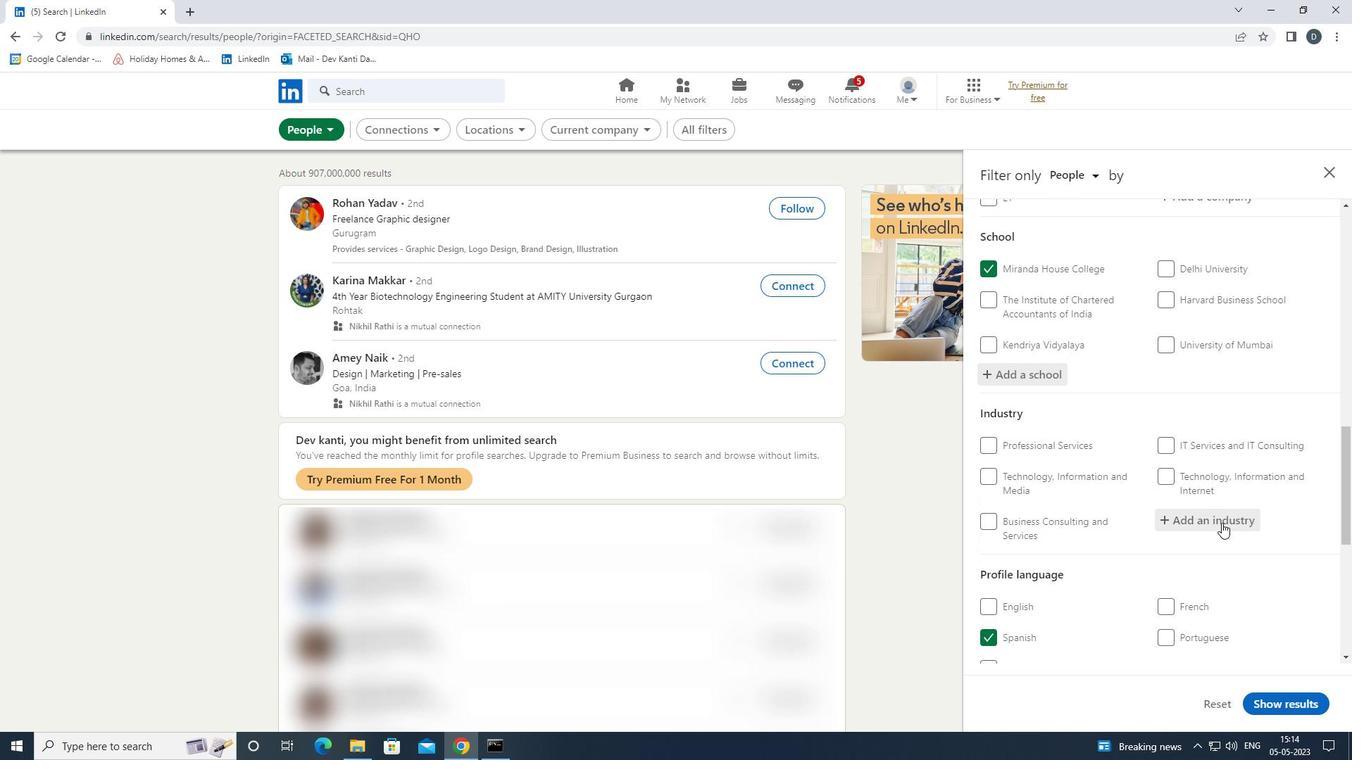 
Action: Key pressed <Key.shift><Key.shift><Key.shift><Key.shift><Key.shift><Key.shift>RADIO<Key.space><Key.down><Key.enter>
Screenshot: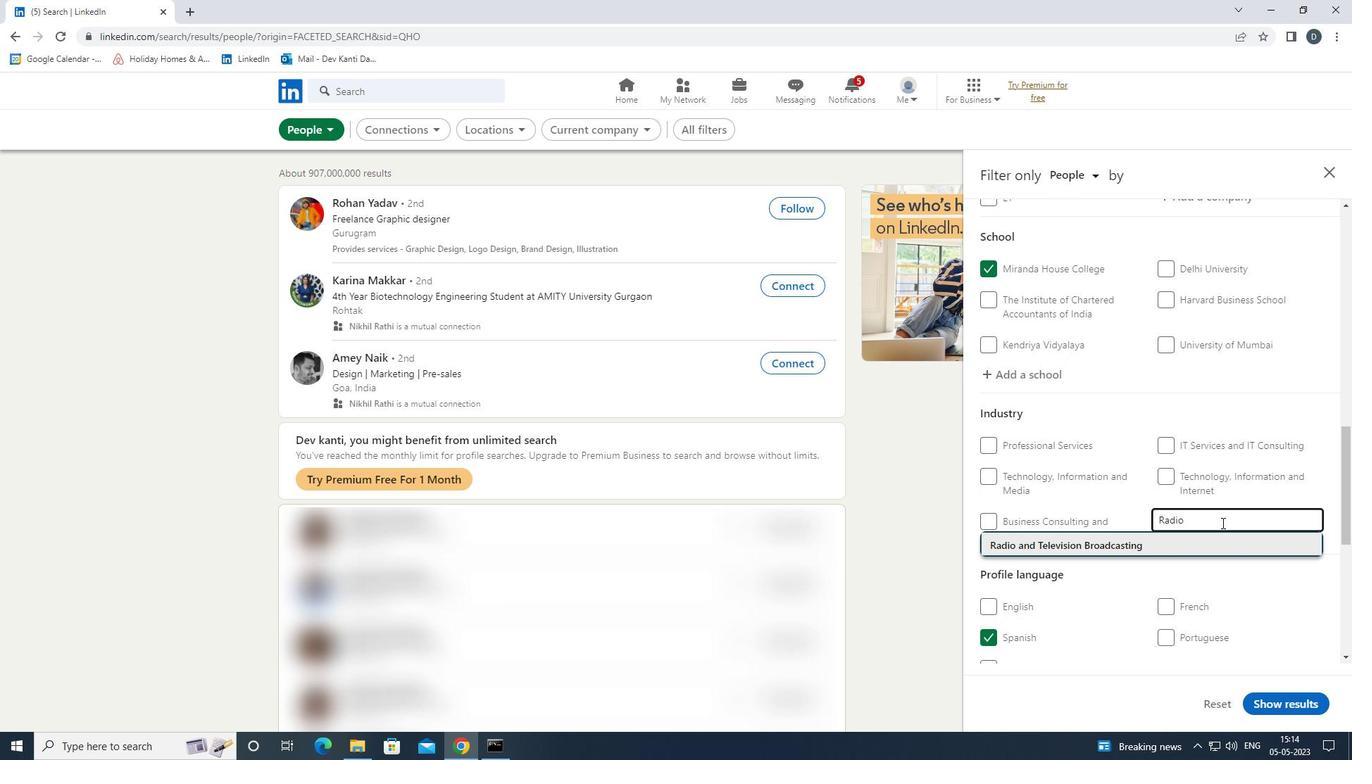 
Action: Mouse moved to (1221, 521)
Screenshot: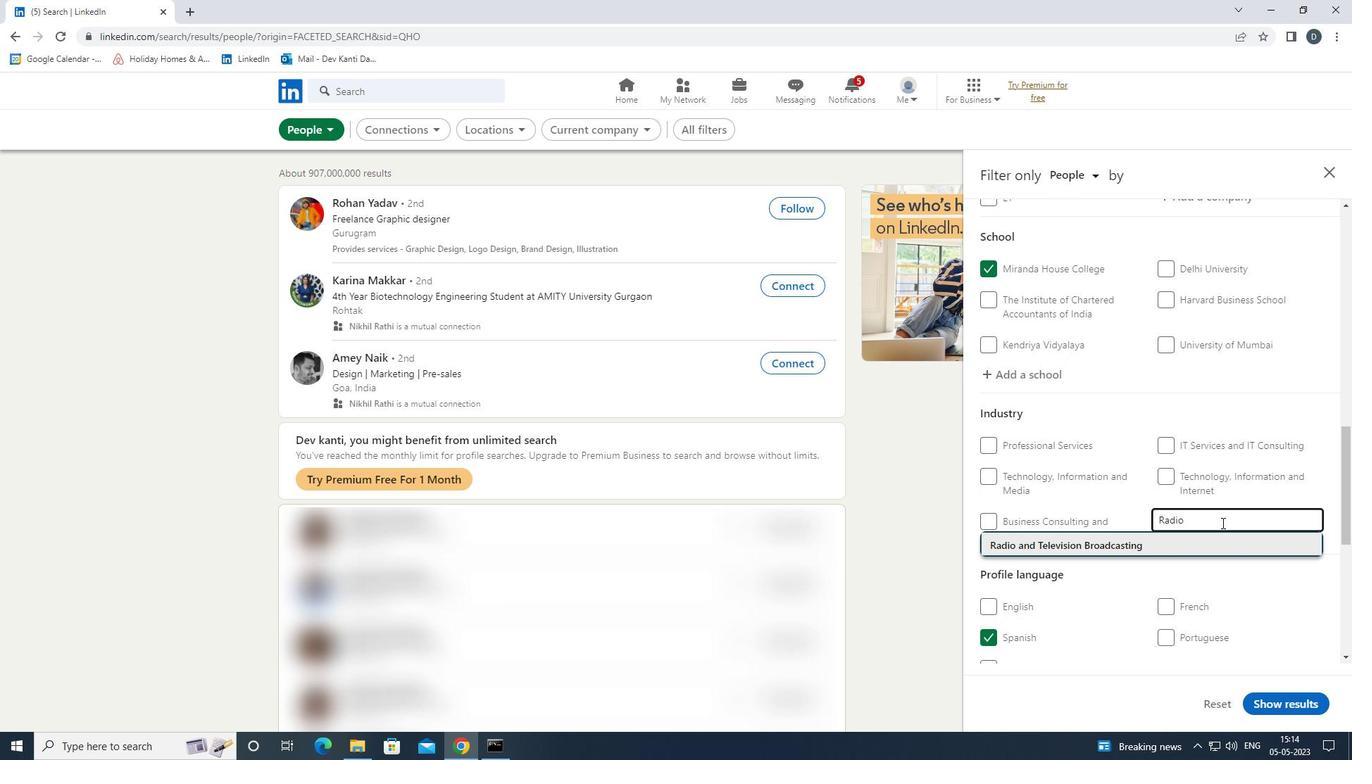 
Action: Mouse scrolled (1221, 521) with delta (0, 0)
Screenshot: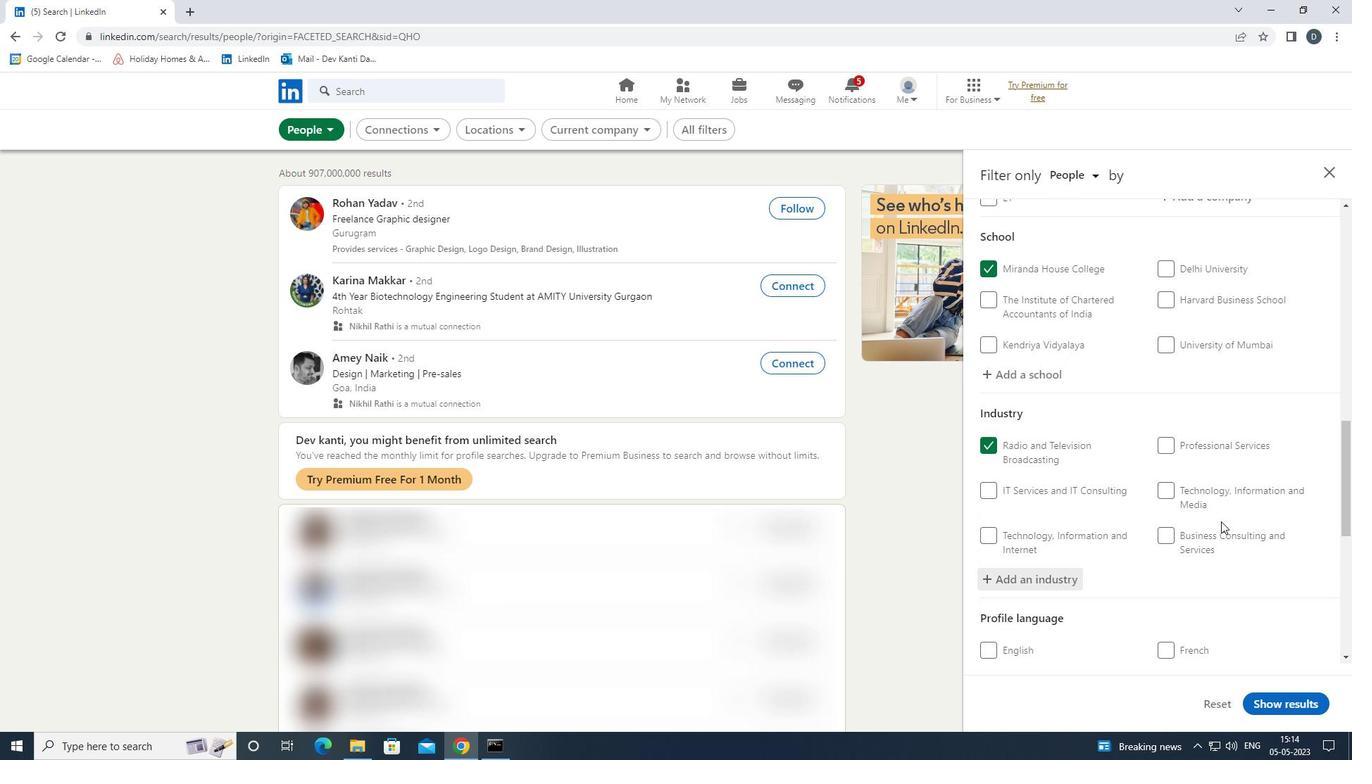 
Action: Mouse scrolled (1221, 521) with delta (0, 0)
Screenshot: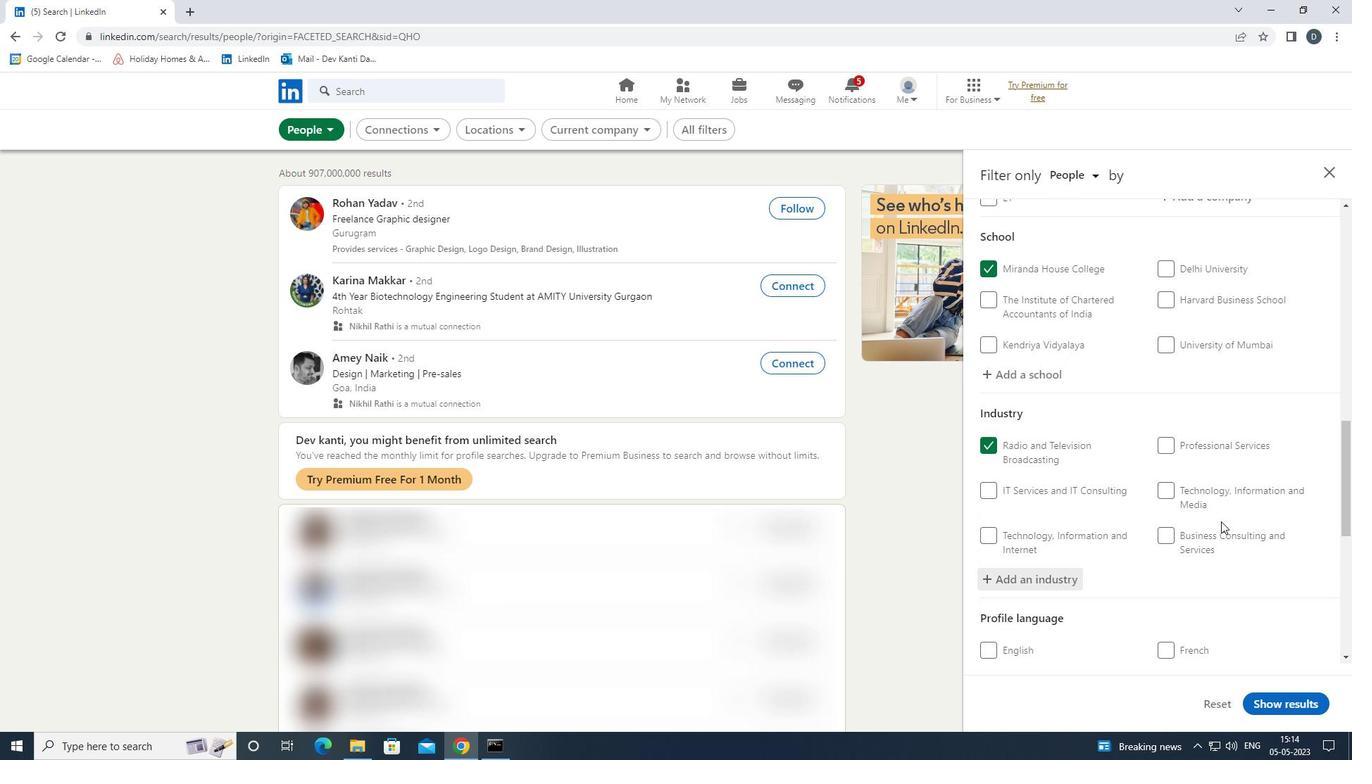 
Action: Mouse scrolled (1221, 521) with delta (0, 0)
Screenshot: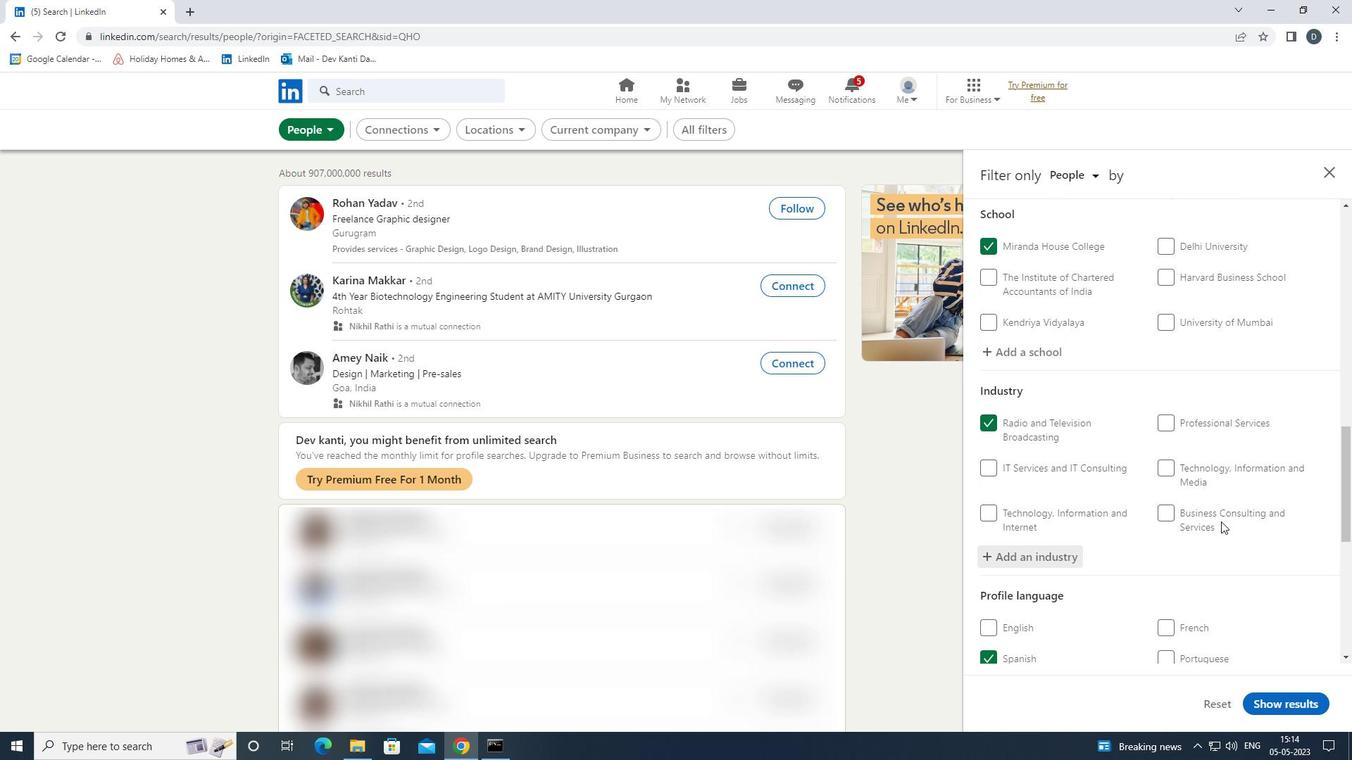 
Action: Mouse scrolled (1221, 521) with delta (0, 0)
Screenshot: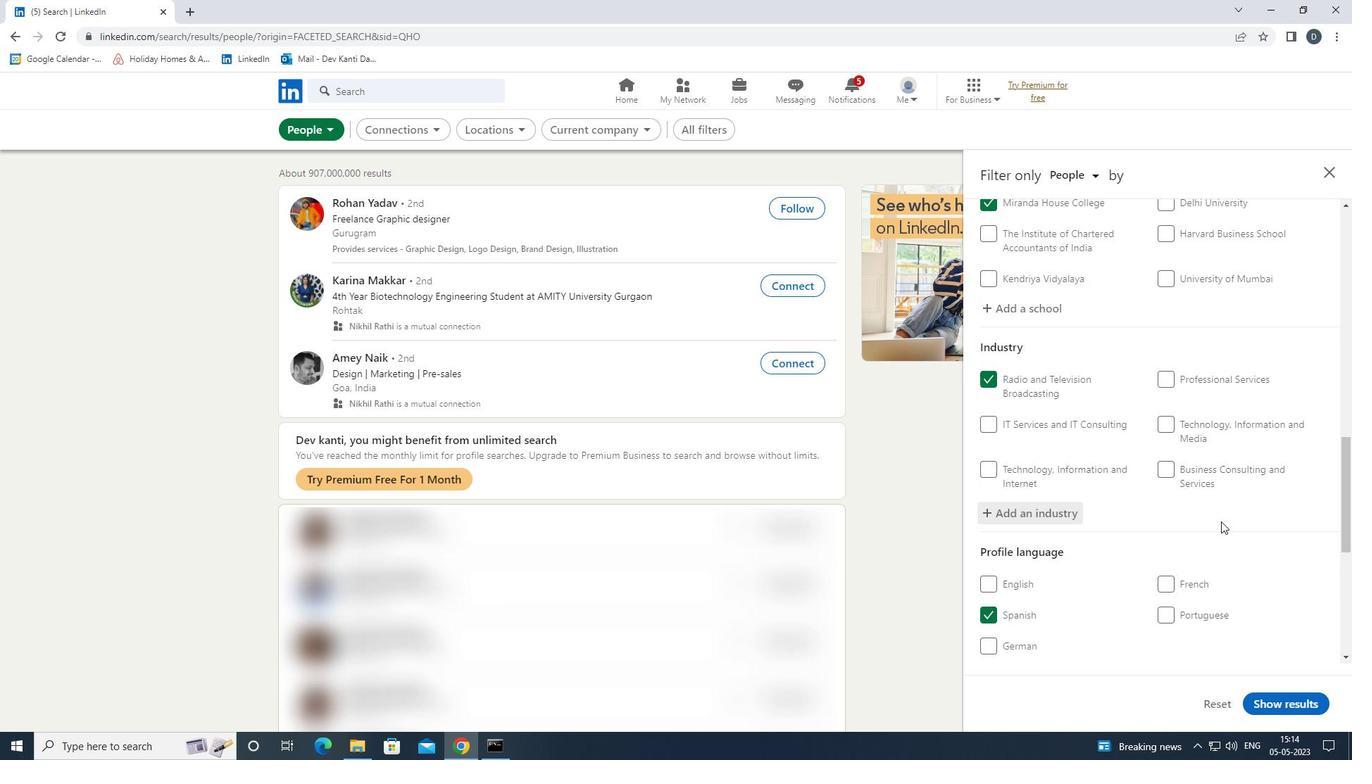 
Action: Mouse scrolled (1221, 521) with delta (0, 0)
Screenshot: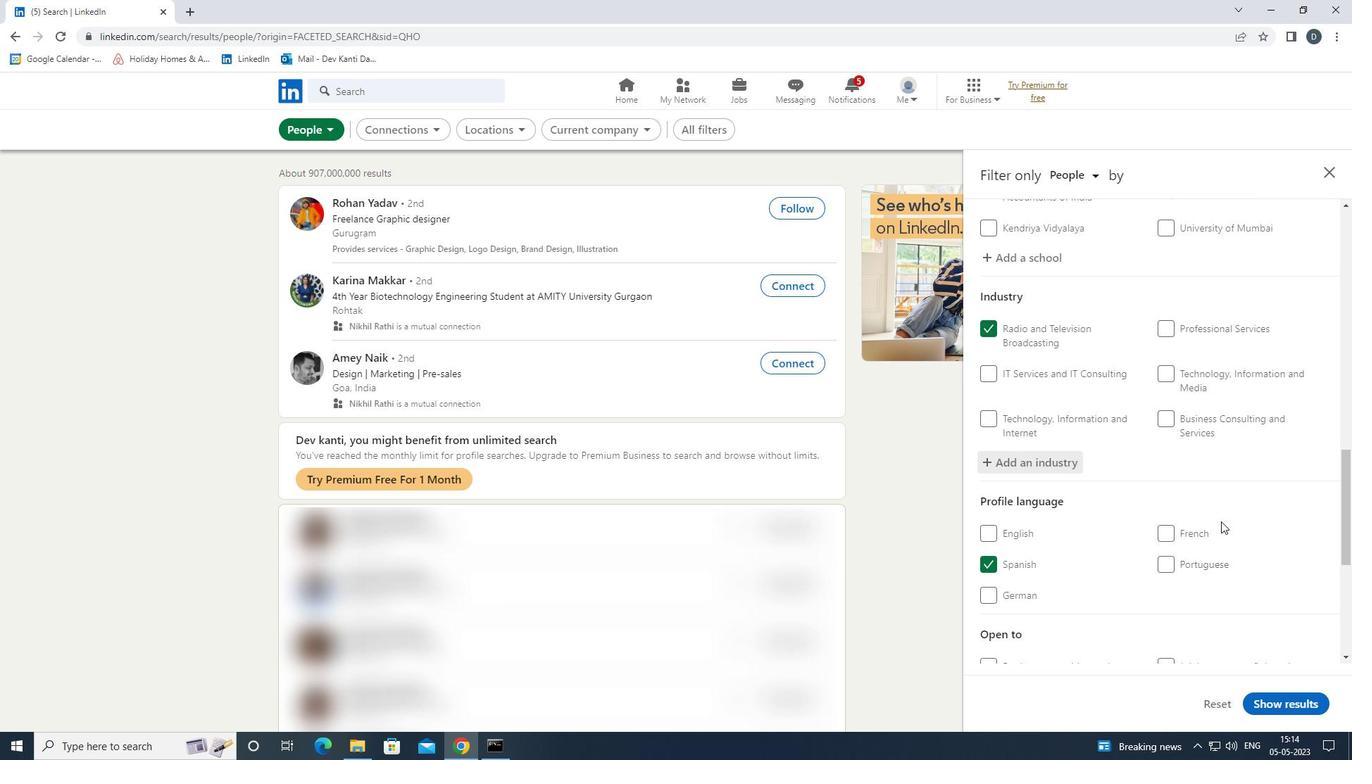 
Action: Mouse scrolled (1221, 521) with delta (0, 0)
Screenshot: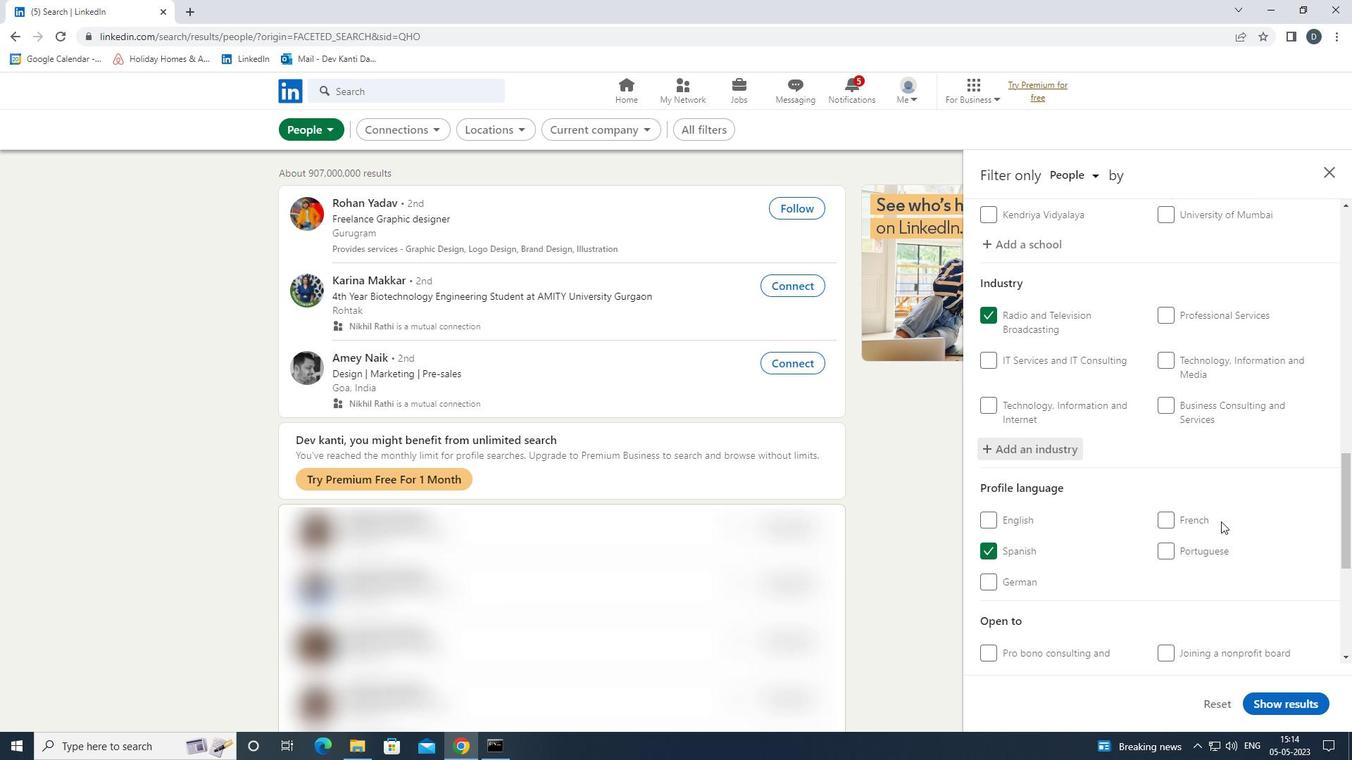 
Action: Mouse scrolled (1221, 522) with delta (0, 0)
Screenshot: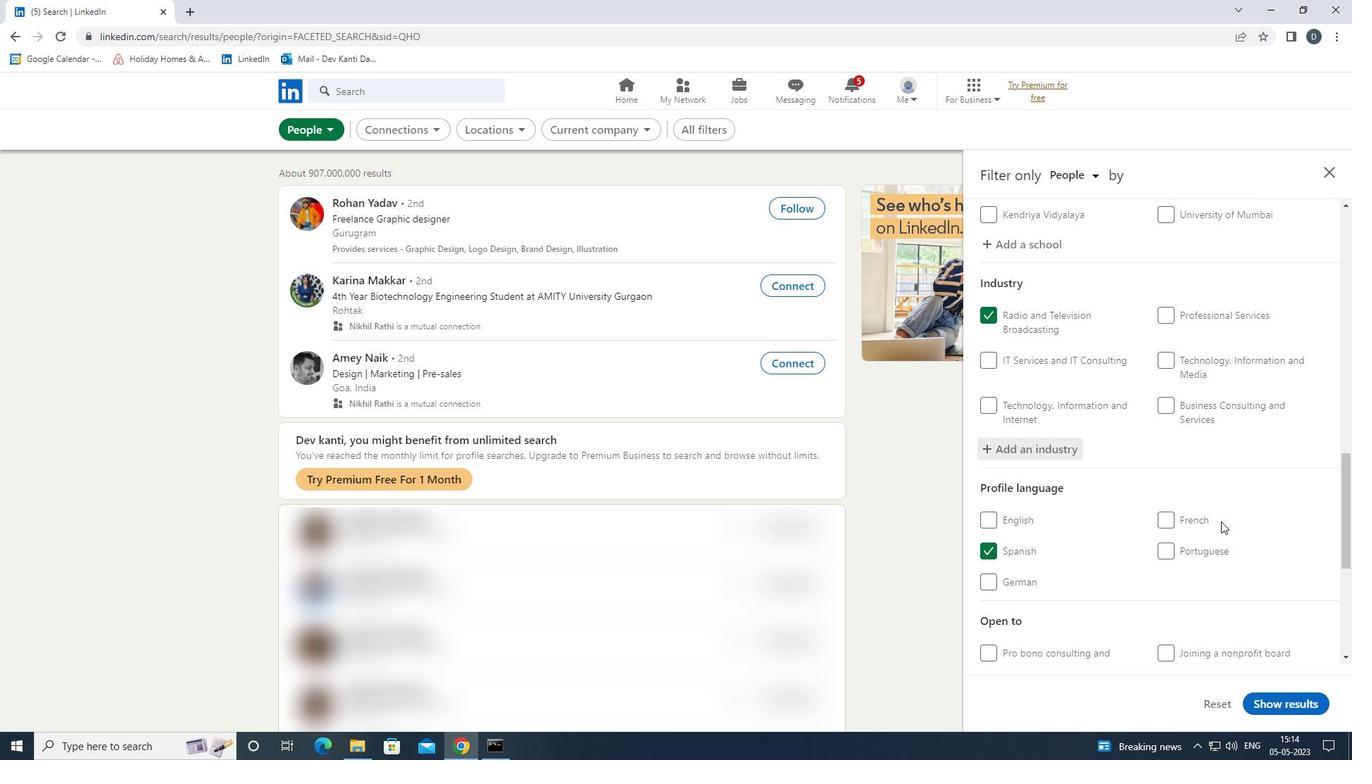 
Action: Mouse moved to (1217, 504)
Screenshot: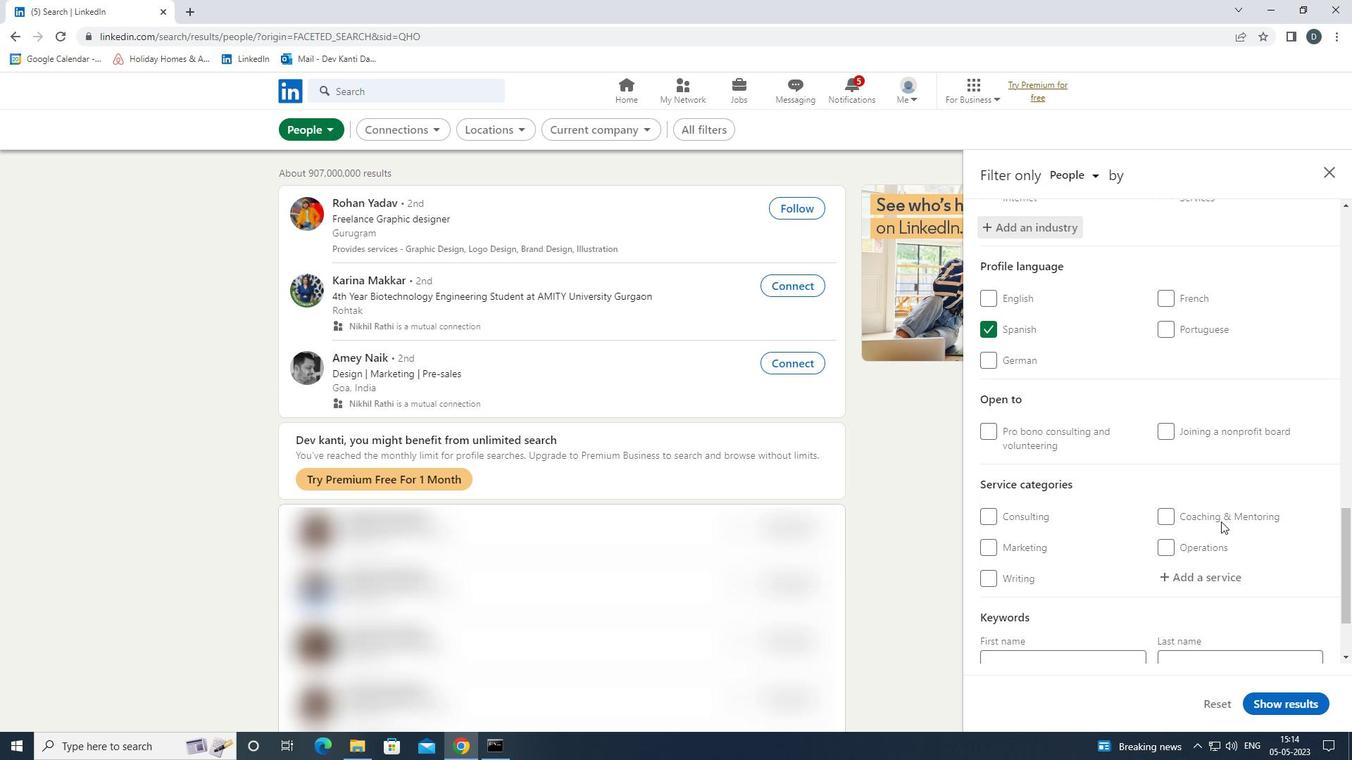 
Action: Mouse scrolled (1217, 504) with delta (0, 0)
Screenshot: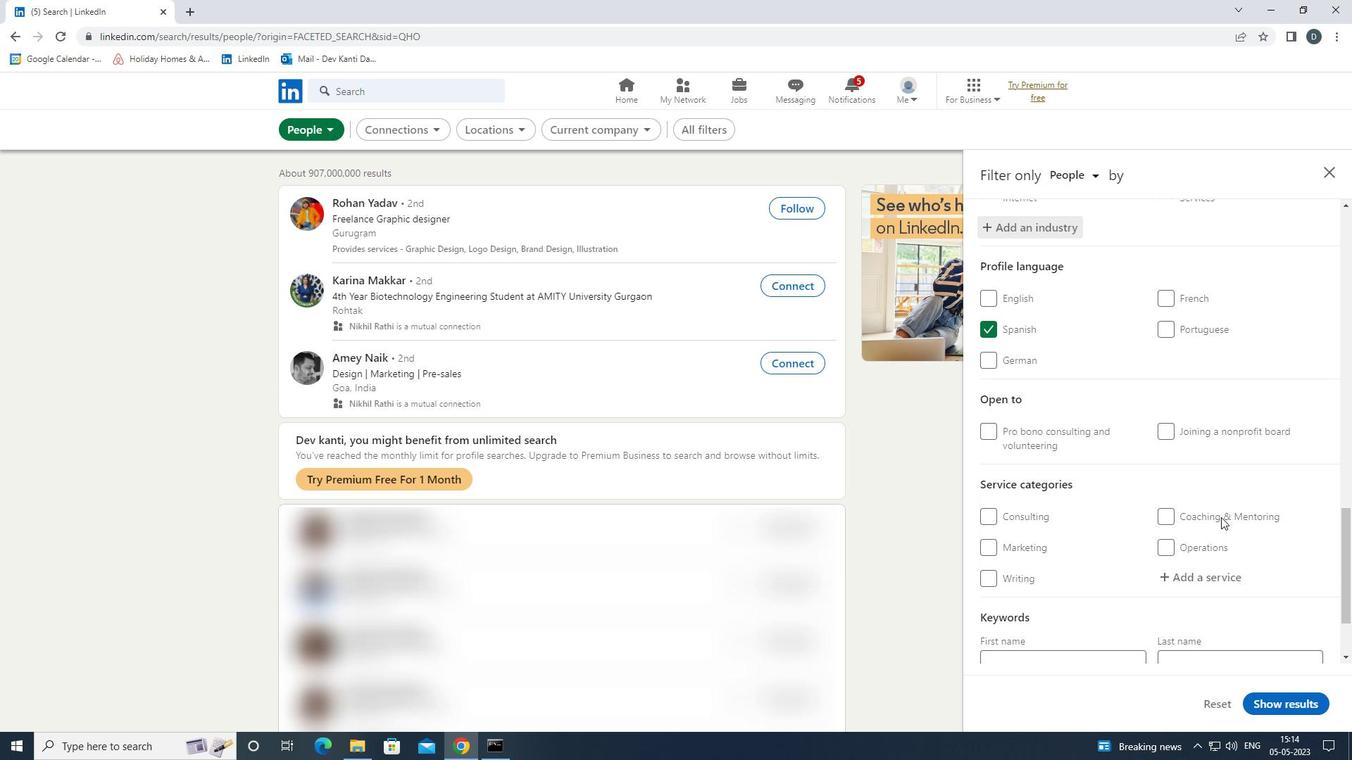 
Action: Mouse moved to (1214, 498)
Screenshot: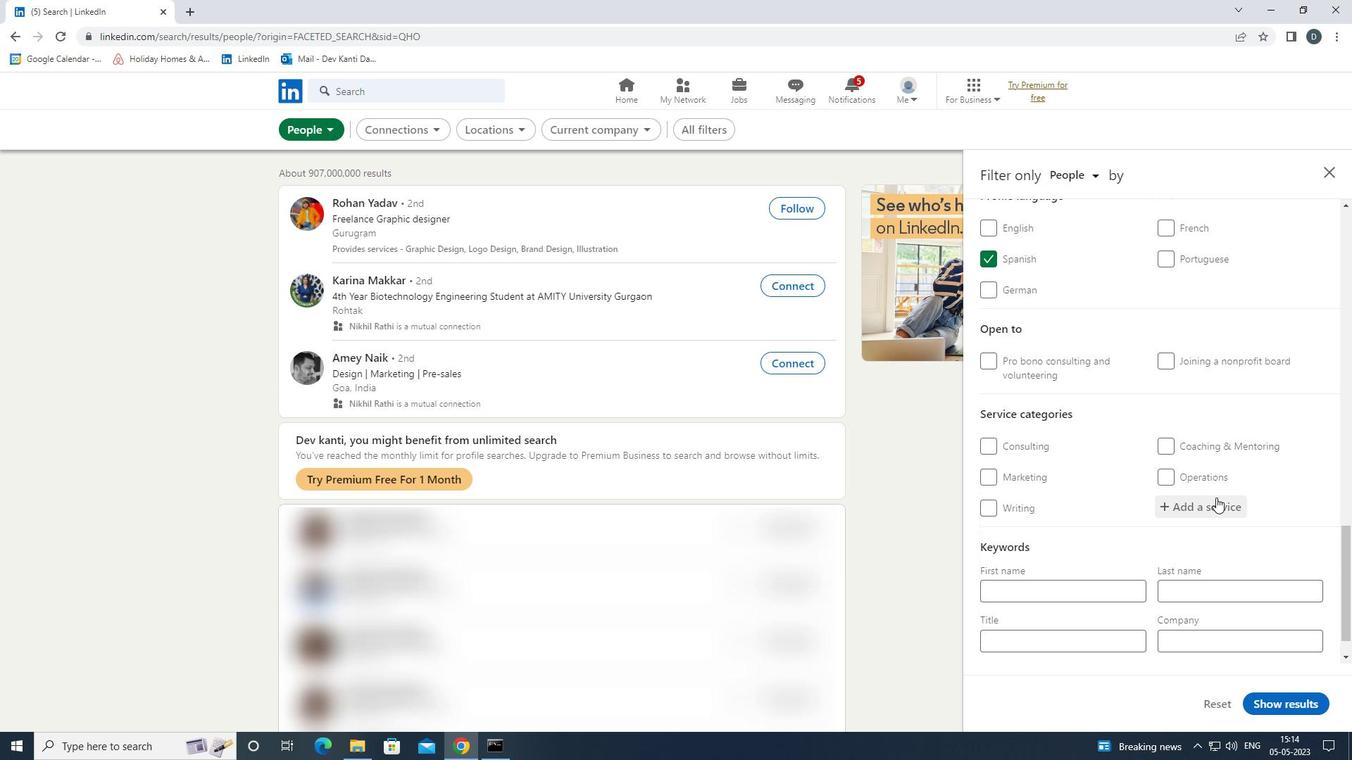 
Action: Mouse pressed left at (1214, 498)
Screenshot: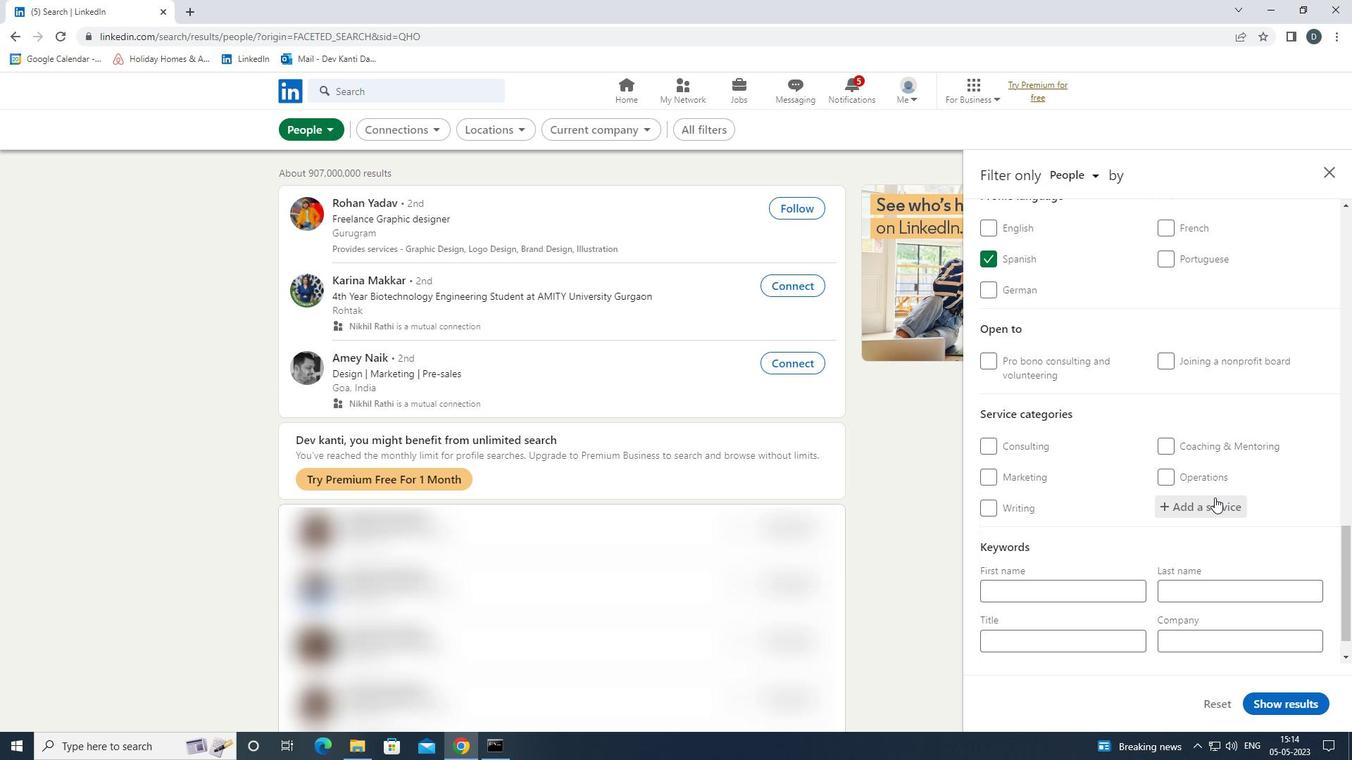 
Action: Key pressed <Key.shift><Key.shift><Key.shift><Key.shift><Key.shift><Key.shift><Key.shift><Key.shift><Key.shift><Key.shift><Key.shift><Key.shift><Key.shift><Key.shift><Key.shift><Key.shift><Key.shift><Key.shift><Key.shift><Key.shift><Key.shift><Key.shift><Key.shift><Key.shift><Key.shift><Key.shift><Key.shift><Key.shift><Key.shift><Key.shift><Key.shift><Key.shift><Key.shift><Key.shift><Key.shift><Key.shift><Key.shift><Key.shift><Key.shift><Key.shift><Key.shift><Key.shift><Key.shift><Key.shift><Key.shift><Key.shift><Key.shift><Key.shift><Key.shift><Key.shift><Key.shift><Key.shift><Key.shift><Key.shift><Key.shift><Key.shift><Key.shift><Key.shift><Key.shift><Key.shift><Key.shift><Key.shift><Key.shift><Key.shift><Key.shift><Key.shift><Key.shift>SEARCH<Key.space><Key.shift><Key.shift><Key.shift><Key.shift><Key.shift><Key.shift><Key.shift><Key.shift><Key.shift><Key.shift><Key.shift><Key.shift><Key.shift><Key.shift><Key.shift><Key.shift><Key.shift>ENGINE<Key.down><Key.down><Key.enter>
Screenshot: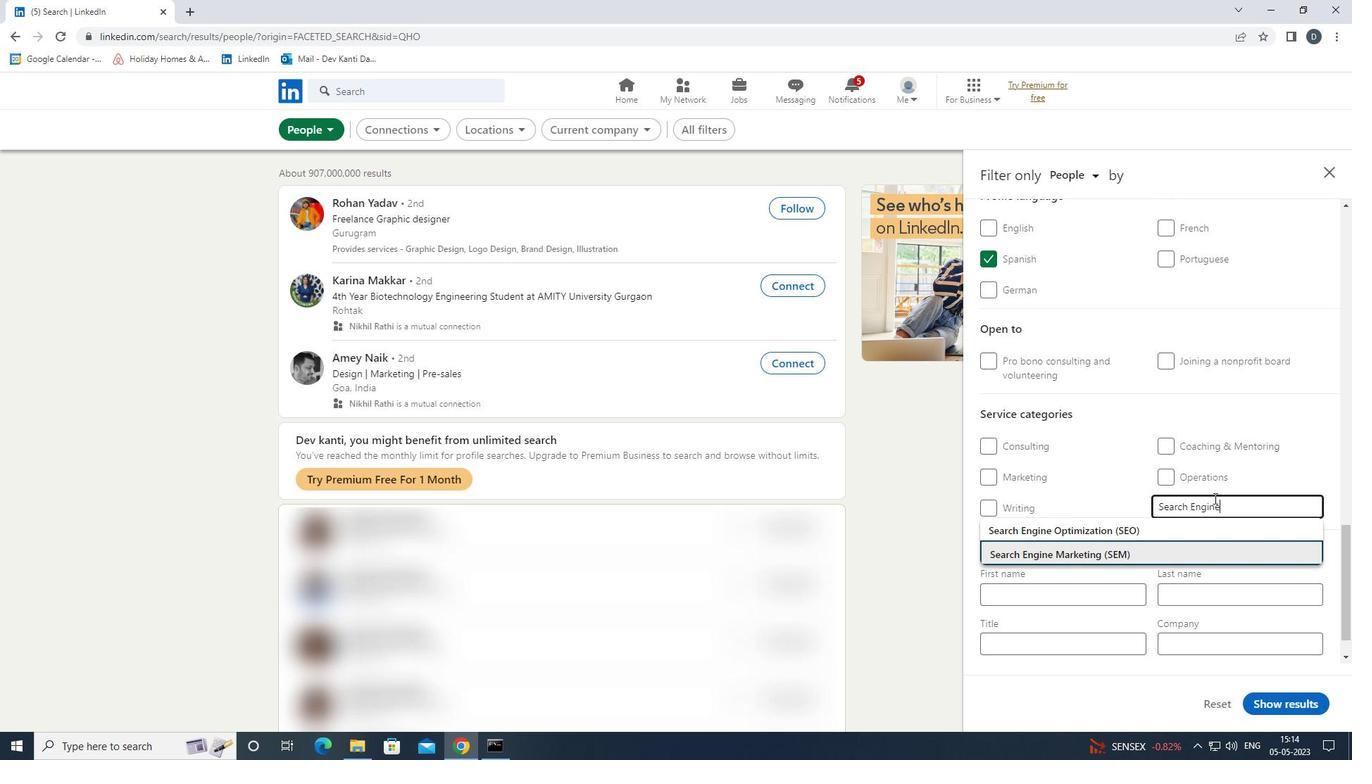 
Action: Mouse scrolled (1214, 497) with delta (0, 0)
Screenshot: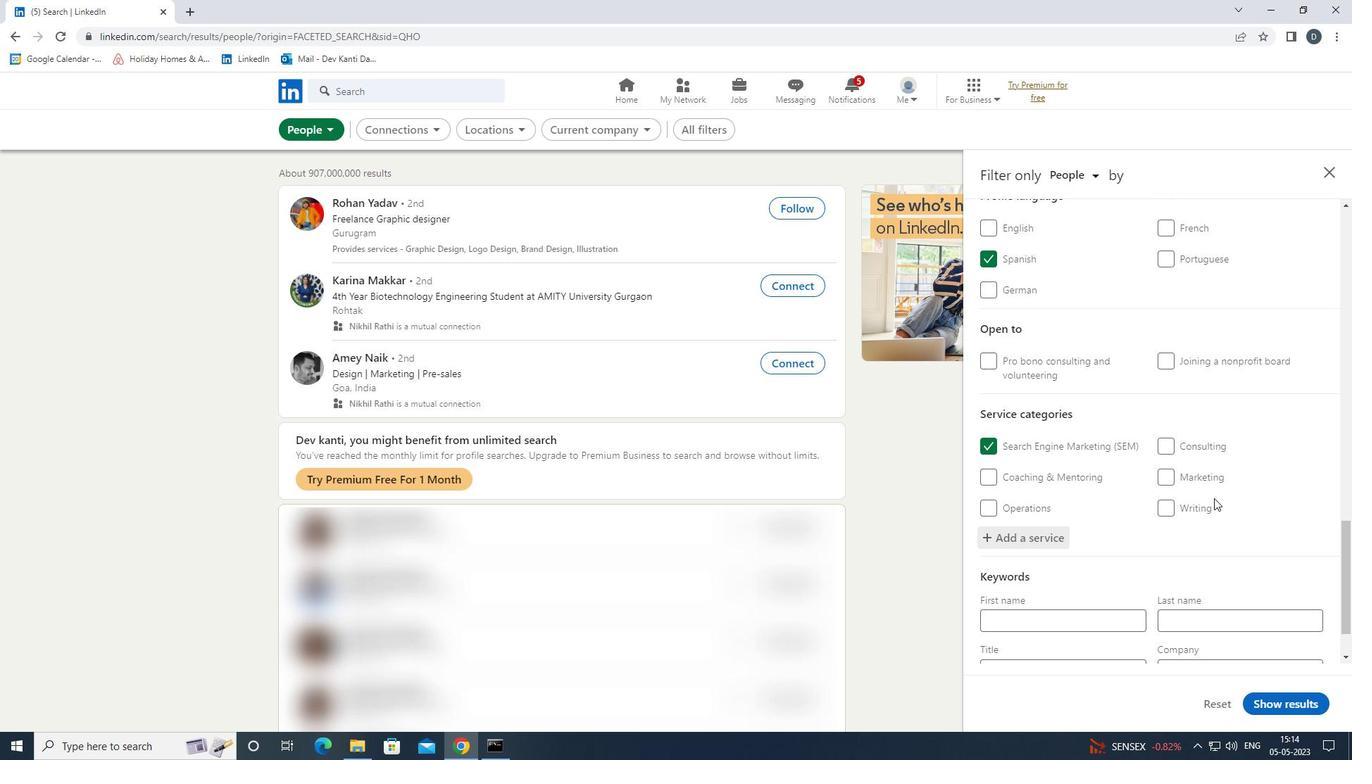 
Action: Mouse scrolled (1214, 497) with delta (0, 0)
Screenshot: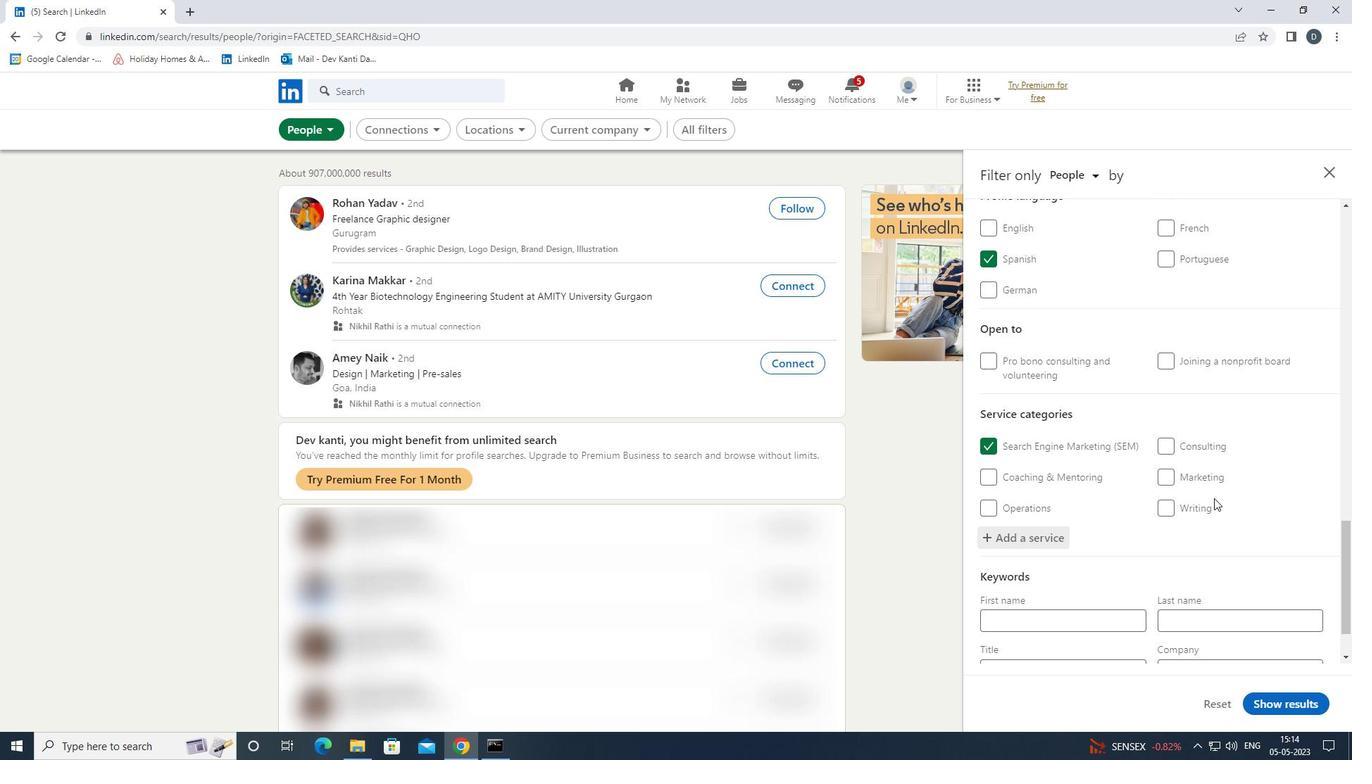 
Action: Mouse moved to (1109, 591)
Screenshot: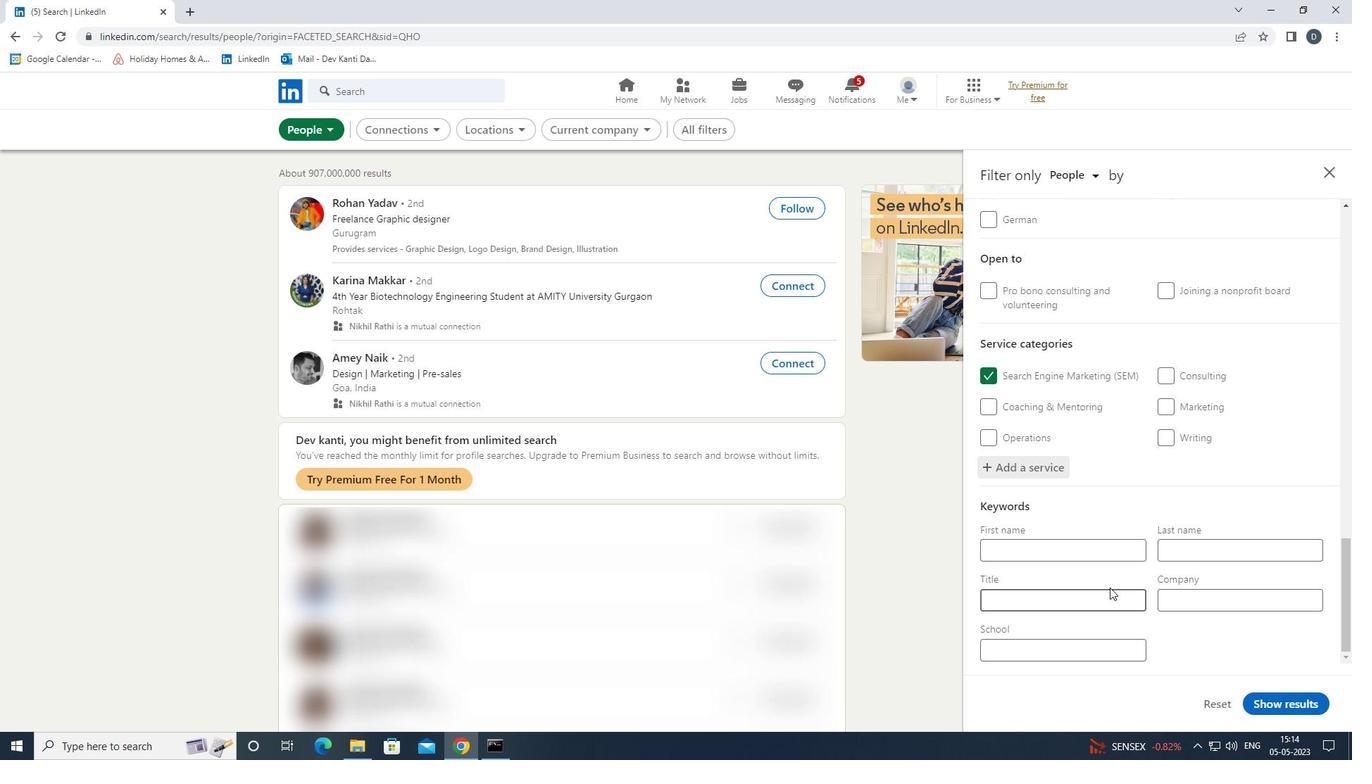 
Action: Mouse pressed left at (1109, 591)
Screenshot: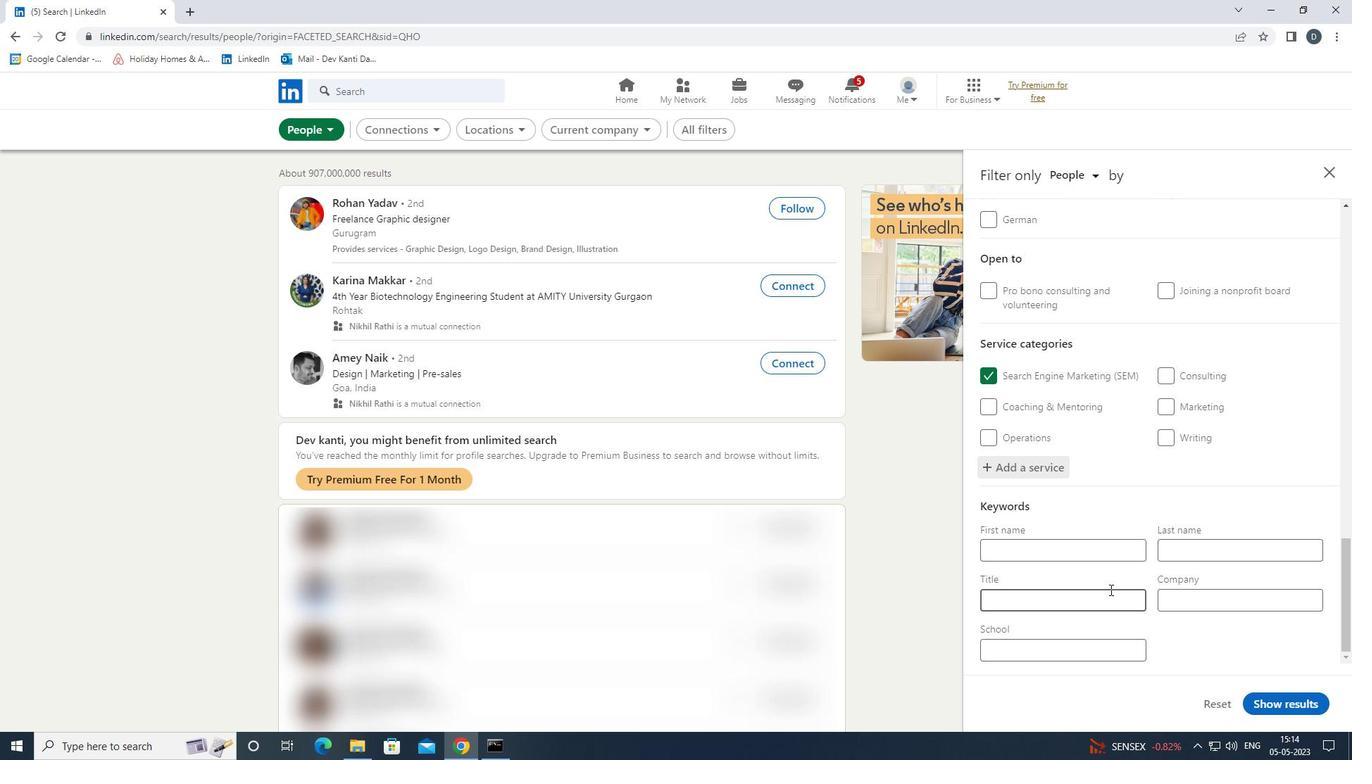 
Action: Mouse moved to (1109, 592)
Screenshot: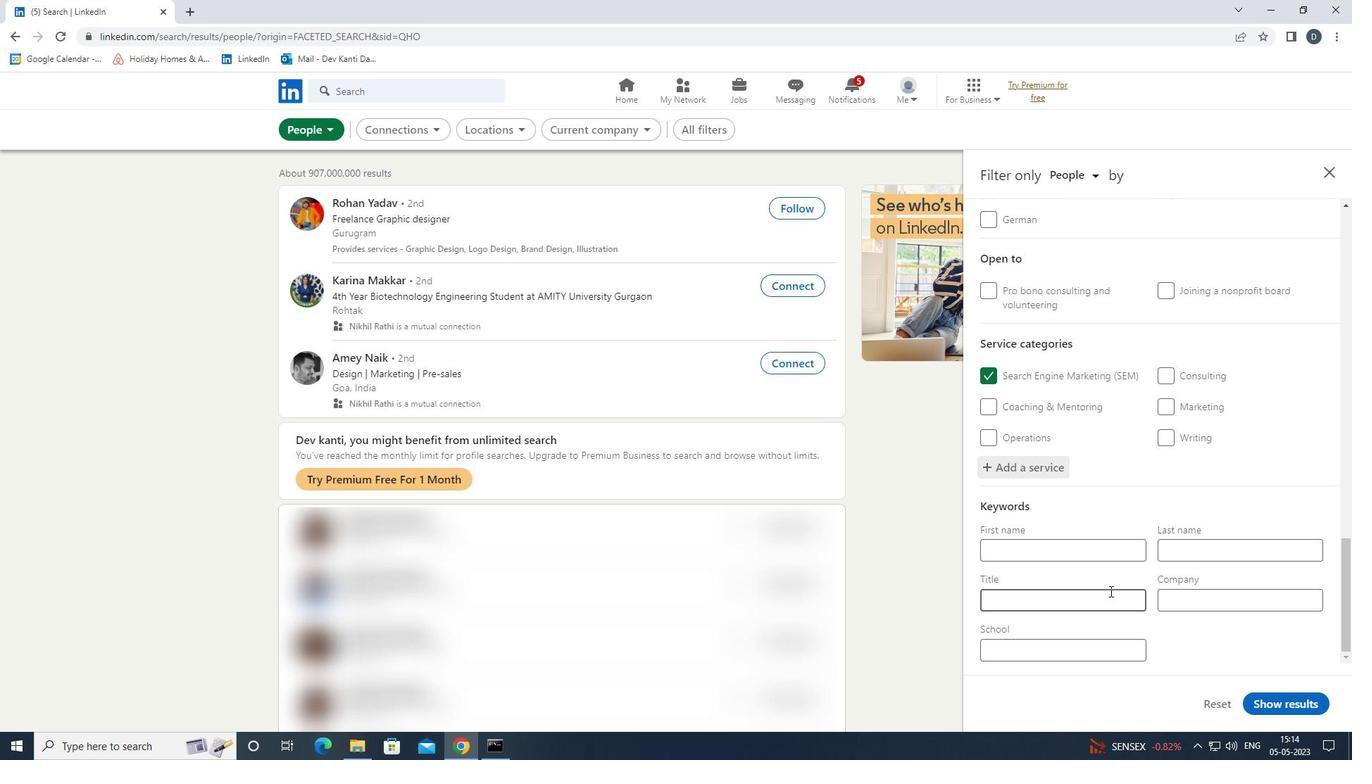
Action: Key pressed <Key.shift><Key.shift><Key.shift><Key.shift><Key.shift>EMERGENCY<Key.space><Key.shift><Key.shift><Key.shift><Key.shift><Key.shift><Key.shift>RELIEF<Key.space><Key.shift><Key.shift>WORKER
Screenshot: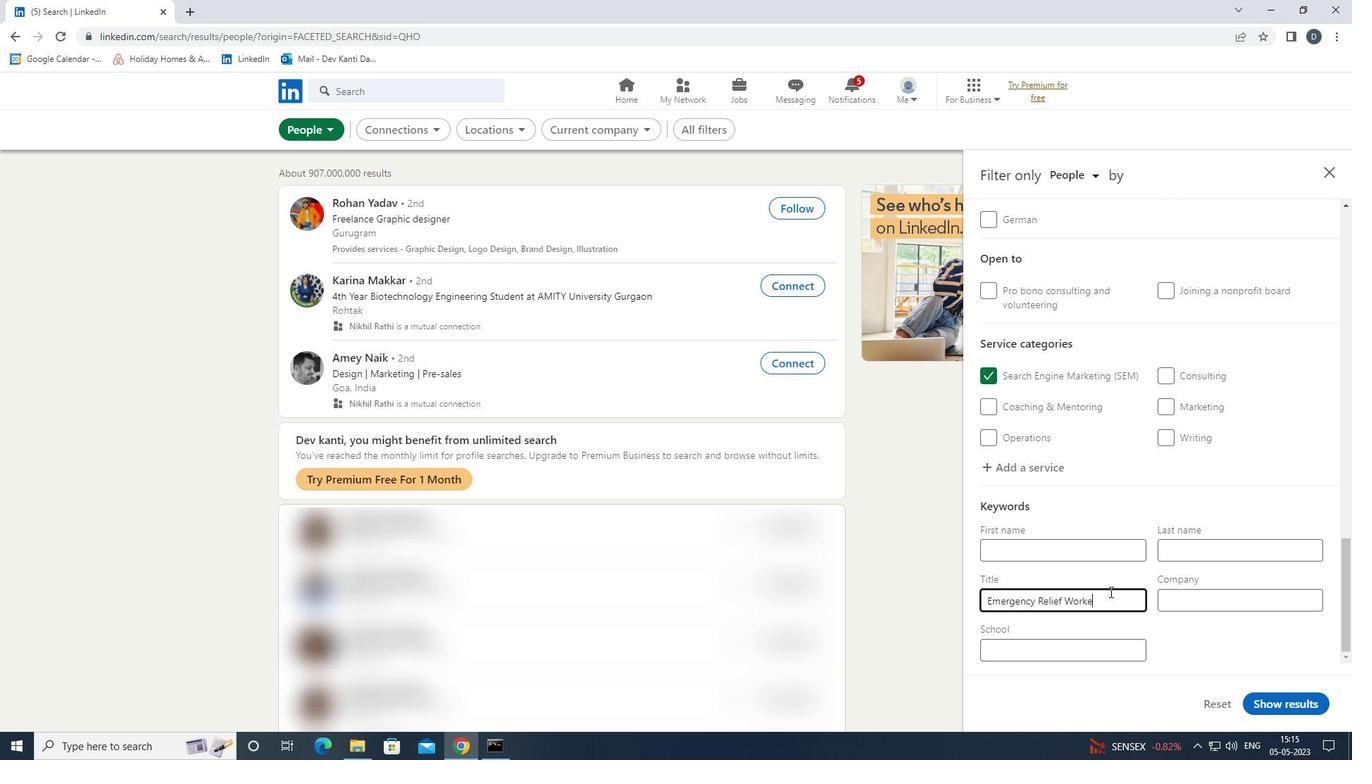 
Action: Mouse moved to (1303, 712)
Screenshot: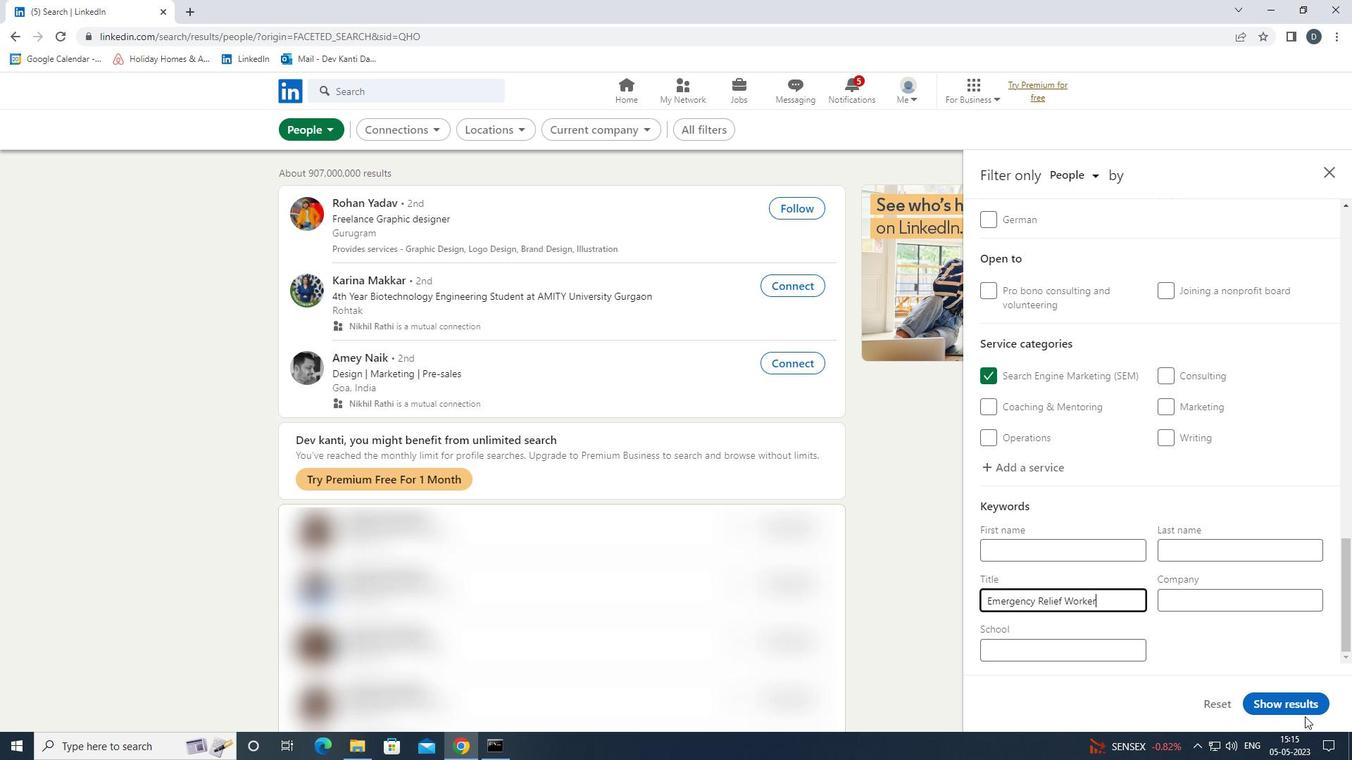 
Action: Mouse pressed left at (1303, 712)
Screenshot: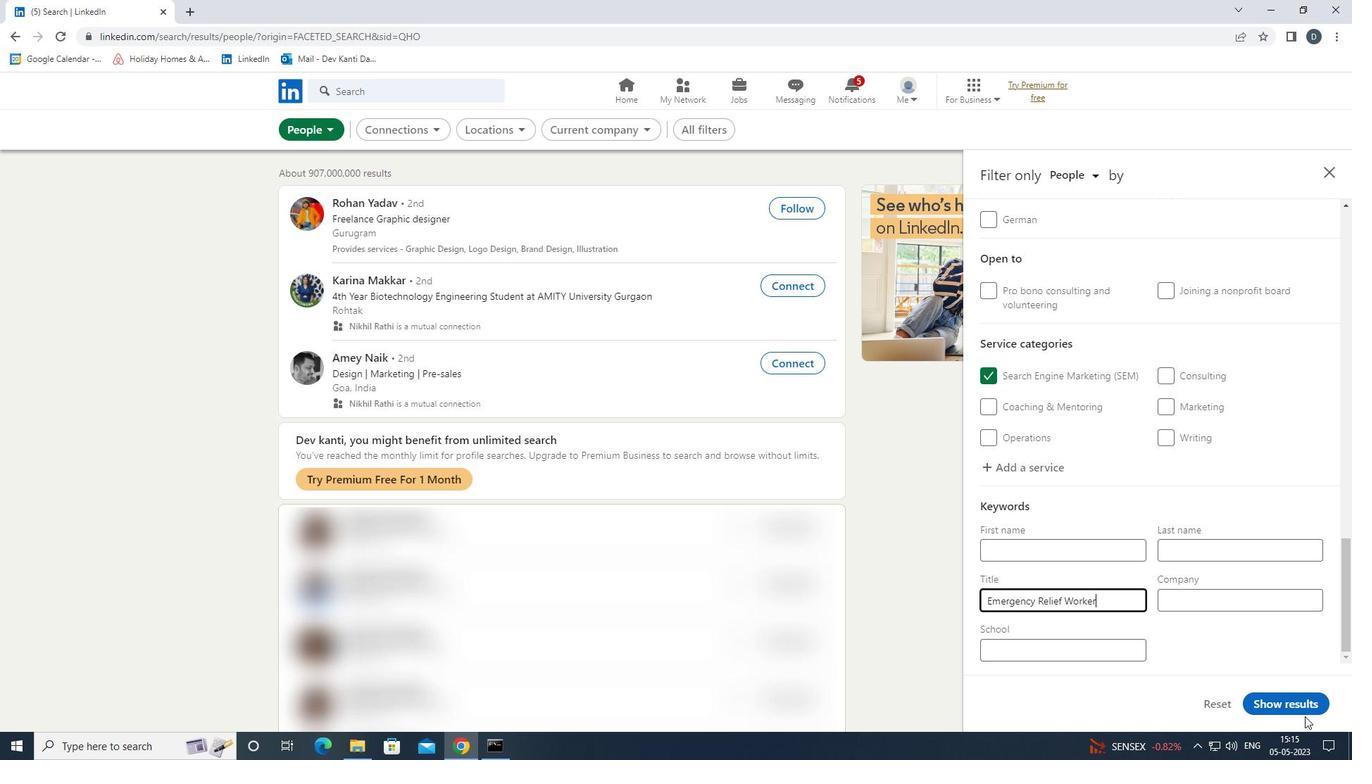
Action: Mouse moved to (1233, 545)
Screenshot: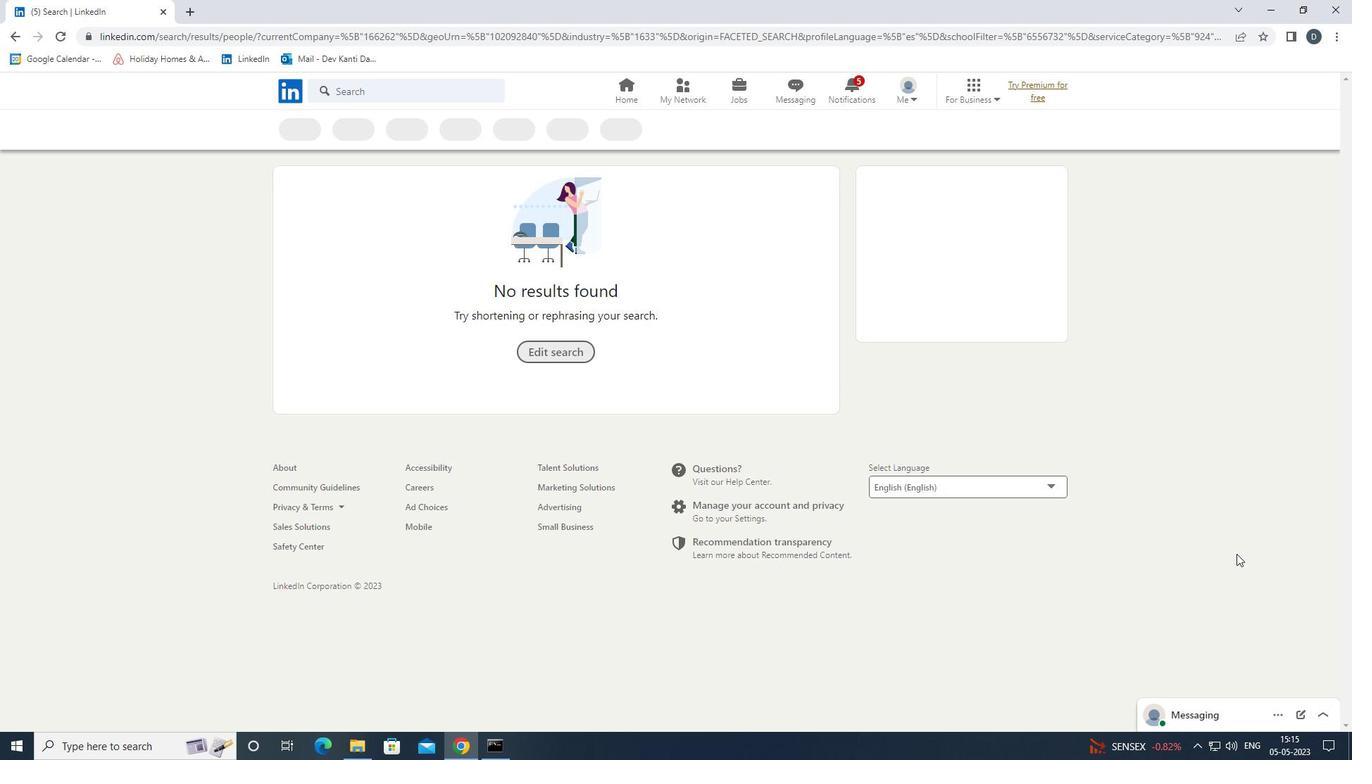 
